 Task: Capture a photo of a moving car and apply the long exposure effect to create light trails.
Action: Mouse moved to (234, 417)
Screenshot: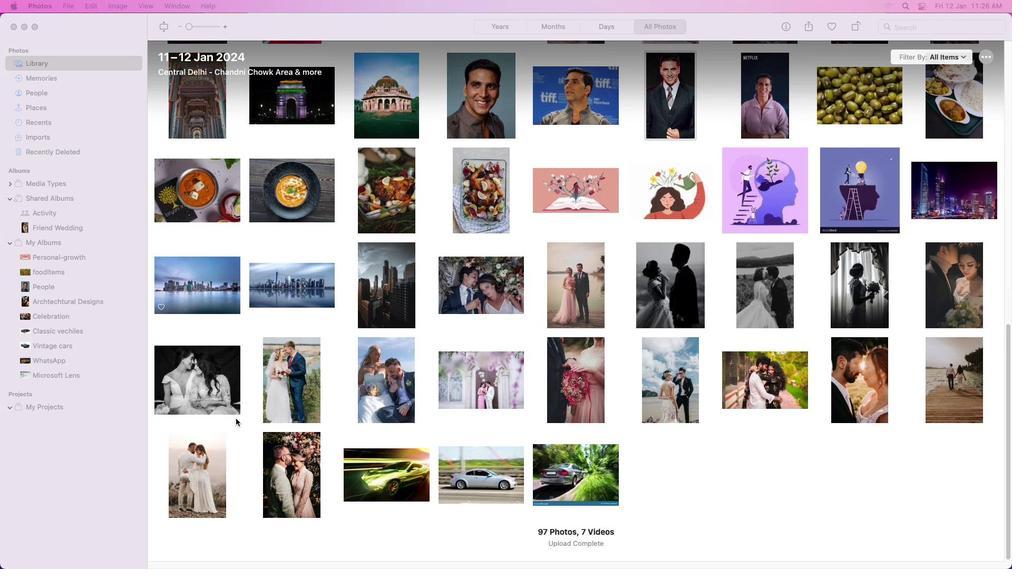
Action: Mouse scrolled (234, 417) with delta (-1, -1)
Screenshot: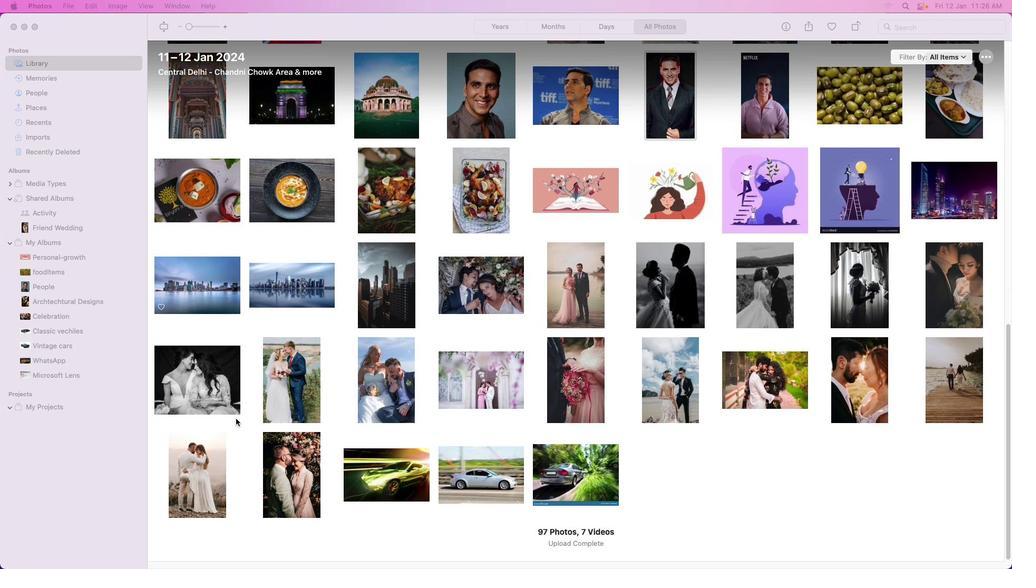 
Action: Mouse scrolled (234, 417) with delta (-1, -1)
Screenshot: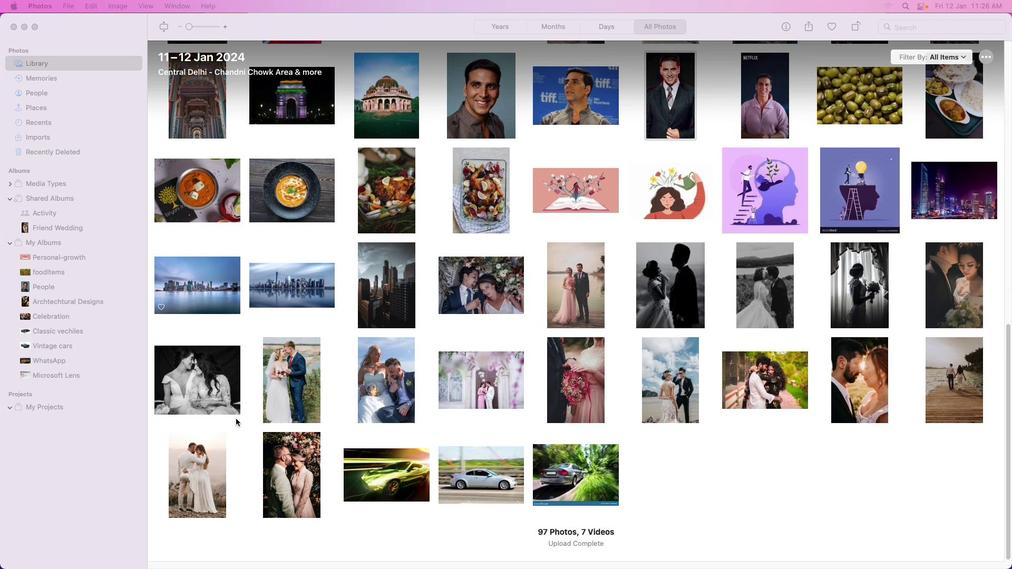 
Action: Mouse scrolled (234, 417) with delta (-1, -2)
Screenshot: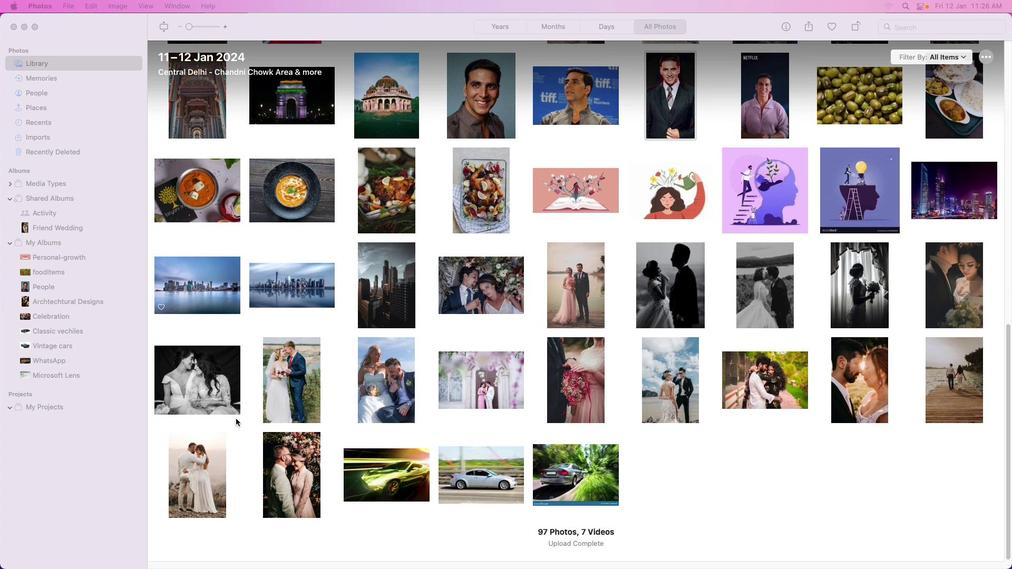 
Action: Mouse scrolled (234, 417) with delta (-1, -3)
Screenshot: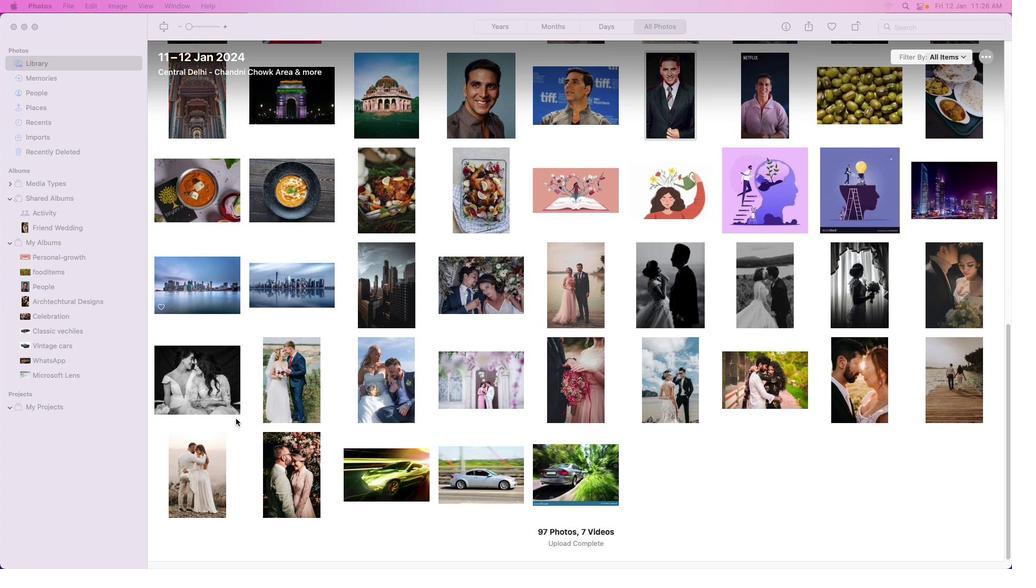 
Action: Mouse scrolled (234, 417) with delta (-1, -3)
Screenshot: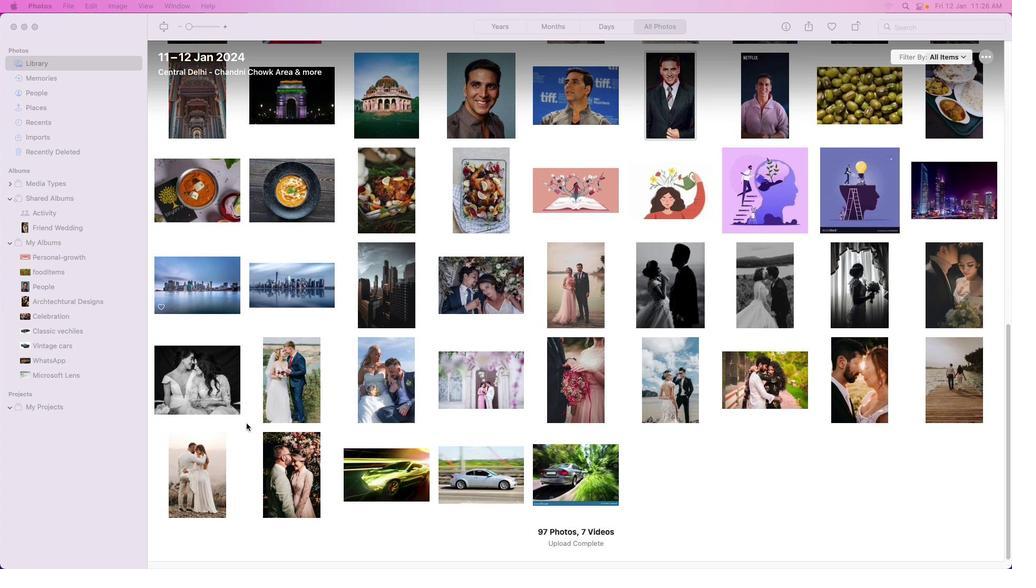 
Action: Mouse scrolled (234, 417) with delta (-1, -4)
Screenshot: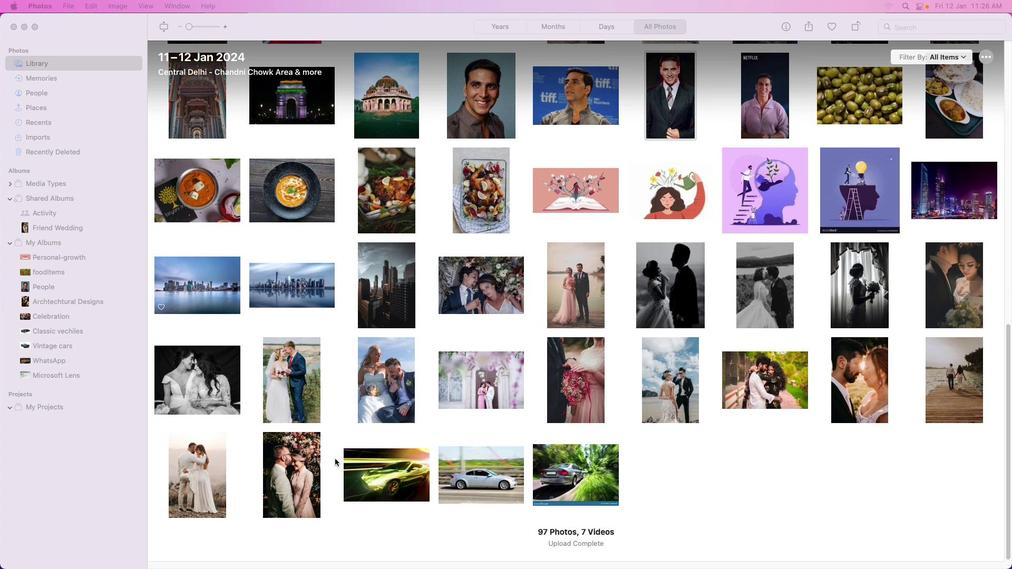 
Action: Mouse moved to (404, 474)
Screenshot: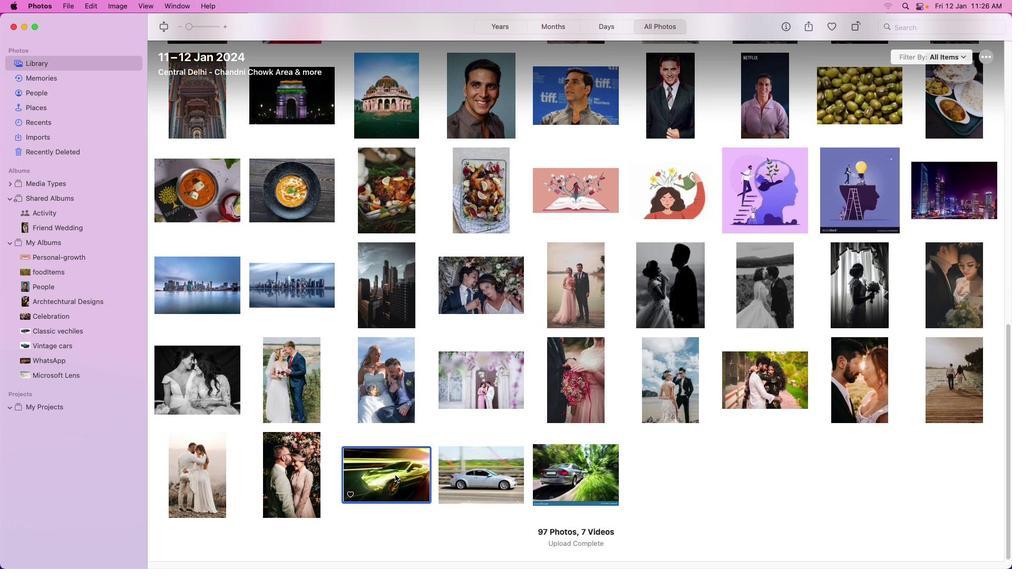 
Action: Mouse pressed left at (404, 474)
Screenshot: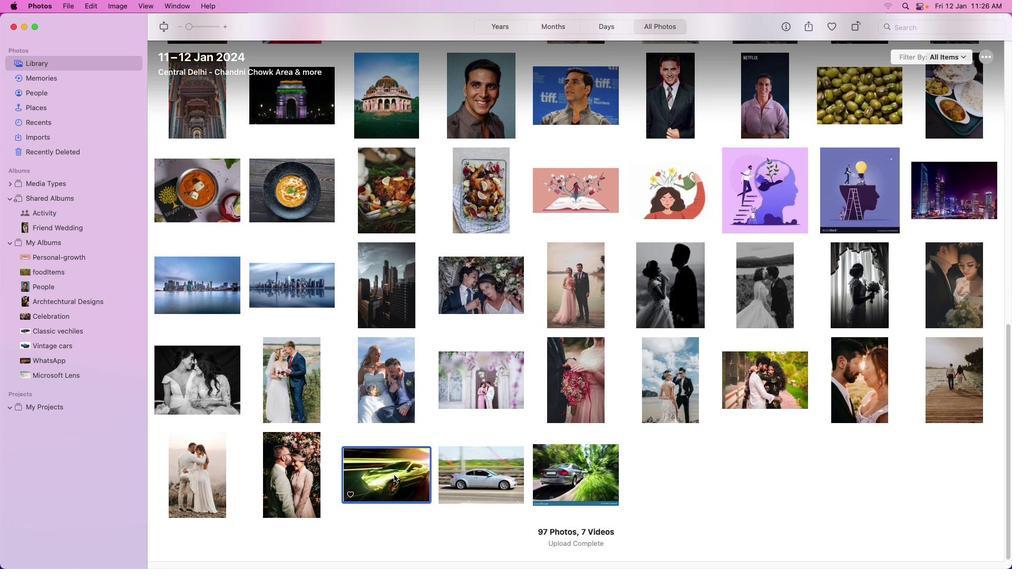 
Action: Mouse moved to (476, 468)
Screenshot: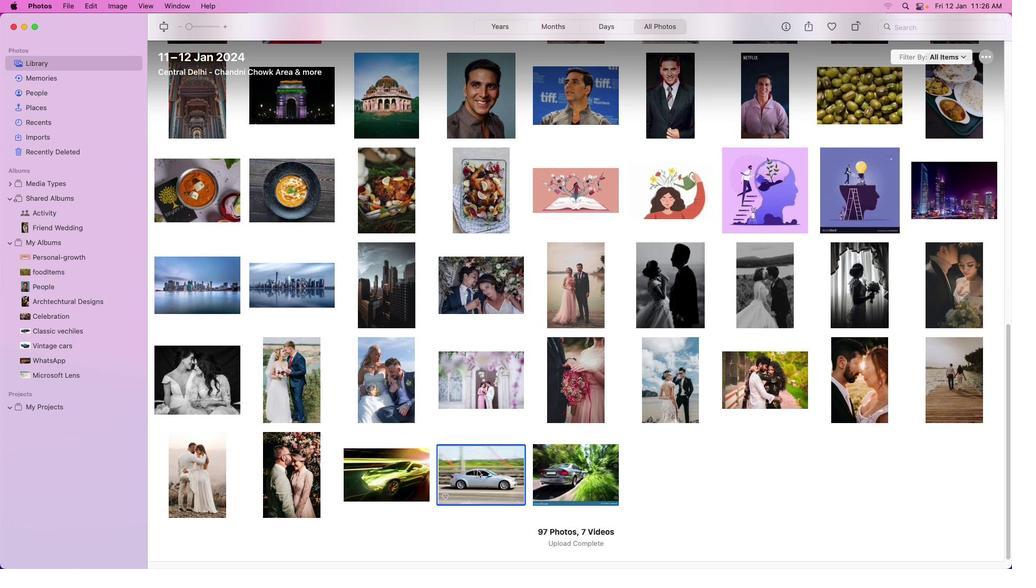 
Action: Mouse pressed left at (476, 468)
Screenshot: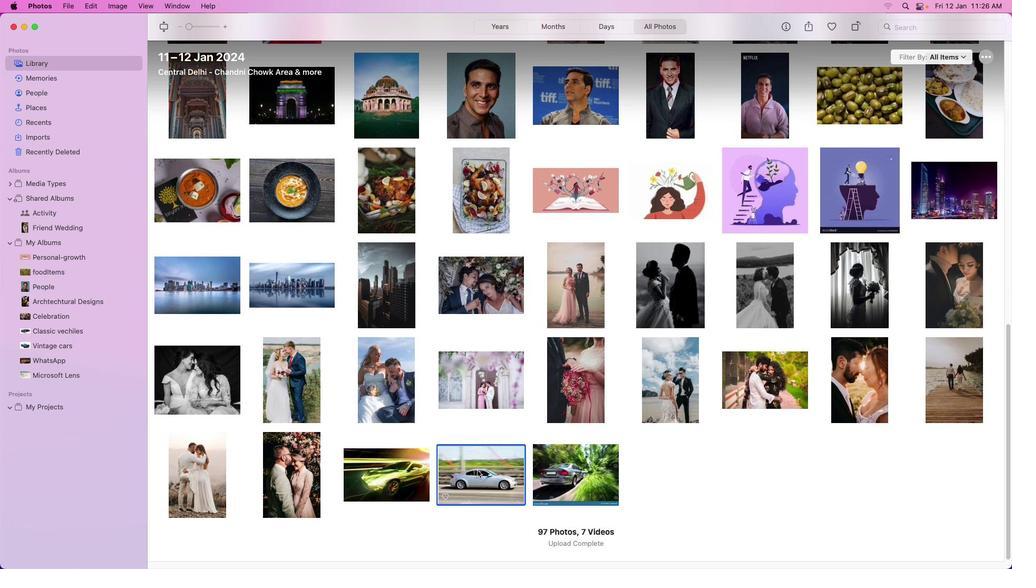 
Action: Mouse pressed left at (476, 468)
Screenshot: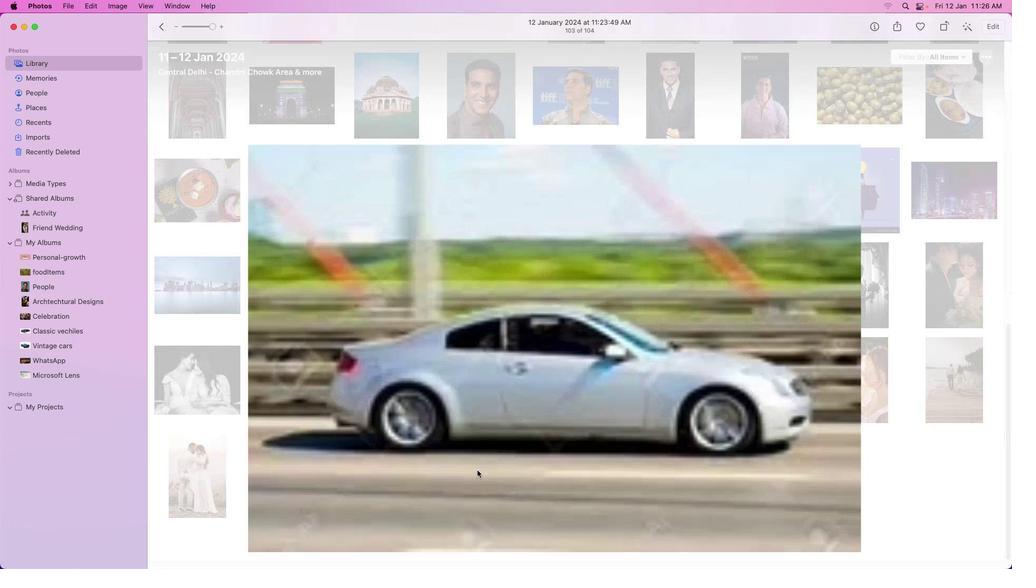 
Action: Mouse pressed left at (476, 468)
Screenshot: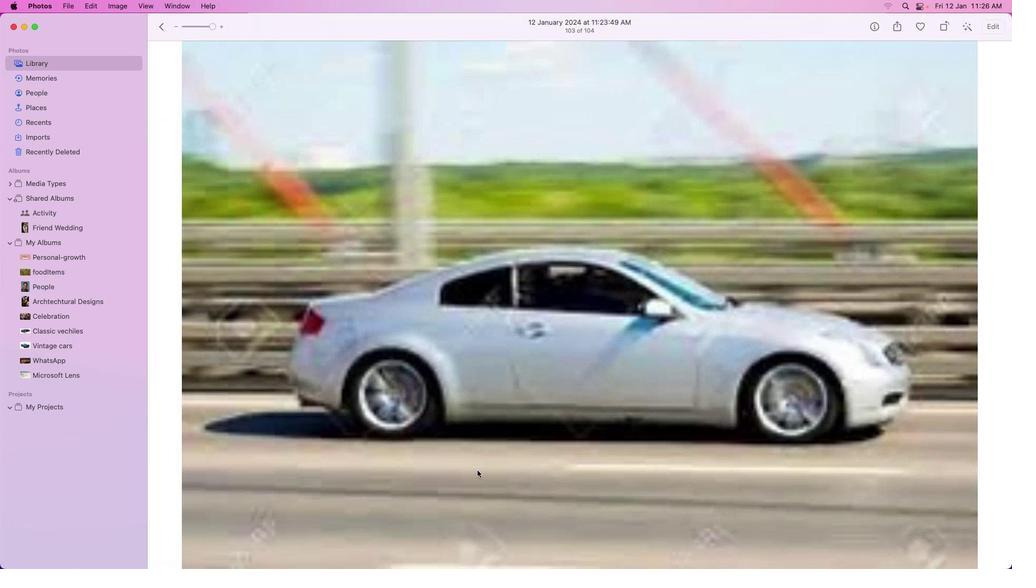 
Action: Mouse moved to (528, 349)
Screenshot: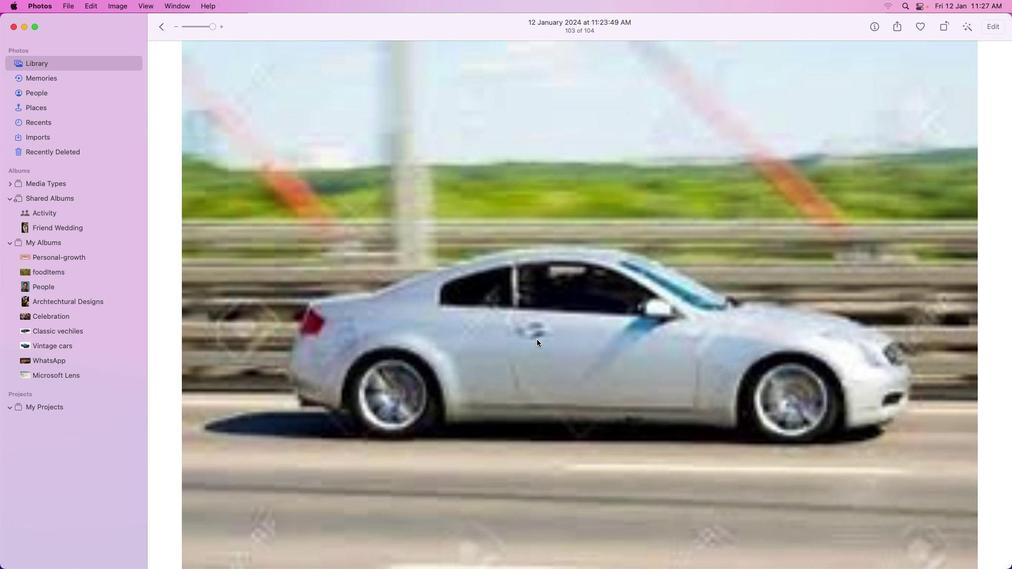 
Action: Mouse pressed left at (528, 349)
Screenshot: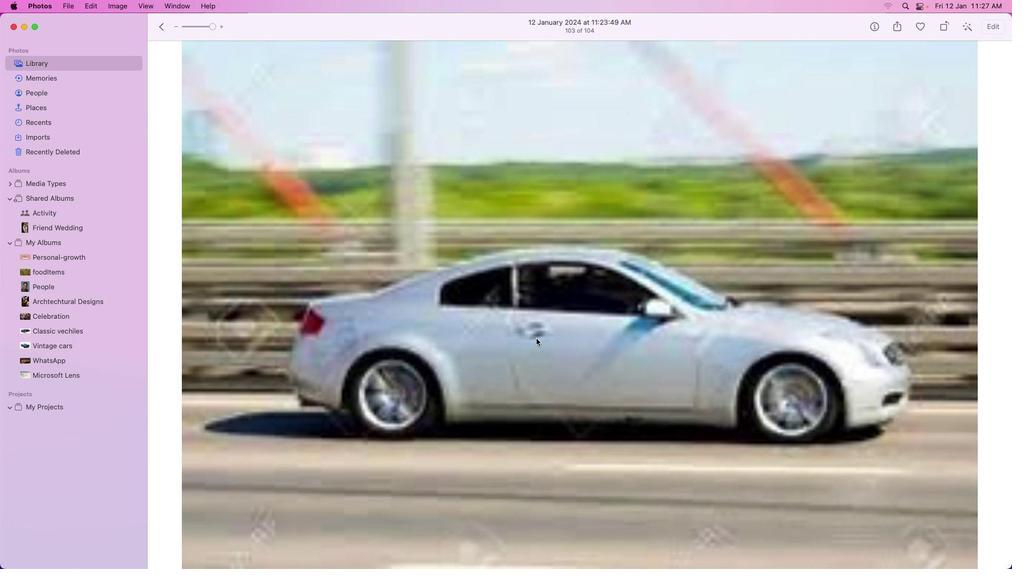 
Action: Mouse moved to (153, 23)
Screenshot: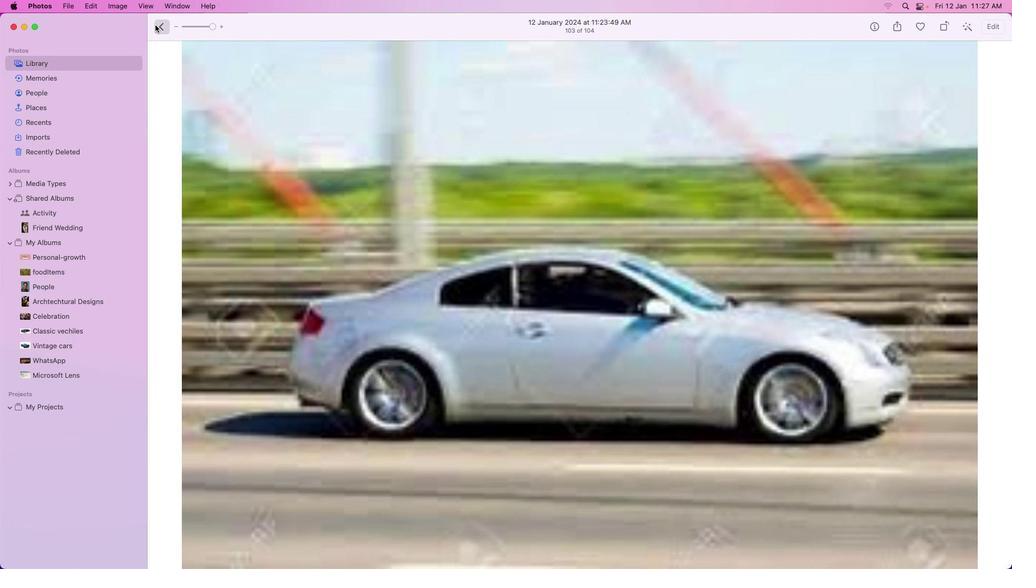 
Action: Mouse pressed left at (153, 23)
Screenshot: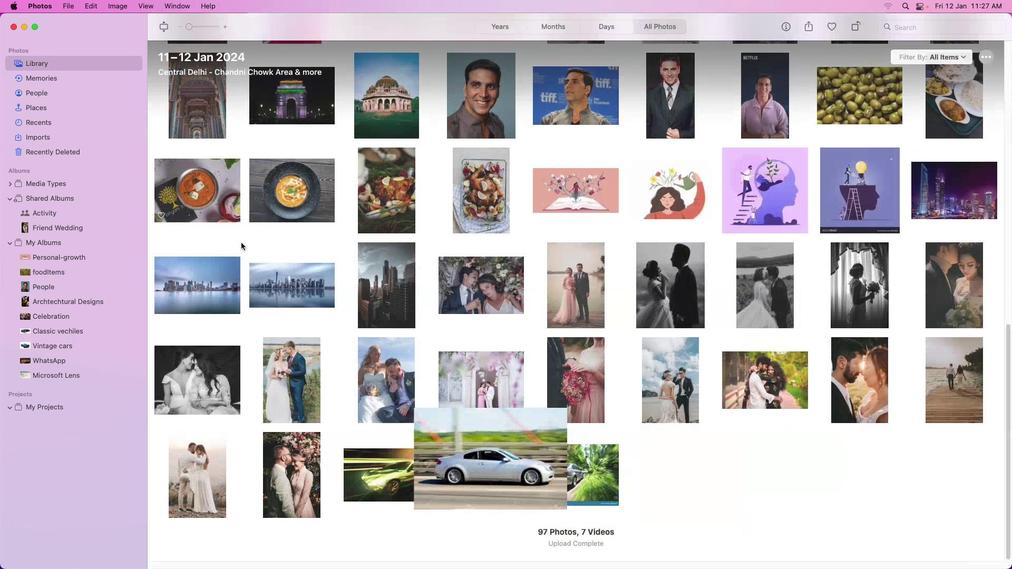 
Action: Mouse moved to (569, 472)
Screenshot: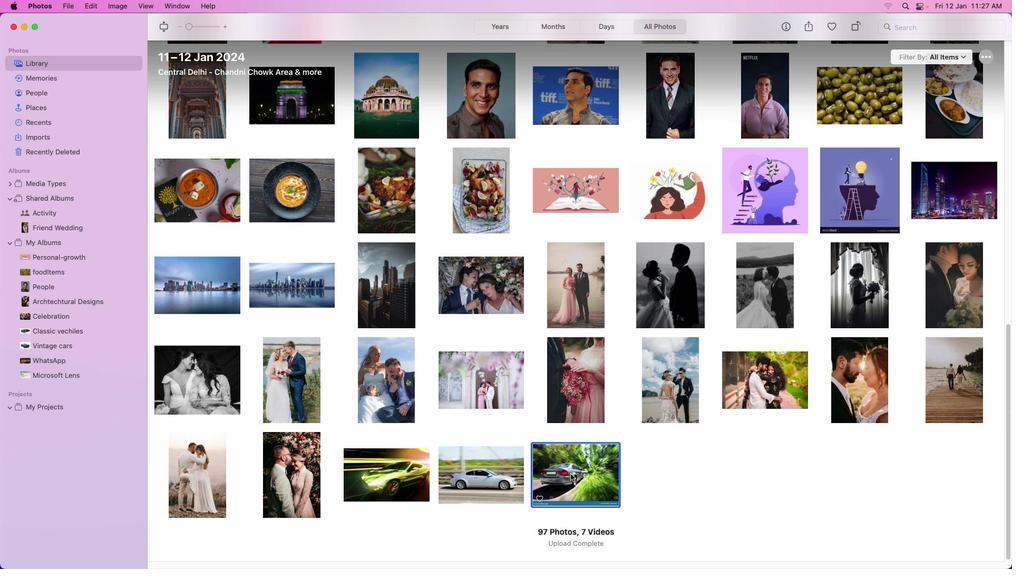 
Action: Mouse pressed left at (569, 472)
Screenshot: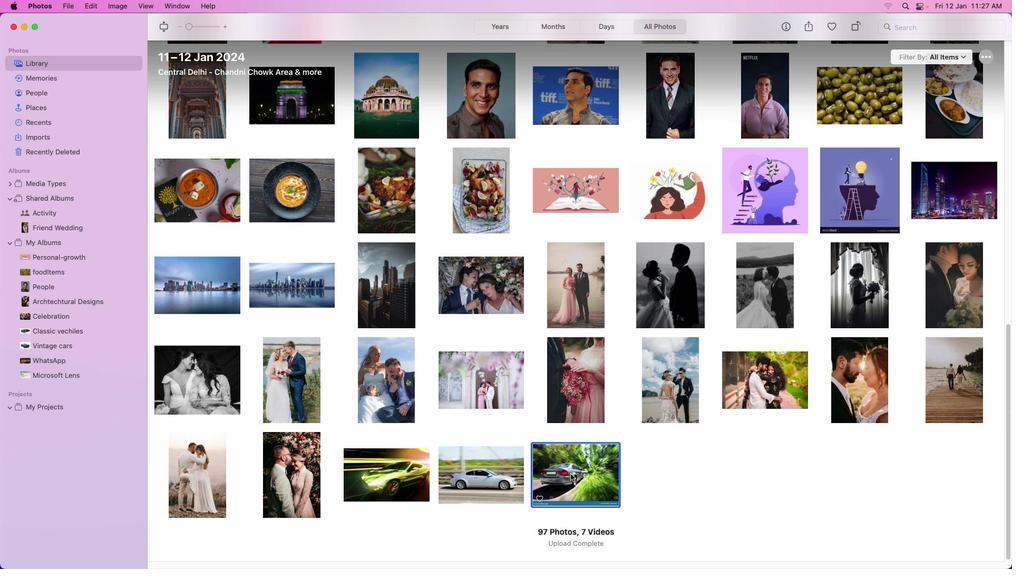 
Action: Mouse pressed left at (569, 472)
Screenshot: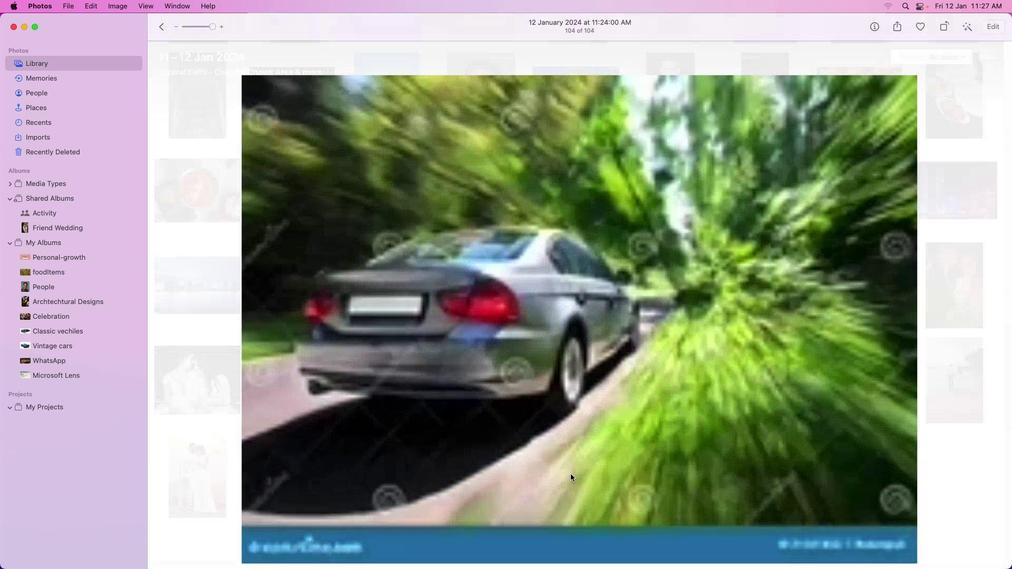 
Action: Mouse moved to (159, 25)
Screenshot: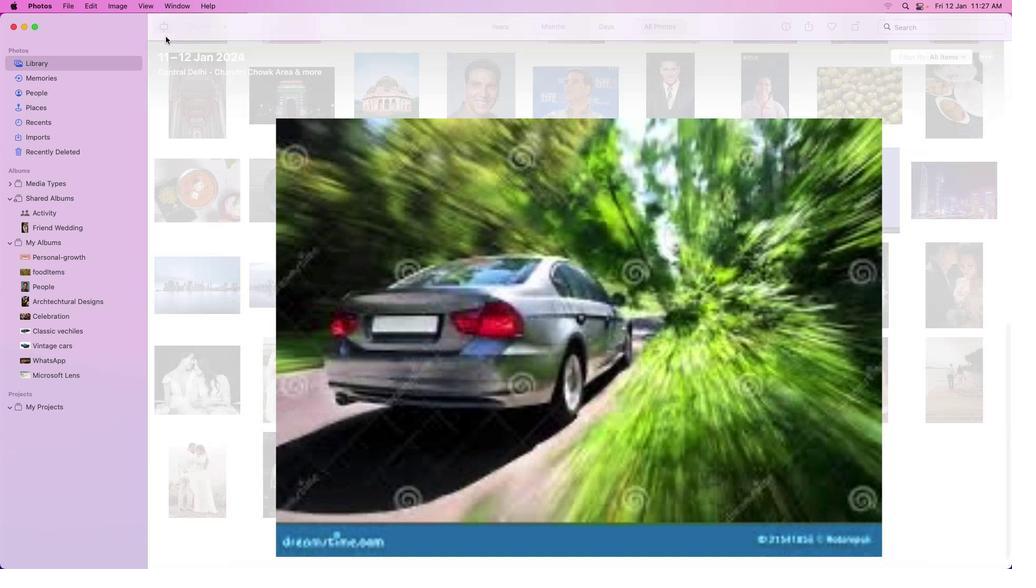 
Action: Mouse pressed left at (159, 25)
Screenshot: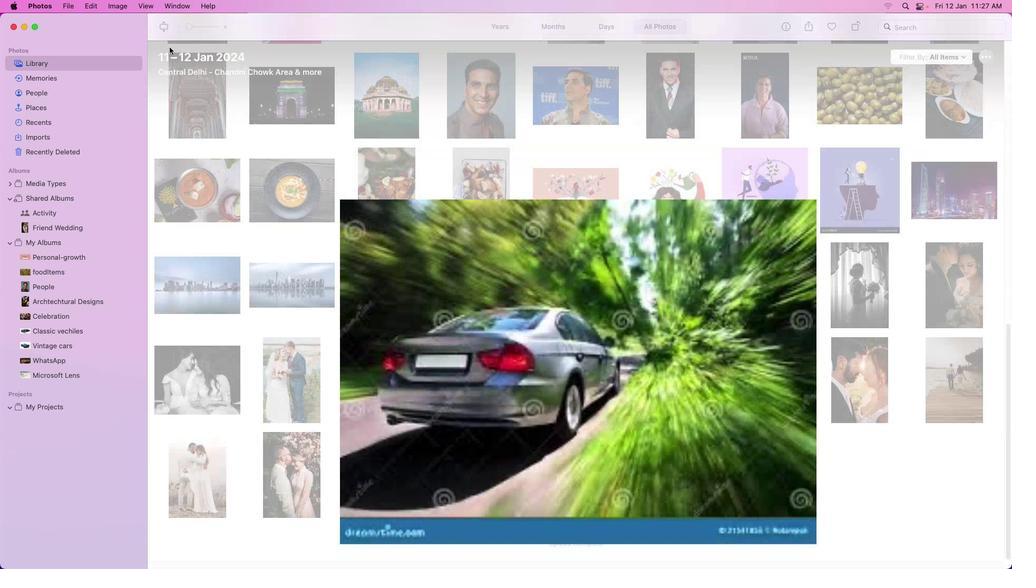 
Action: Mouse moved to (376, 471)
Screenshot: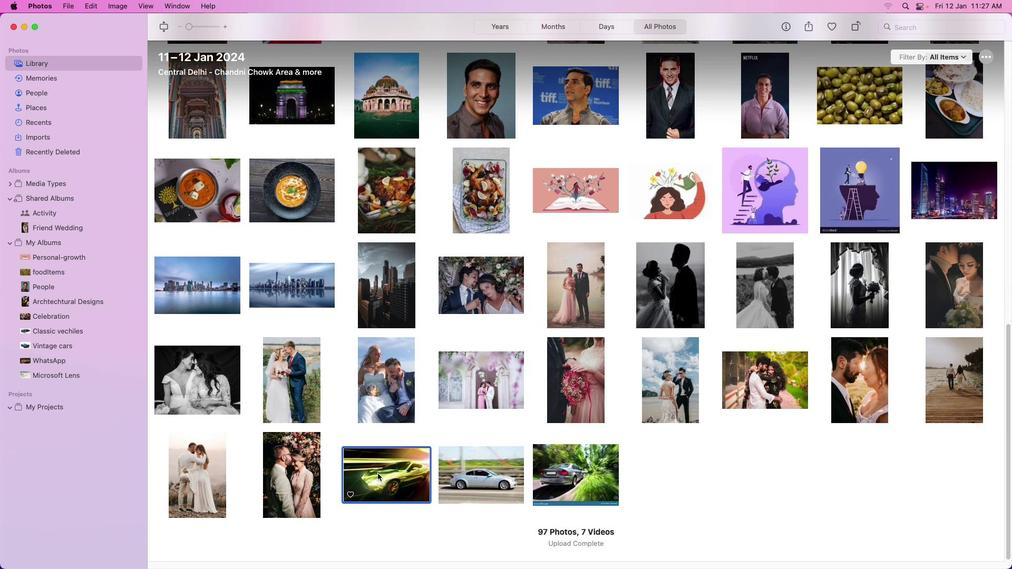 
Action: Mouse pressed left at (376, 471)
Screenshot: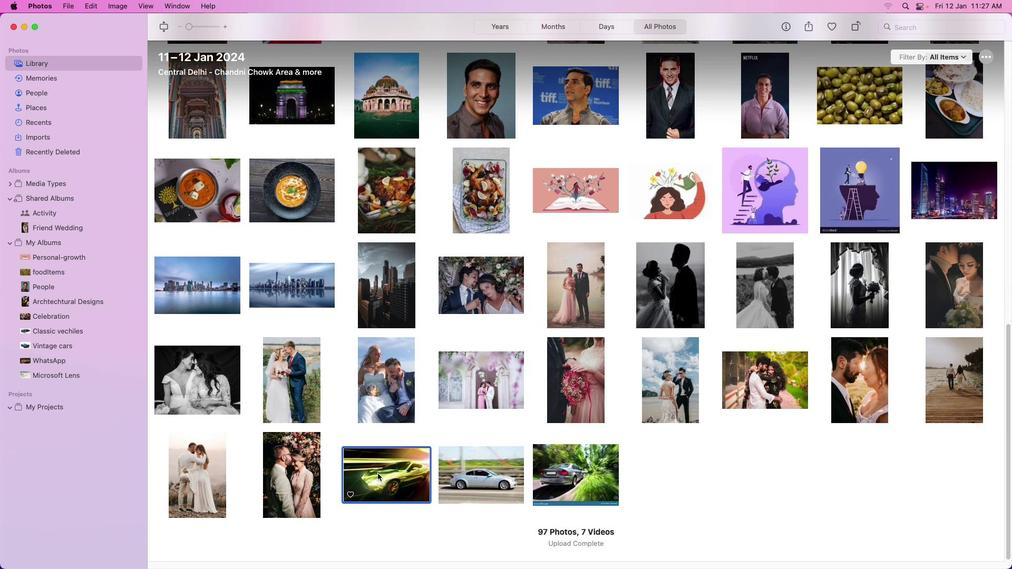
Action: Mouse pressed left at (376, 471)
Screenshot: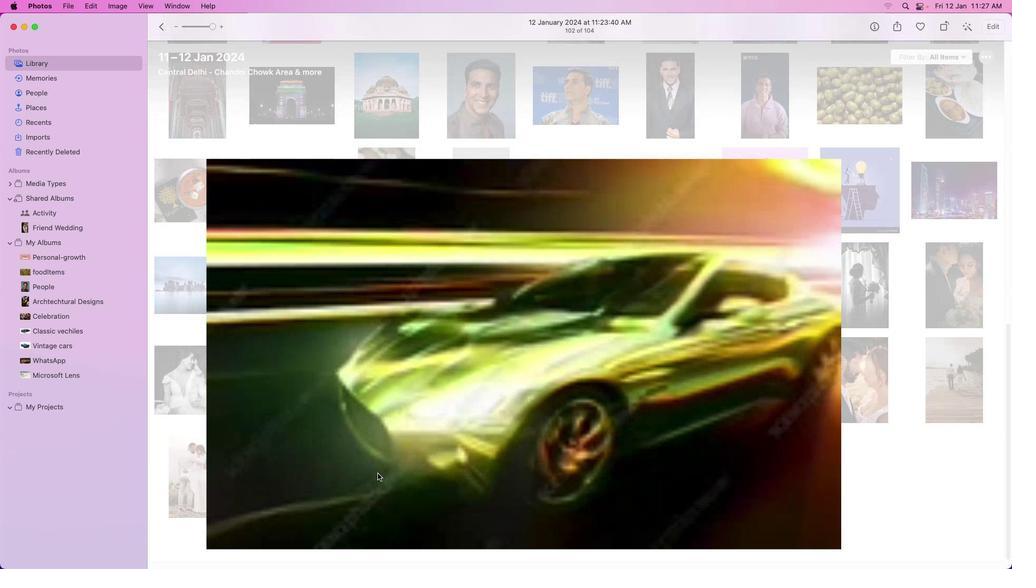 
Action: Mouse moved to (614, 364)
Screenshot: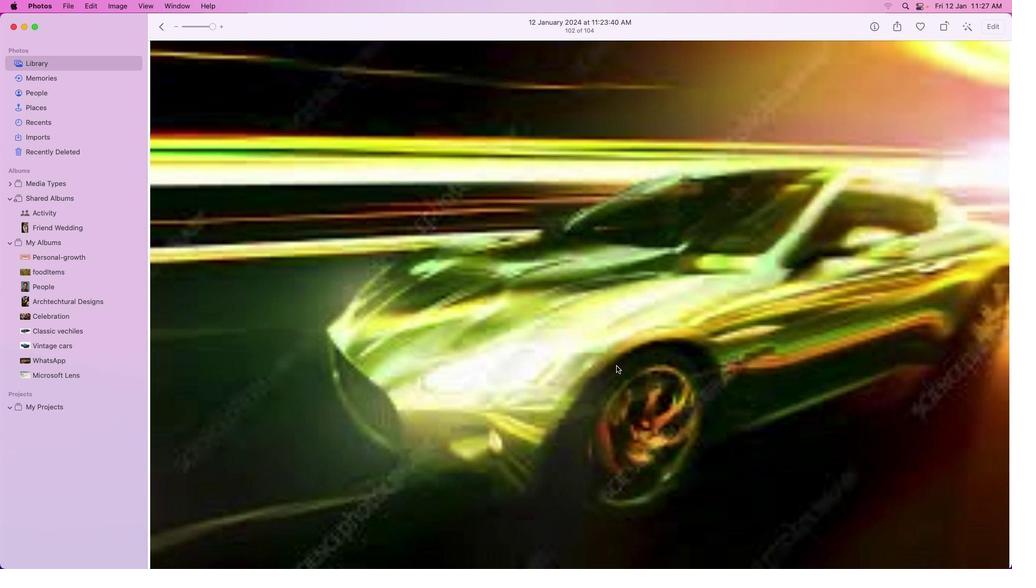 
Action: Mouse scrolled (614, 364) with delta (-1, 0)
Screenshot: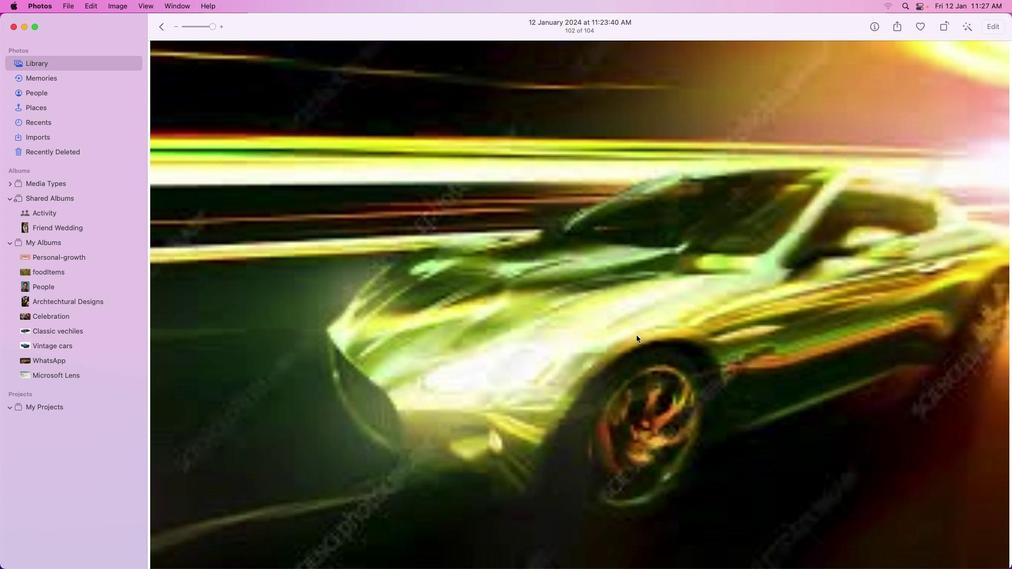 
Action: Mouse scrolled (614, 364) with delta (-1, 0)
Screenshot: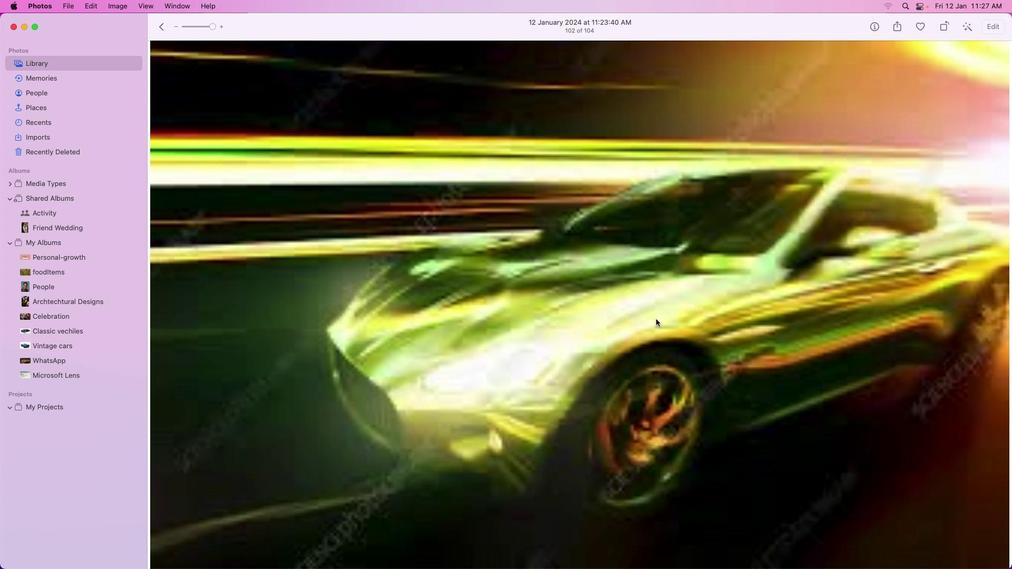 
Action: Mouse scrolled (614, 364) with delta (-1, 0)
Screenshot: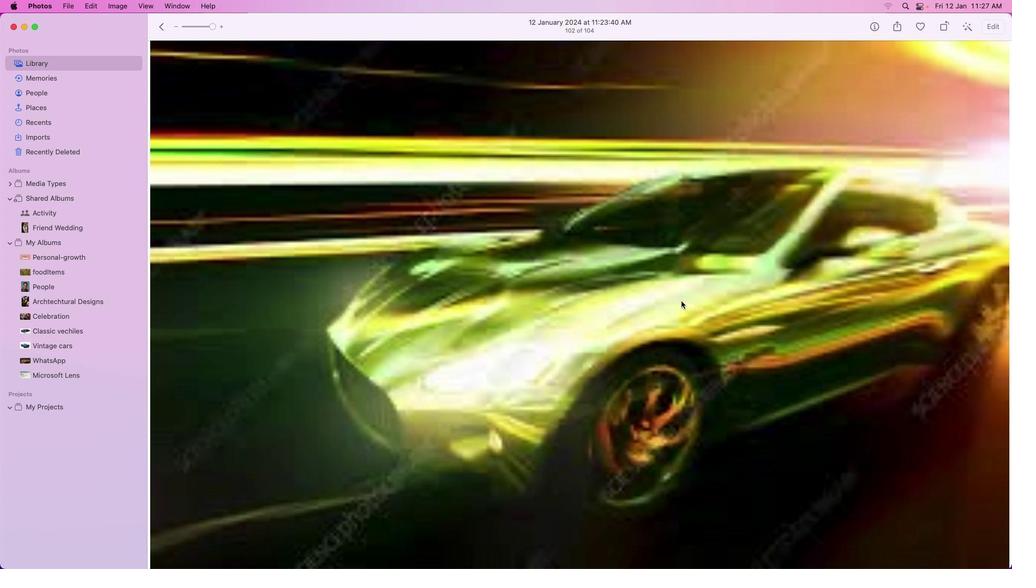 
Action: Mouse scrolled (614, 364) with delta (-1, 0)
Screenshot: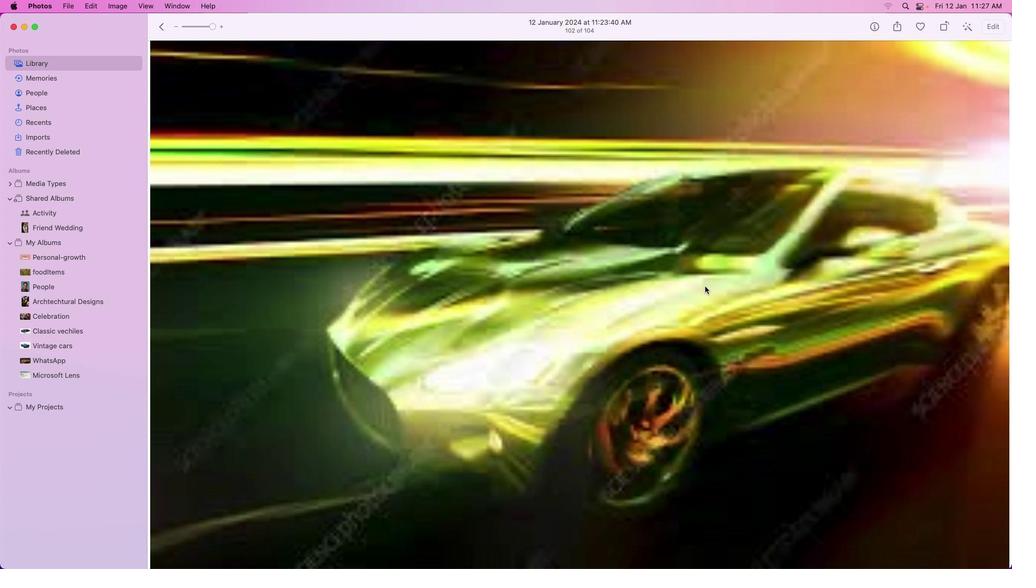 
Action: Mouse moved to (161, 25)
Screenshot: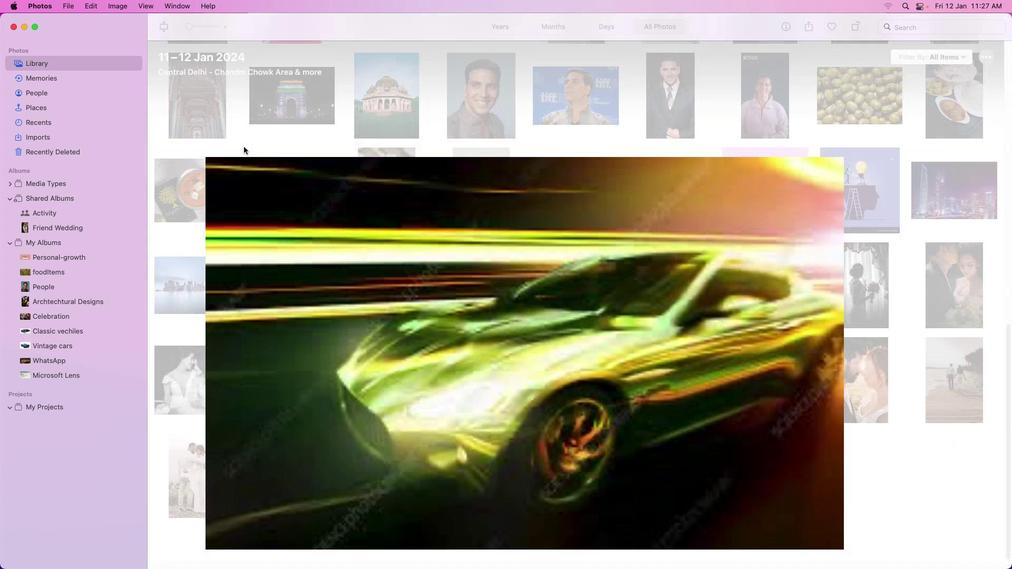 
Action: Mouse pressed left at (161, 25)
Screenshot: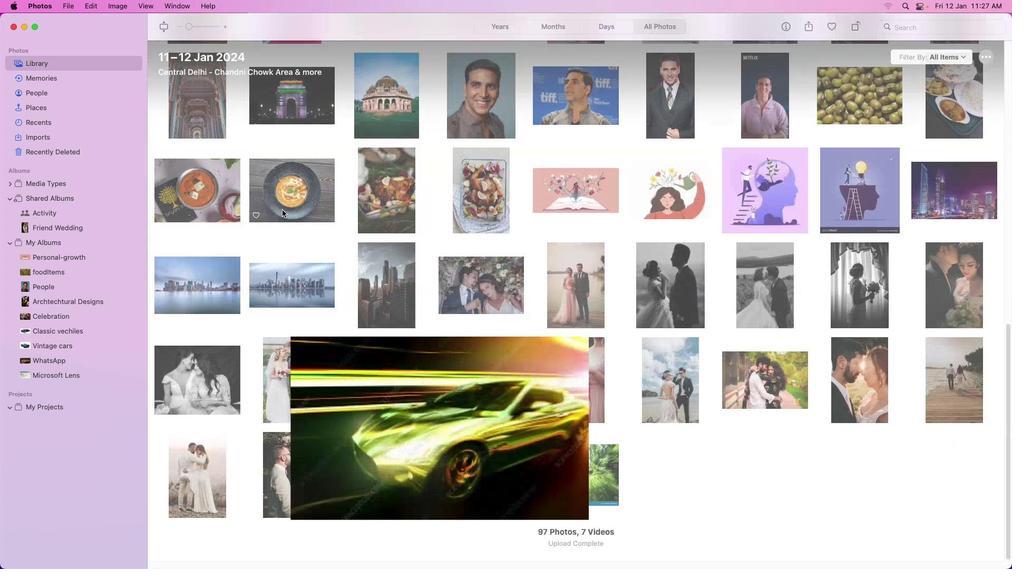 
Action: Mouse moved to (486, 469)
Screenshot: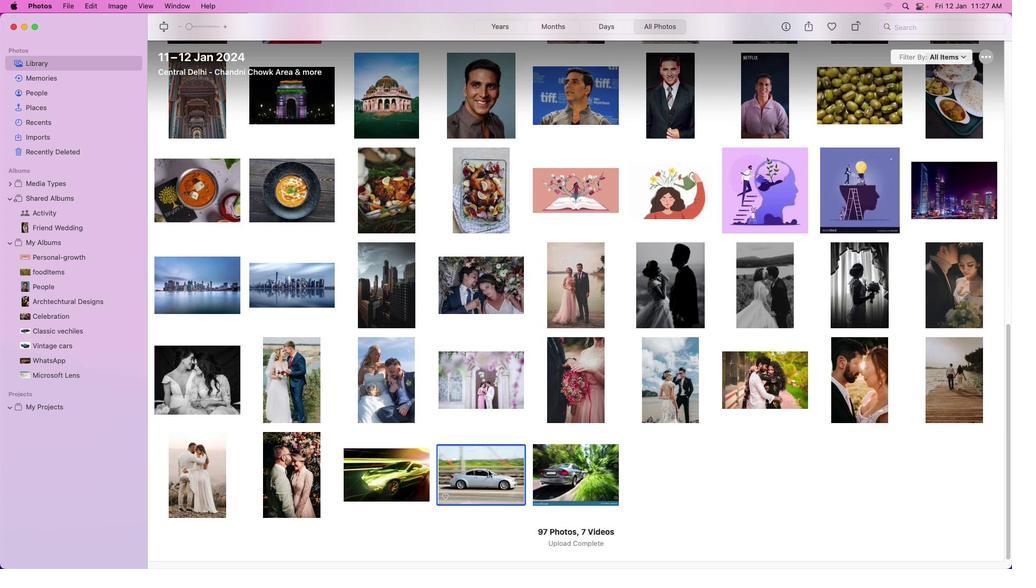 
Action: Mouse pressed left at (486, 469)
Screenshot: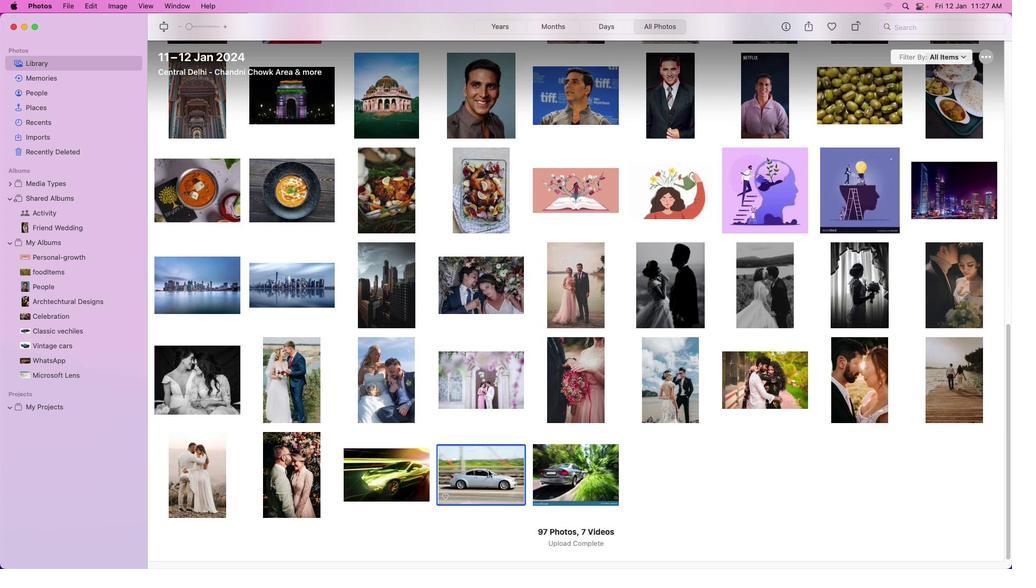 
Action: Mouse pressed left at (486, 469)
Screenshot: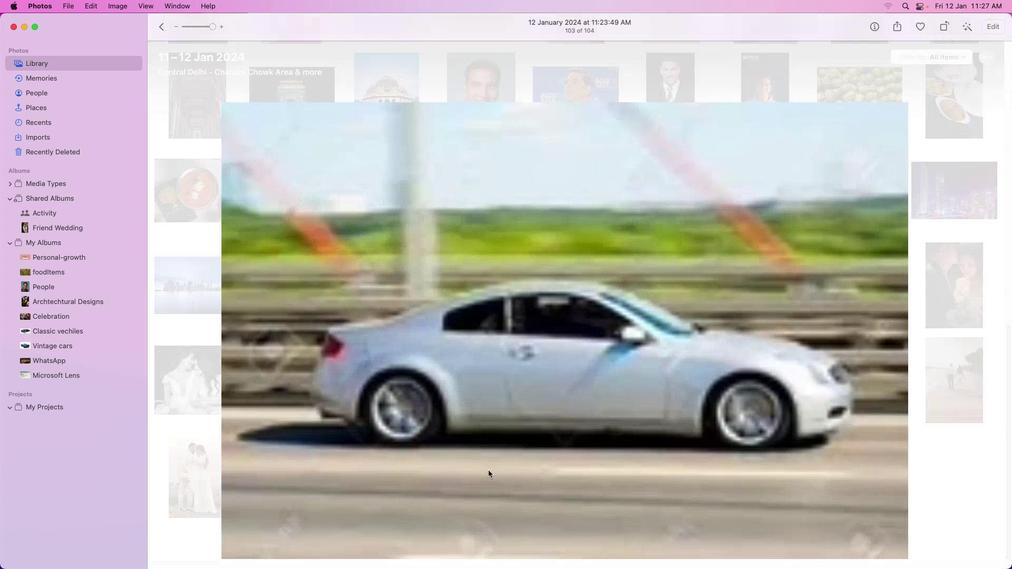 
Action: Mouse moved to (161, 26)
Screenshot: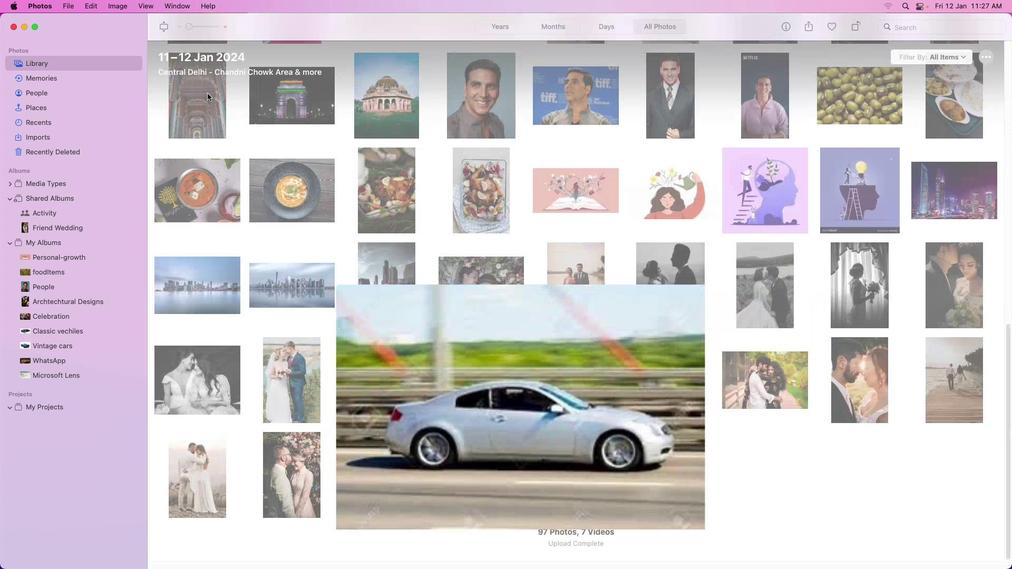 
Action: Mouse pressed left at (161, 26)
Screenshot: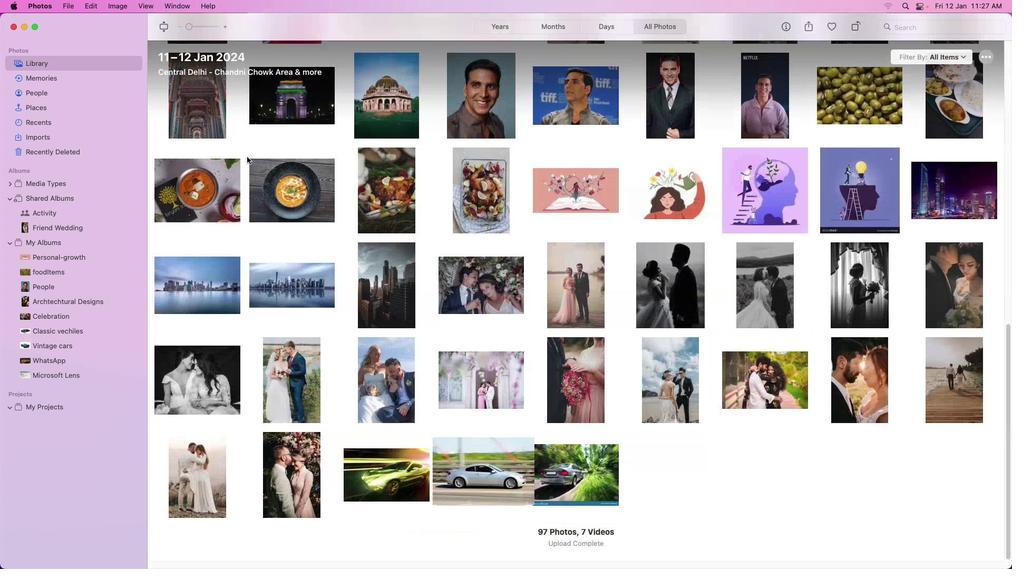 
Action: Mouse moved to (576, 472)
Screenshot: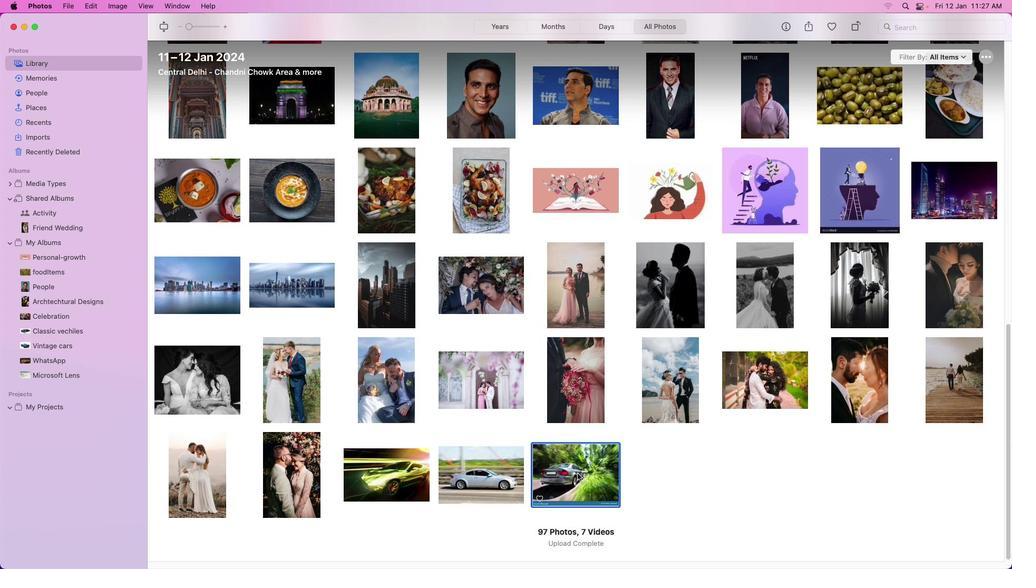 
Action: Mouse pressed left at (576, 472)
Screenshot: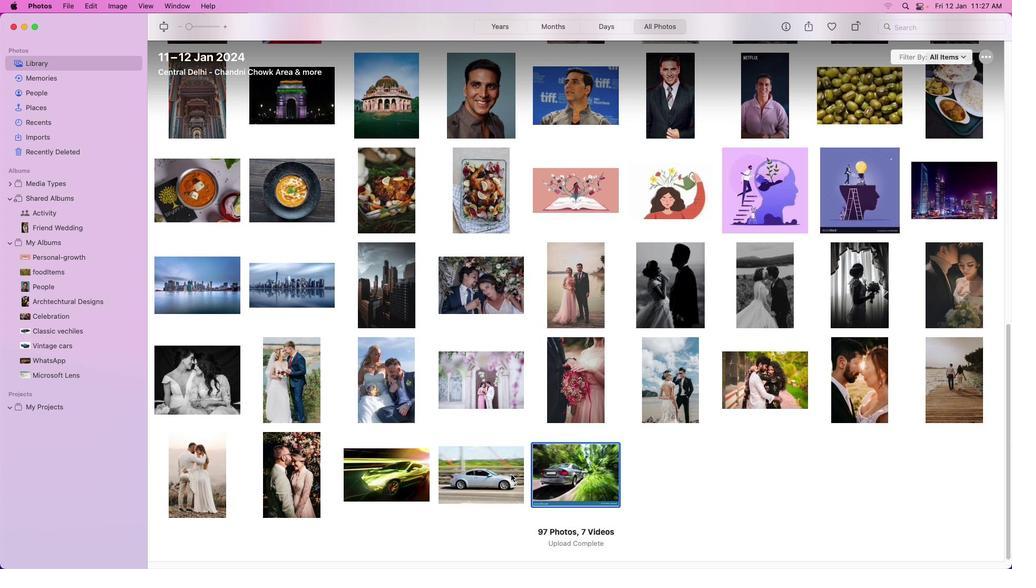 
Action: Mouse moved to (378, 475)
Screenshot: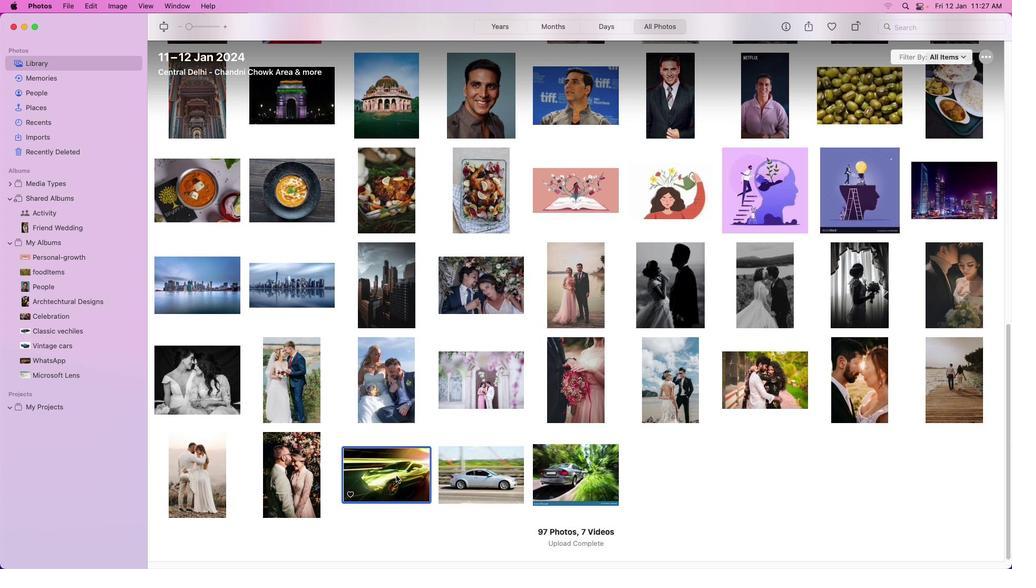 
Action: Mouse pressed left at (378, 475)
Screenshot: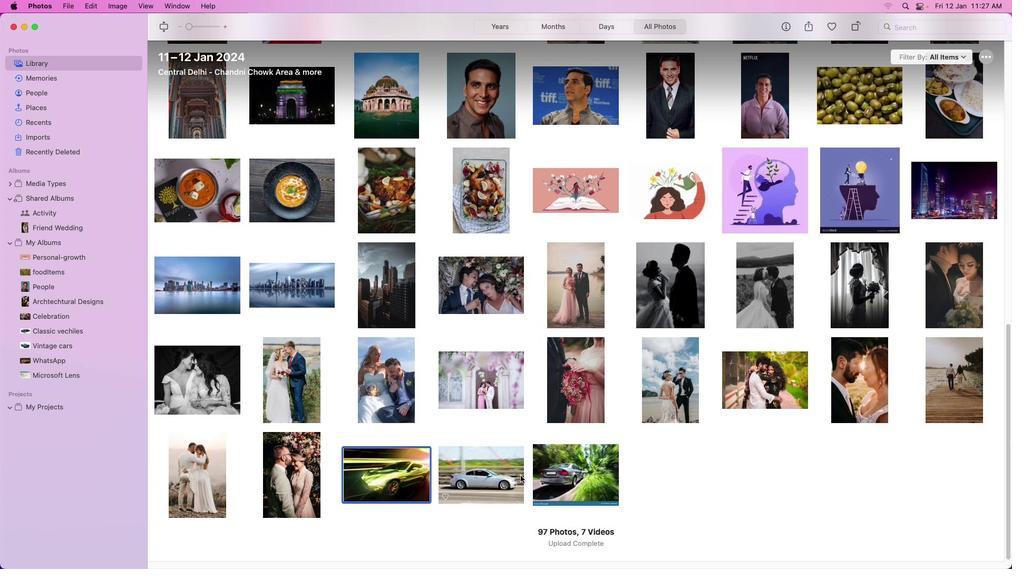
Action: Mouse moved to (548, 472)
Screenshot: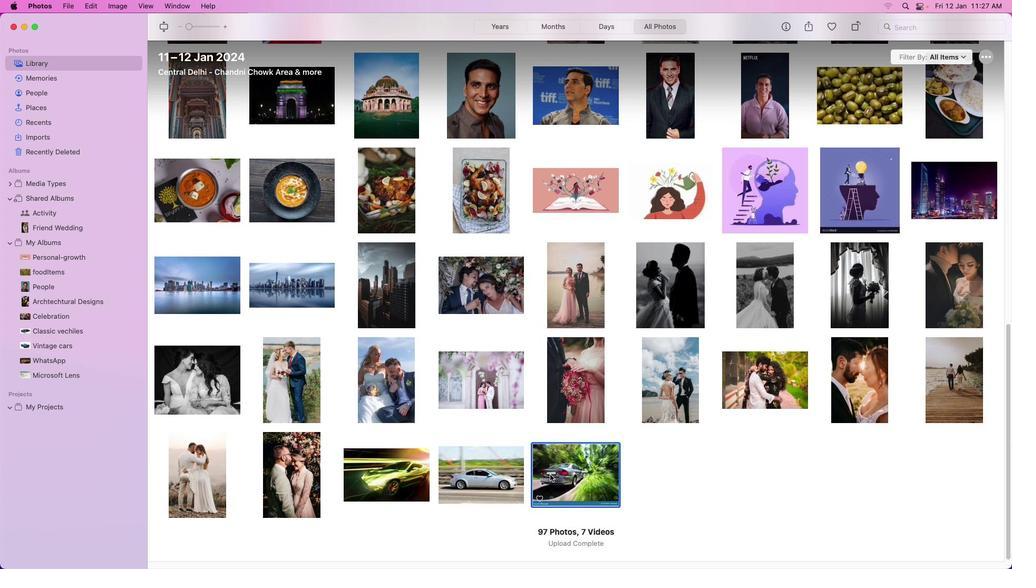 
Action: Mouse pressed left at (548, 472)
Screenshot: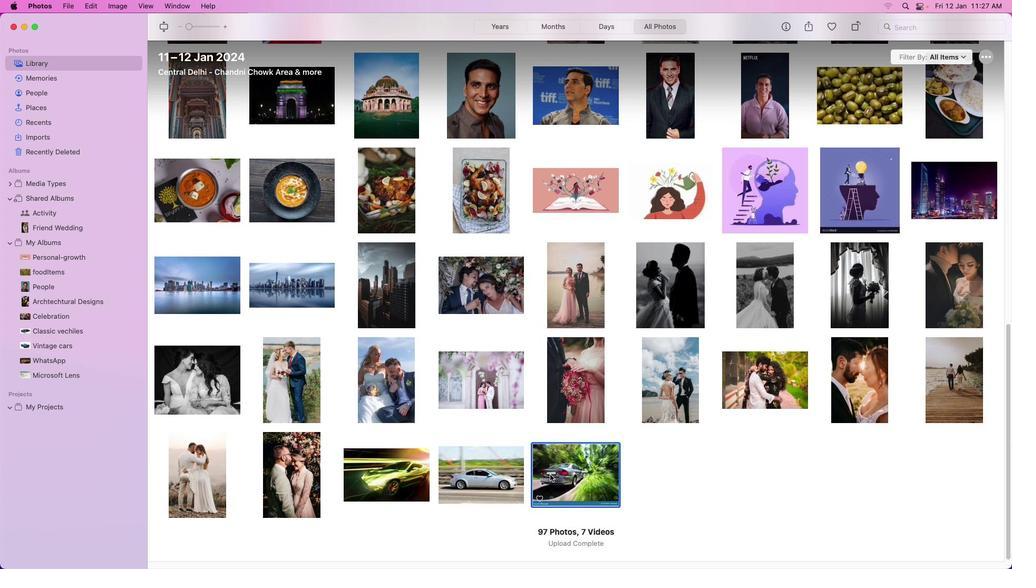 
Action: Mouse pressed left at (548, 472)
Screenshot: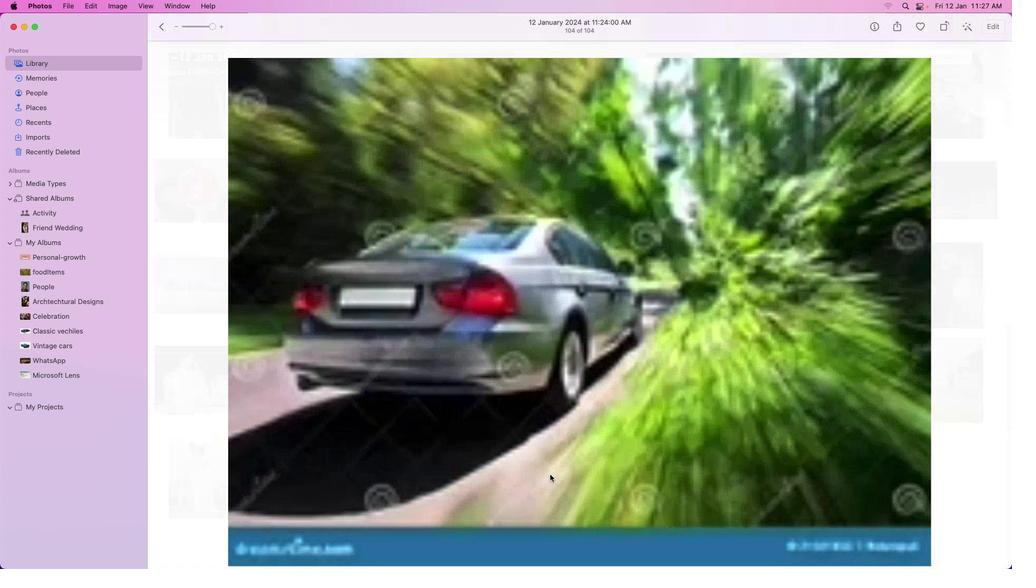 
Action: Mouse moved to (158, 26)
Screenshot: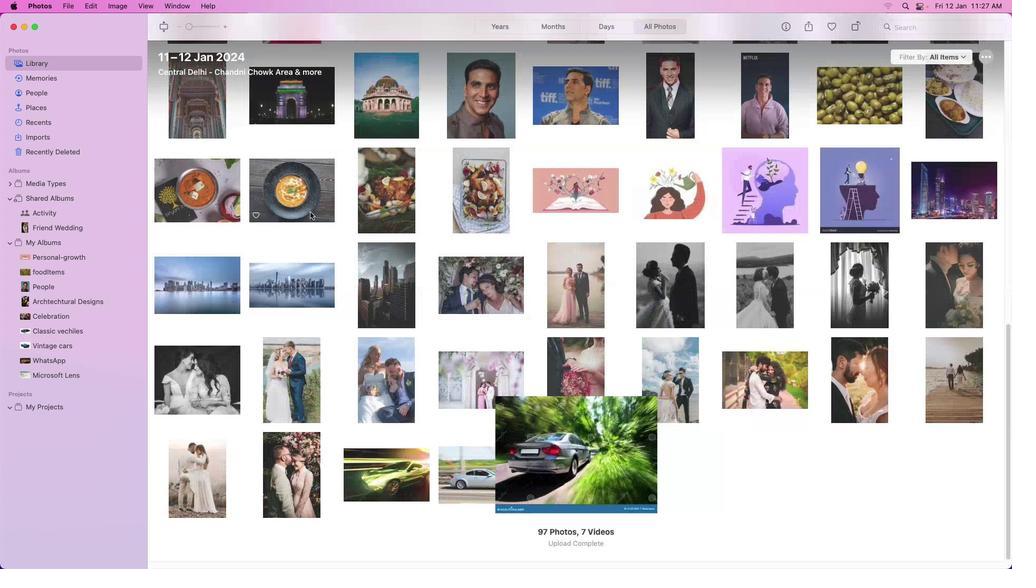 
Action: Mouse pressed left at (158, 26)
Screenshot: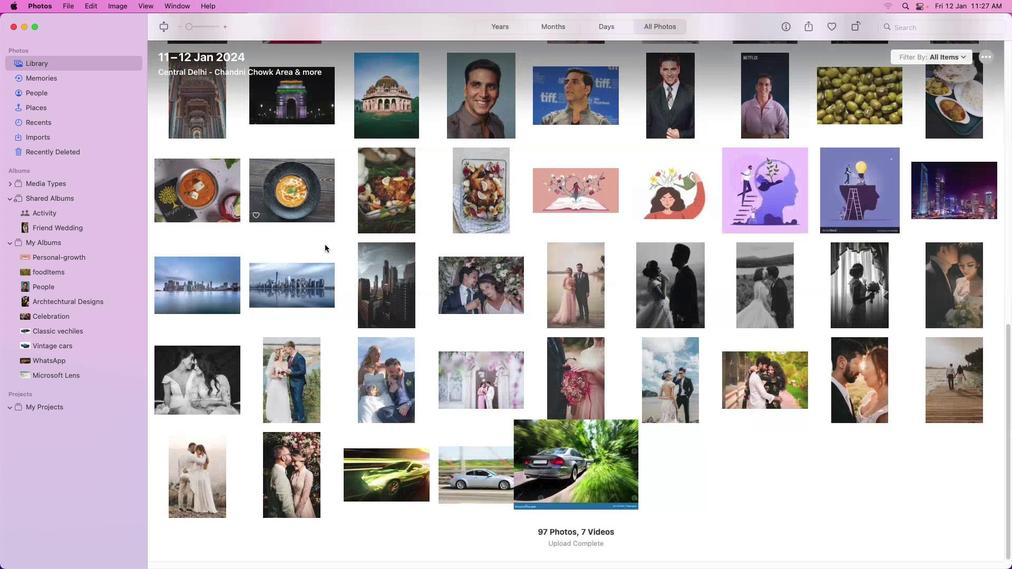 
Action: Mouse moved to (456, 465)
Screenshot: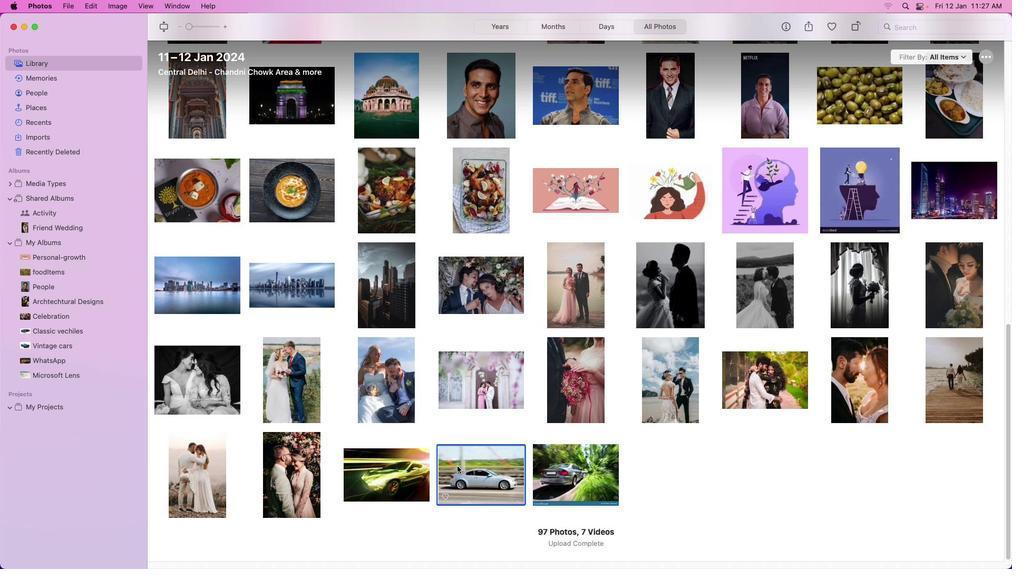 
Action: Mouse pressed left at (456, 465)
Screenshot: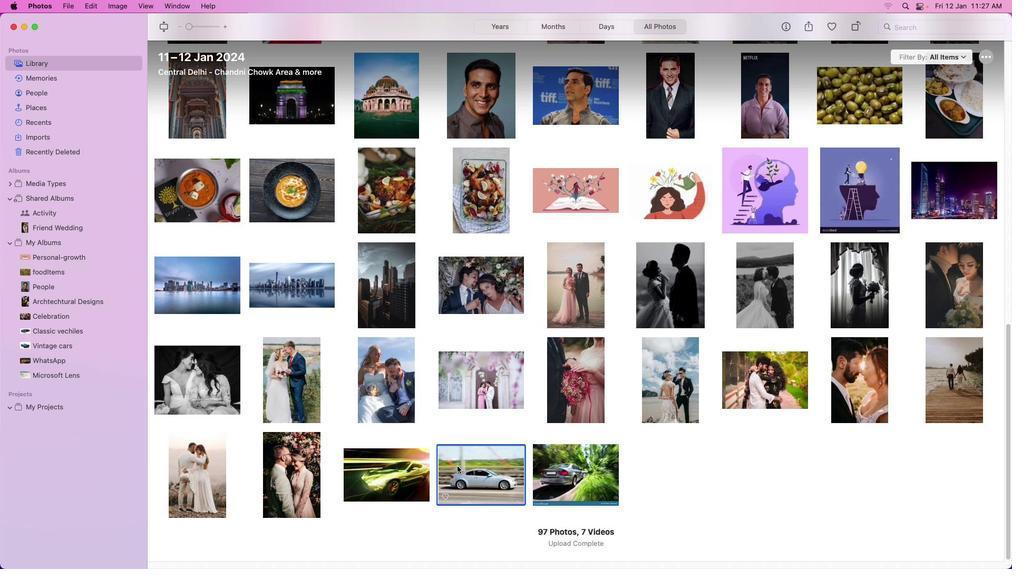 
Action: Mouse pressed left at (456, 465)
Screenshot: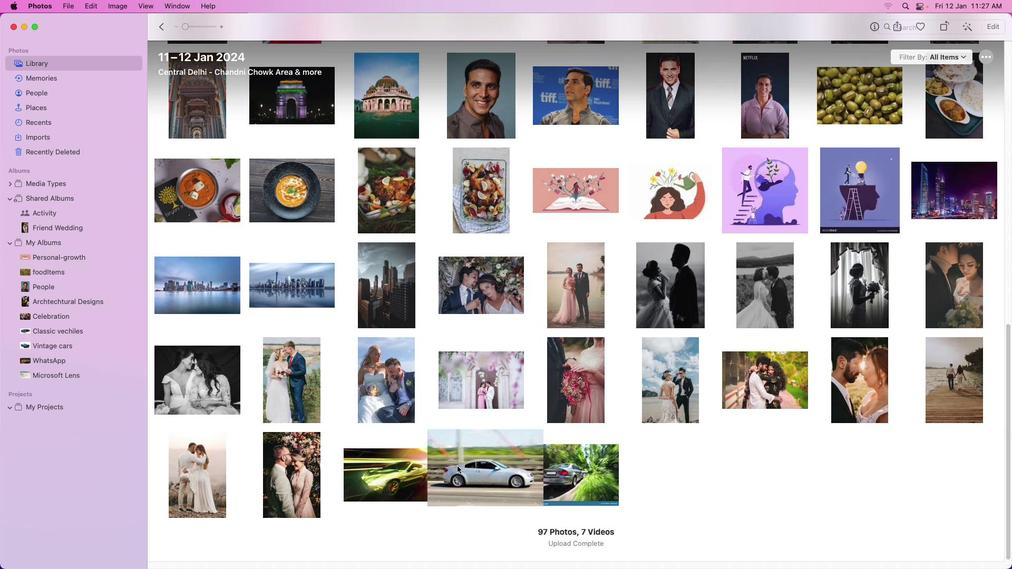 
Action: Mouse pressed left at (456, 465)
Screenshot: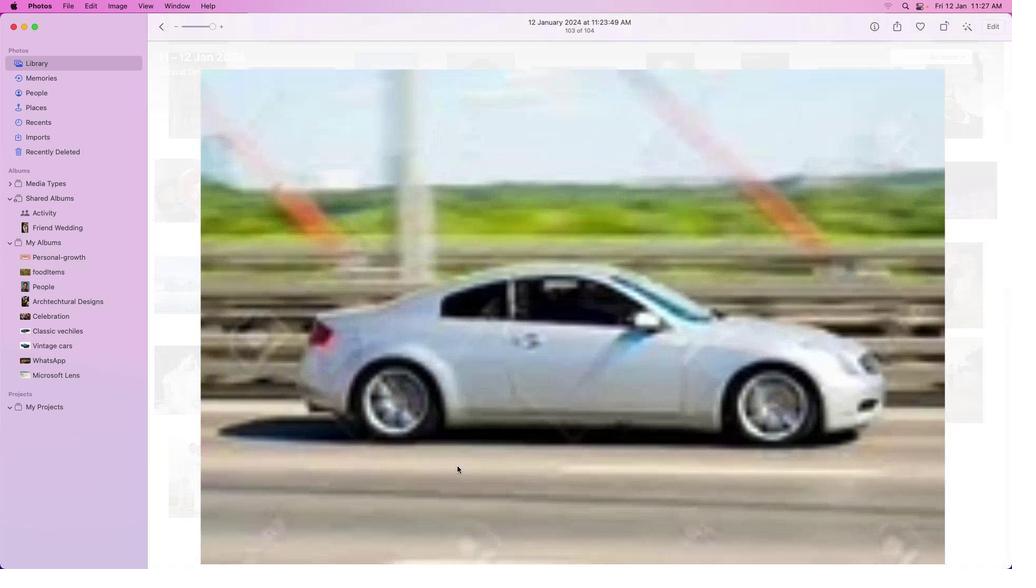 
Action: Mouse moved to (967, 28)
Screenshot: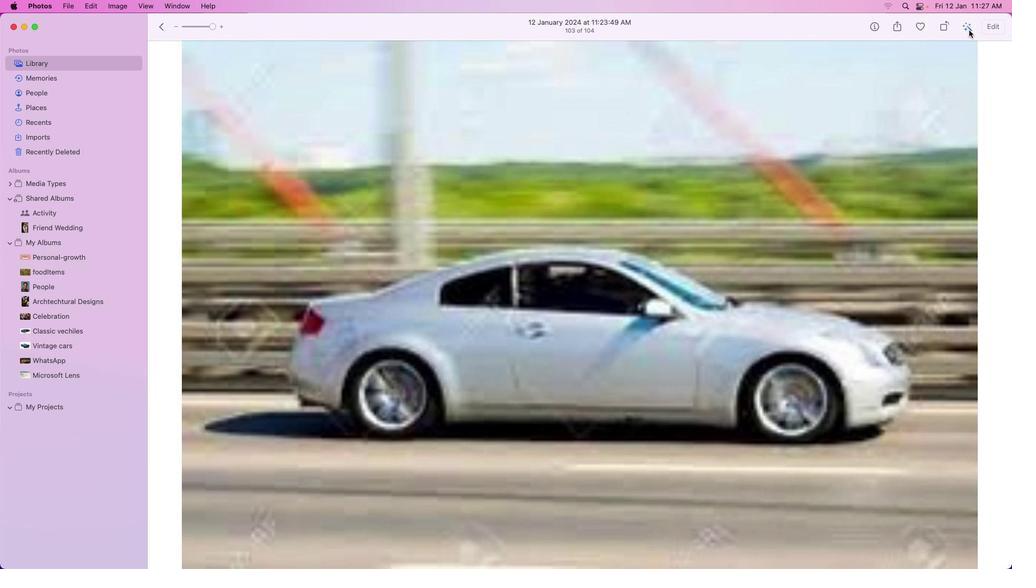 
Action: Mouse pressed left at (967, 28)
Screenshot: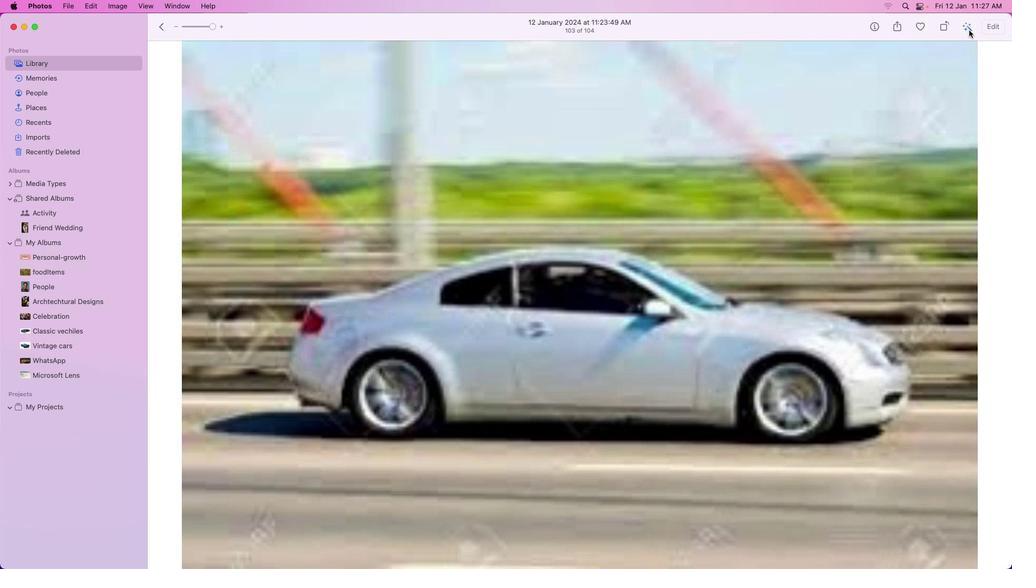 
Action: Mouse moved to (986, 27)
Screenshot: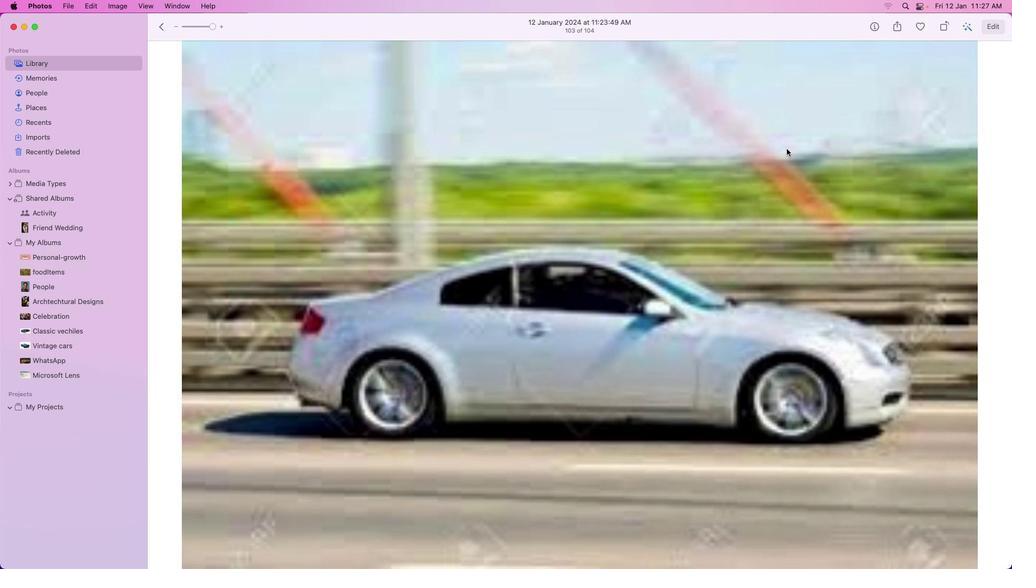 
Action: Mouse pressed left at (986, 27)
Screenshot: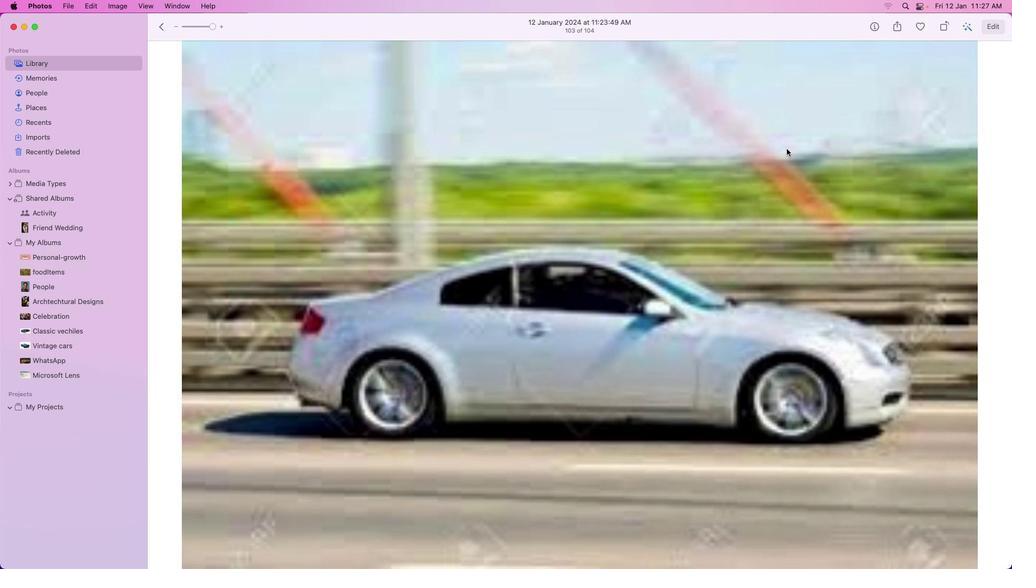 
Action: Mouse moved to (502, 328)
Screenshot: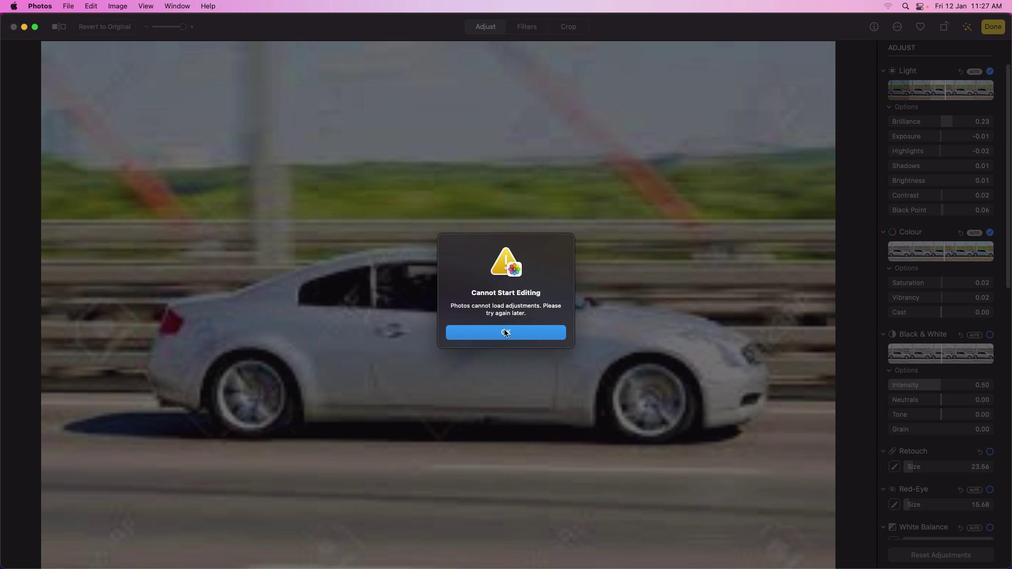 
Action: Mouse pressed left at (502, 328)
Screenshot: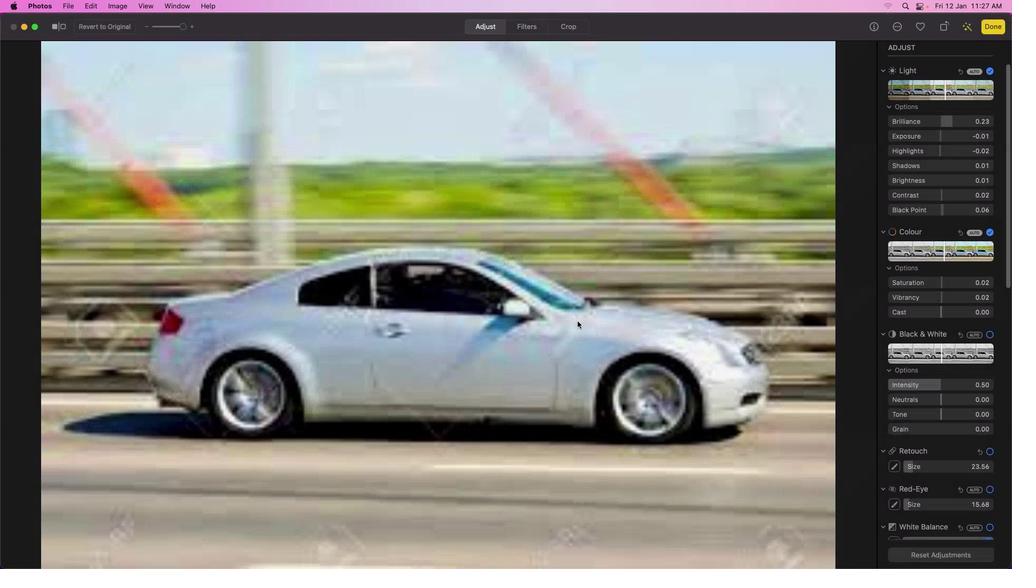 
Action: Mouse moved to (902, 157)
Screenshot: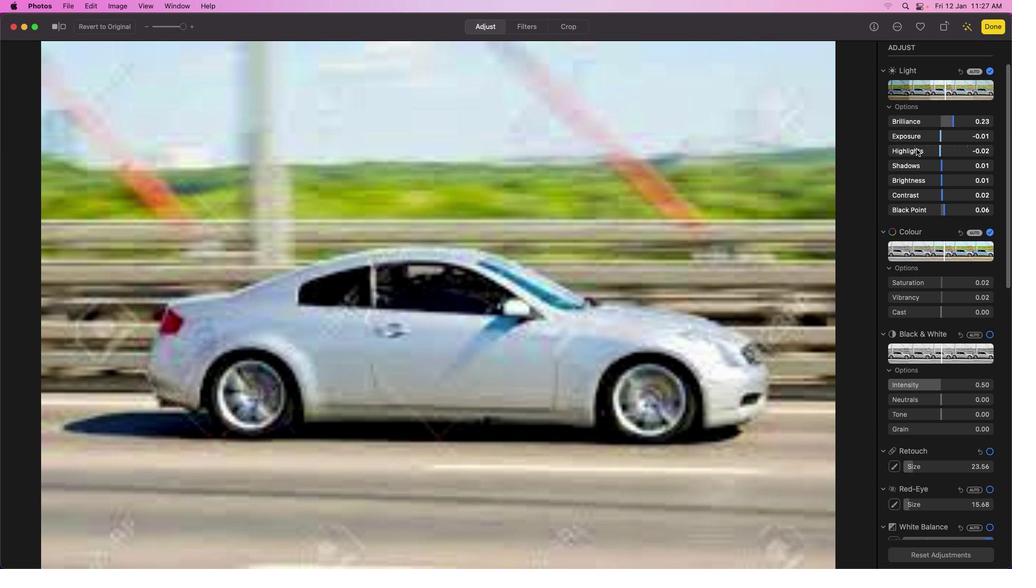 
Action: Mouse scrolled (902, 157) with delta (-1, 0)
Screenshot: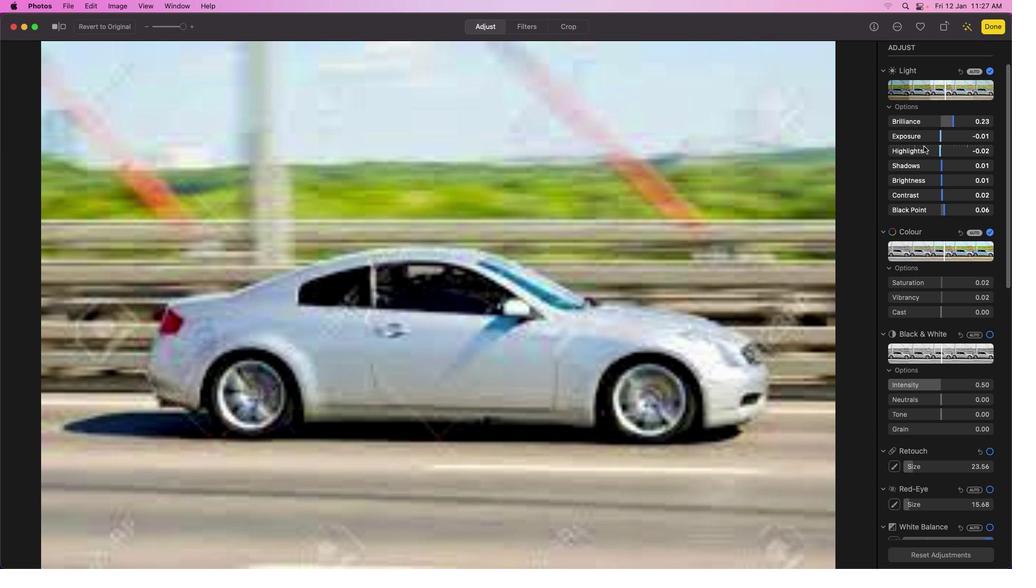 
Action: Mouse scrolled (902, 157) with delta (-1, 0)
Screenshot: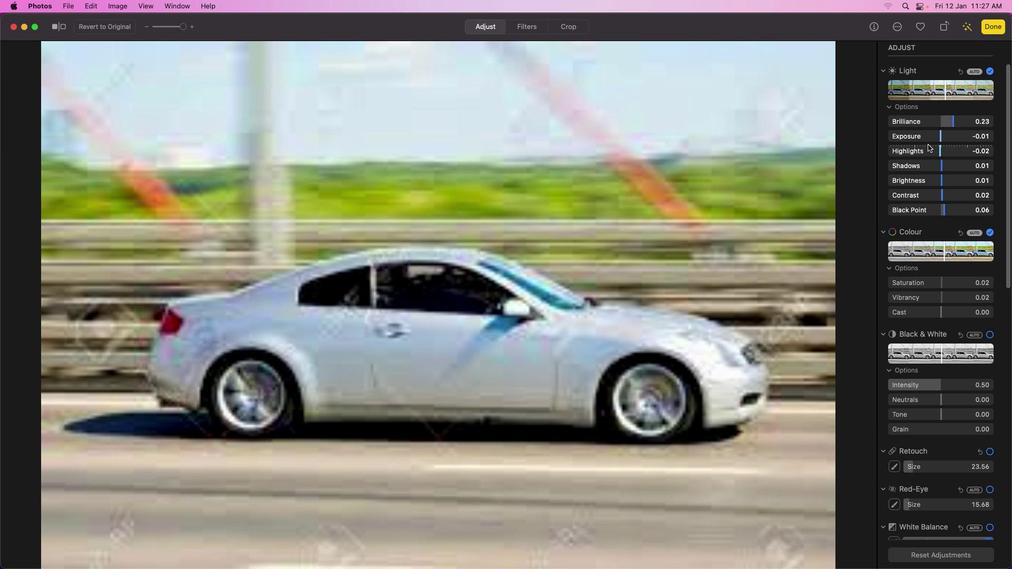 
Action: Mouse scrolled (902, 157) with delta (-1, 0)
Screenshot: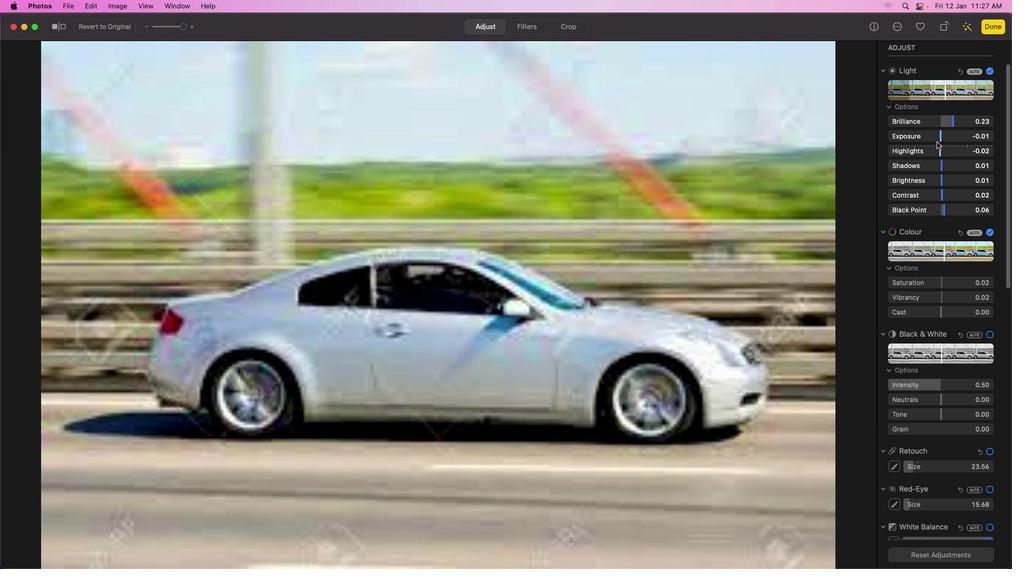 
Action: Mouse scrolled (902, 157) with delta (-1, 1)
Screenshot: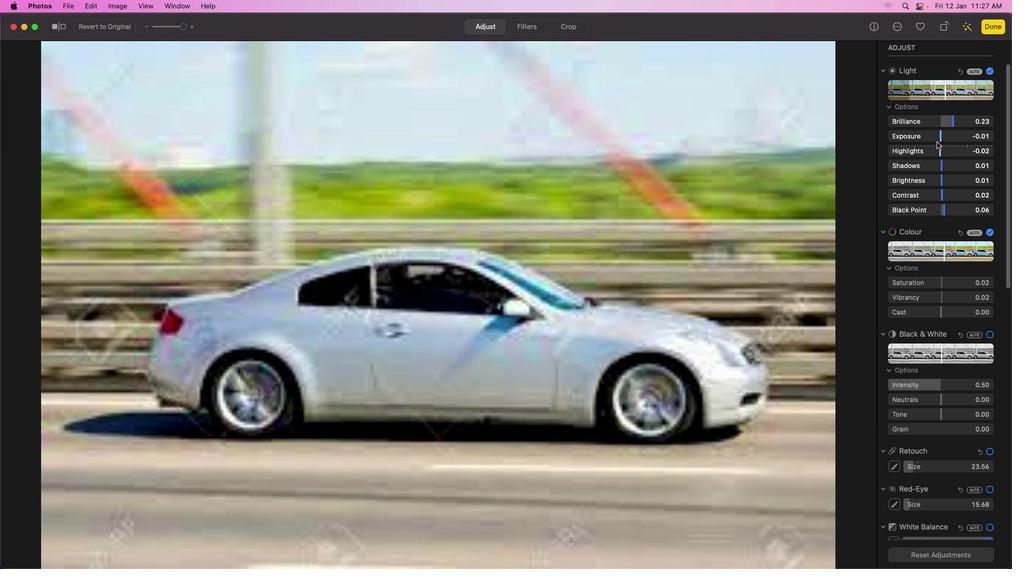 
Action: Mouse scrolled (902, 157) with delta (-1, 1)
Screenshot: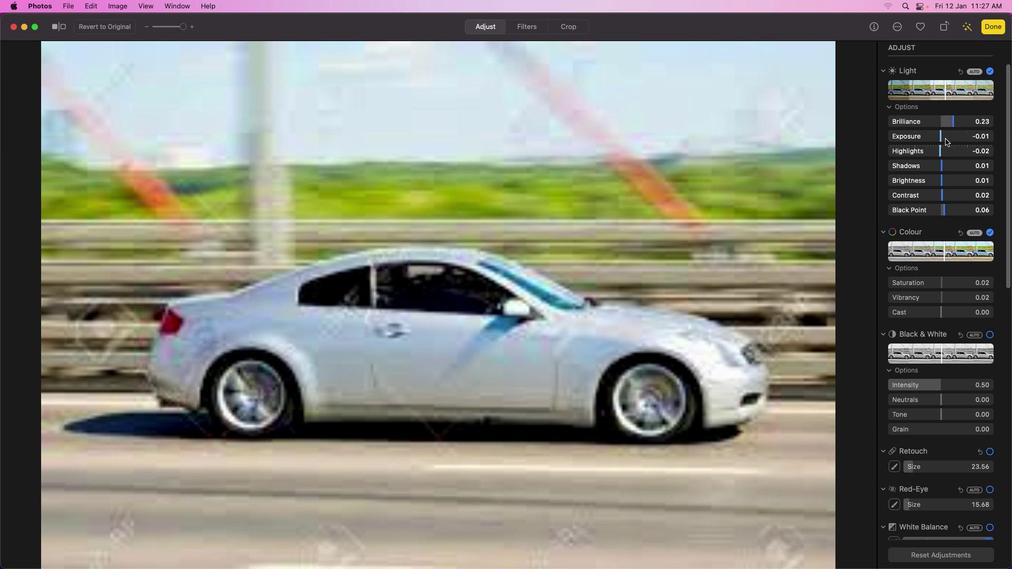 
Action: Mouse scrolled (902, 157) with delta (-1, 1)
Screenshot: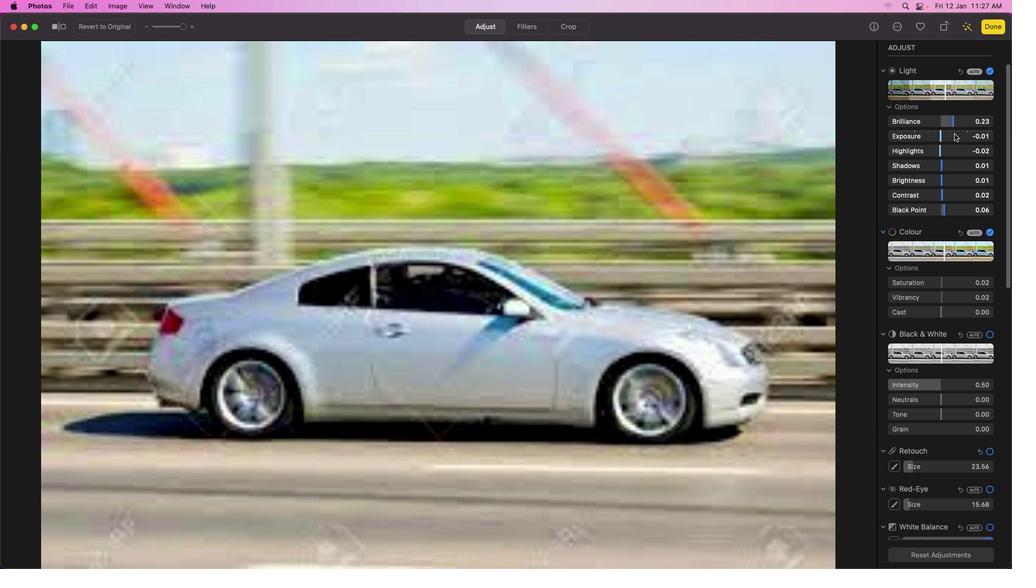 
Action: Mouse moved to (939, 133)
Screenshot: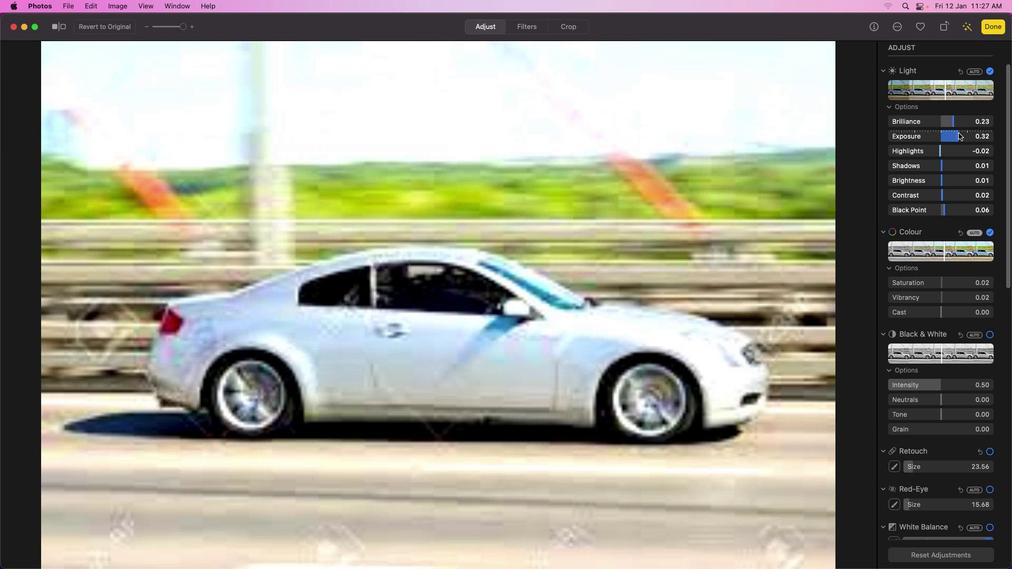 
Action: Mouse pressed left at (939, 133)
Screenshot: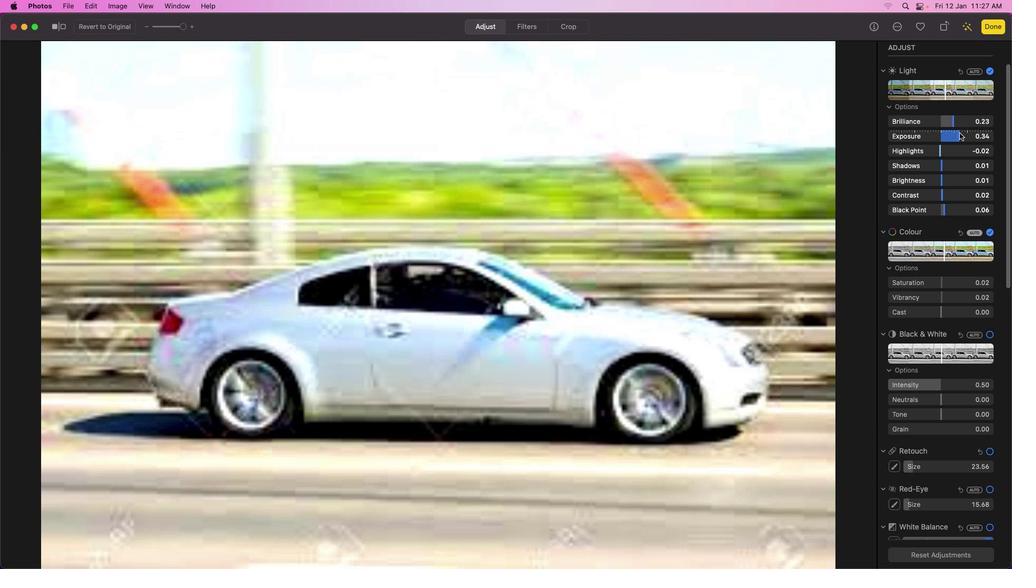 
Action: Mouse moved to (939, 149)
Screenshot: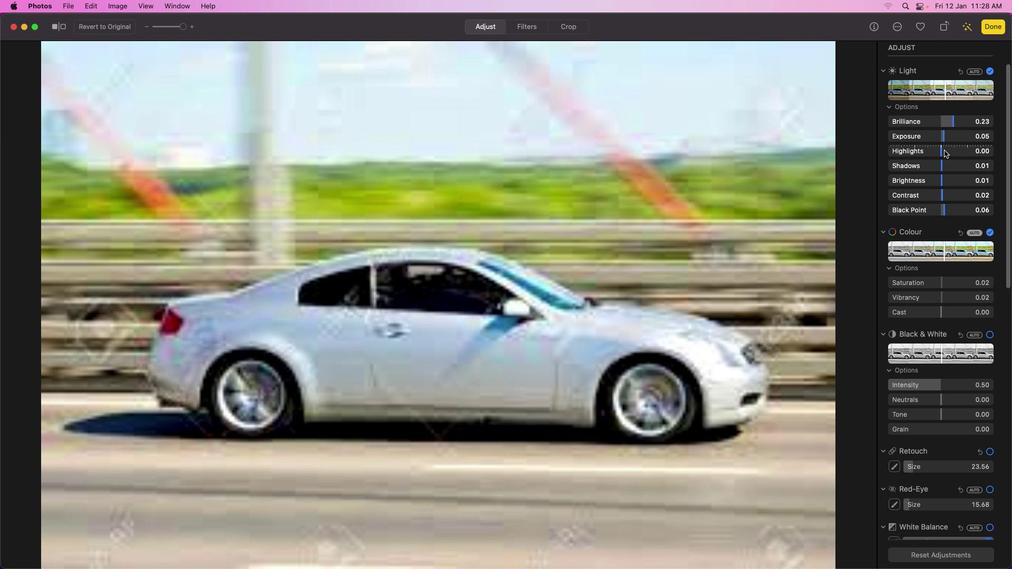 
Action: Mouse pressed left at (939, 149)
Screenshot: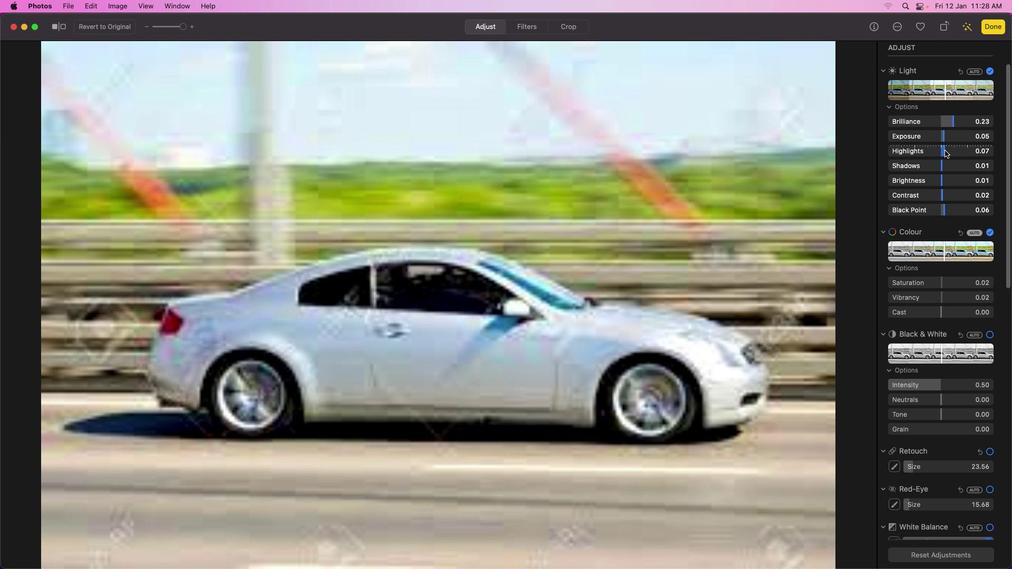 
Action: Mouse moved to (941, 168)
Screenshot: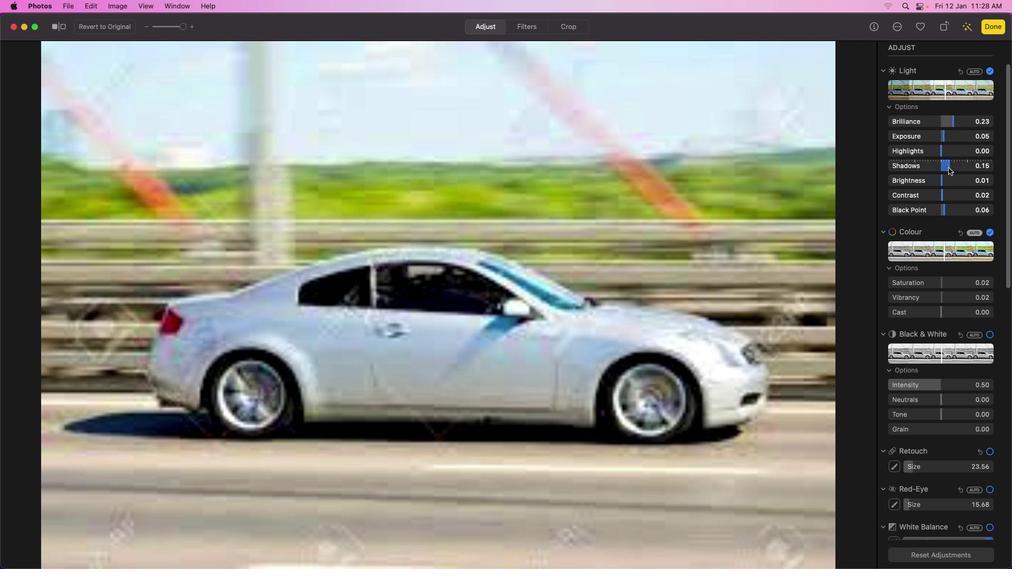 
Action: Mouse pressed left at (941, 168)
Screenshot: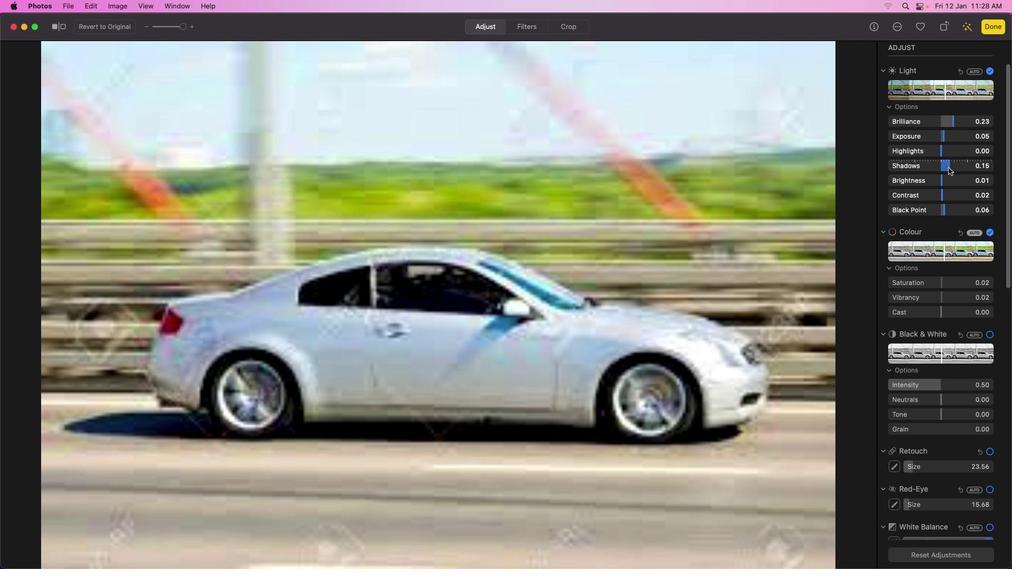 
Action: Mouse moved to (943, 181)
Screenshot: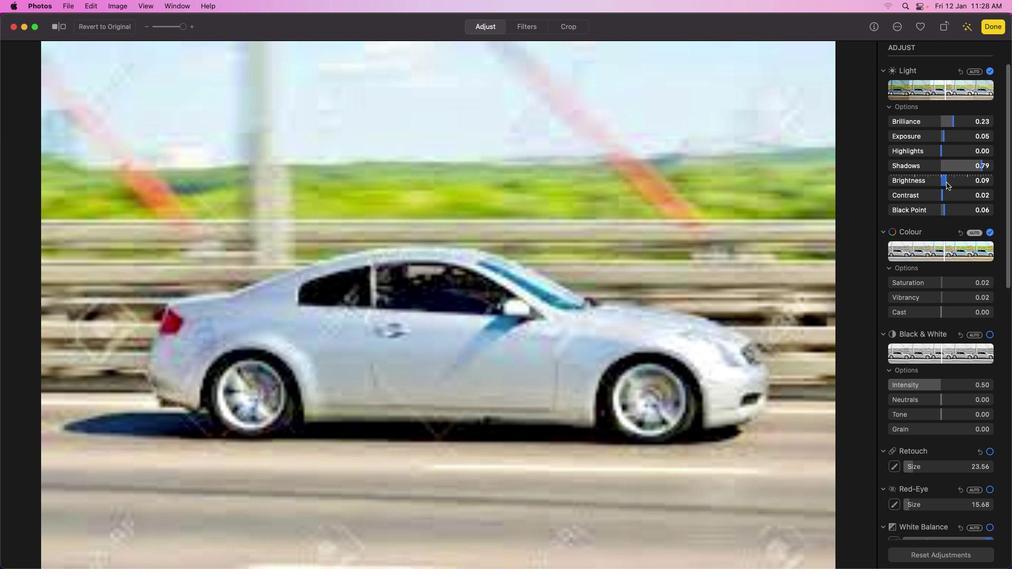 
Action: Mouse pressed left at (943, 181)
Screenshot: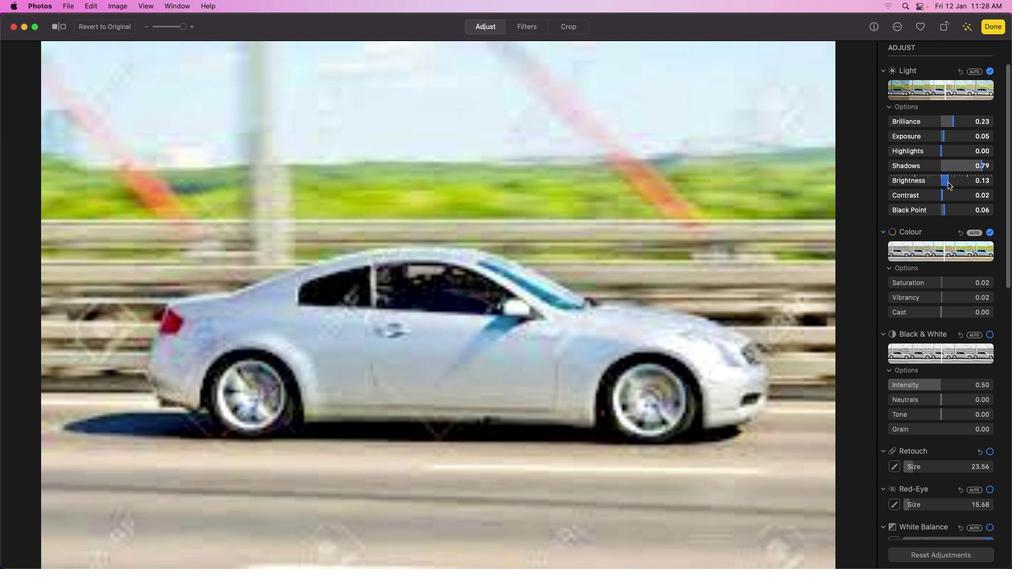 
Action: Mouse moved to (941, 191)
Screenshot: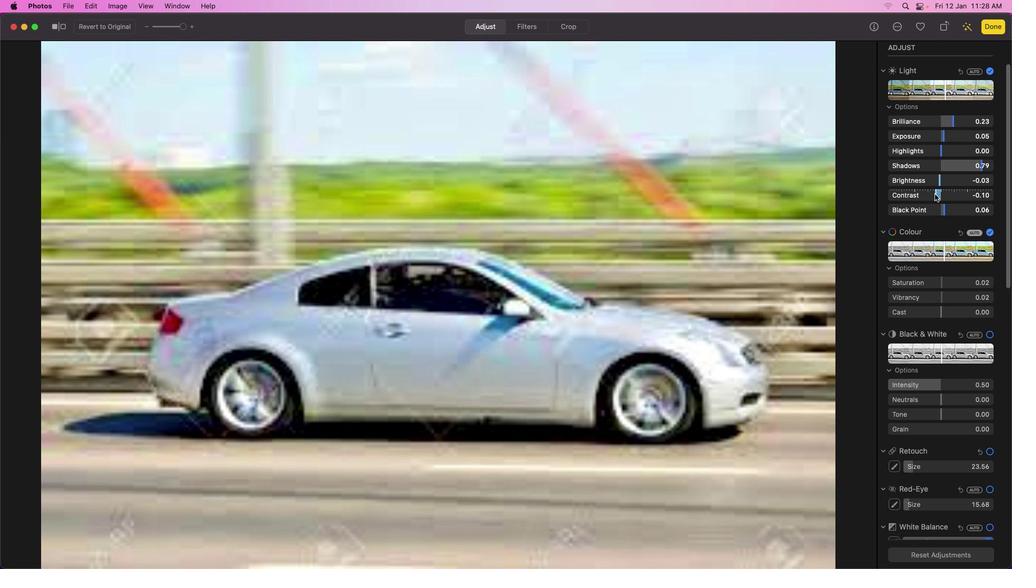 
Action: Mouse pressed left at (941, 191)
Screenshot: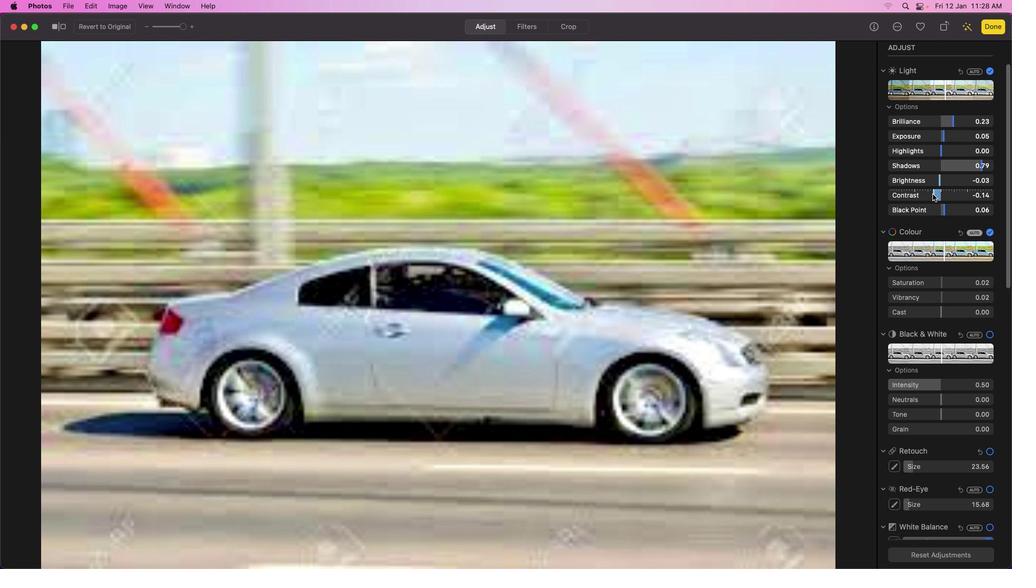 
Action: Mouse moved to (942, 207)
Screenshot: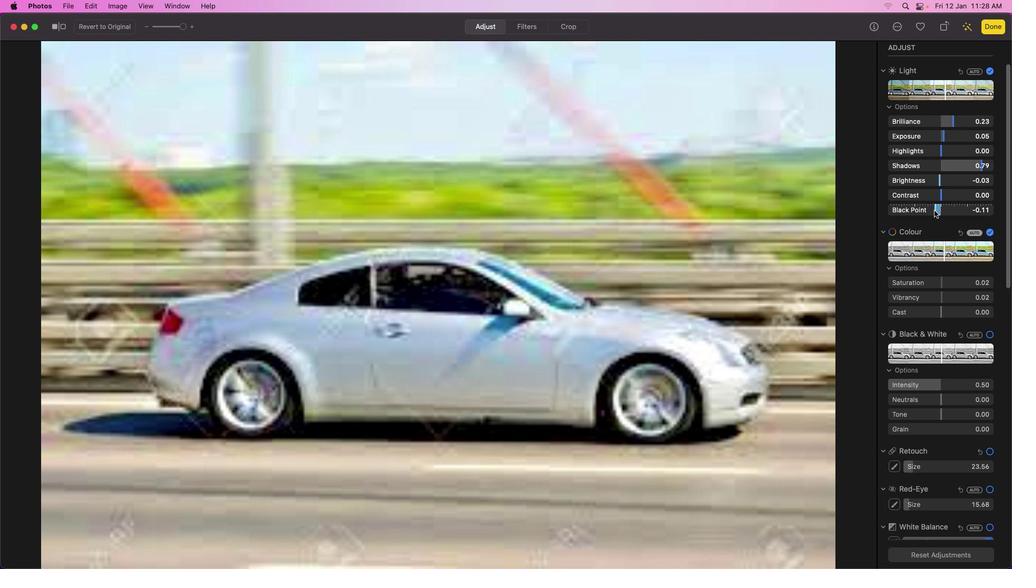 
Action: Mouse pressed left at (942, 207)
Screenshot: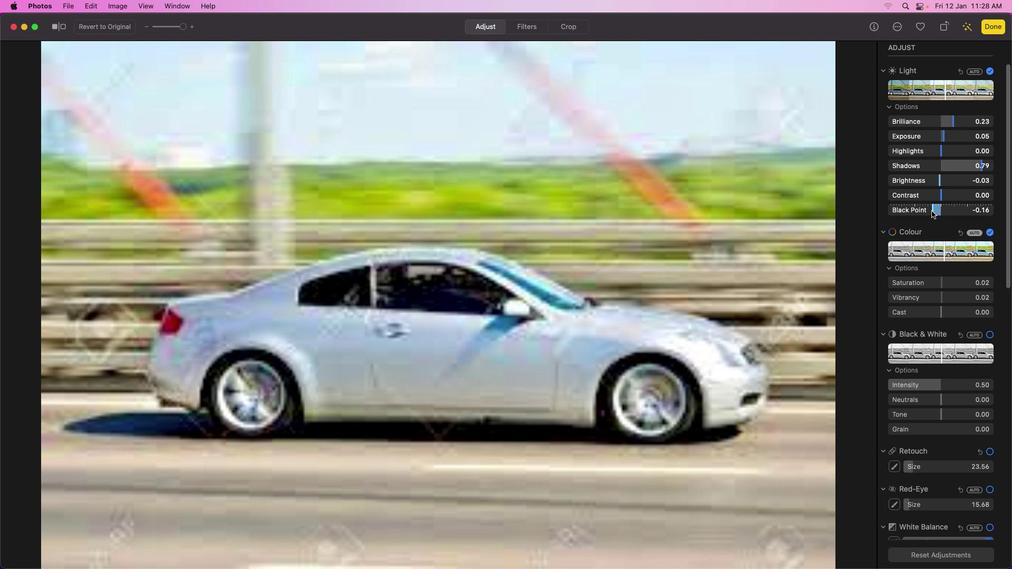 
Action: Mouse moved to (934, 369)
Screenshot: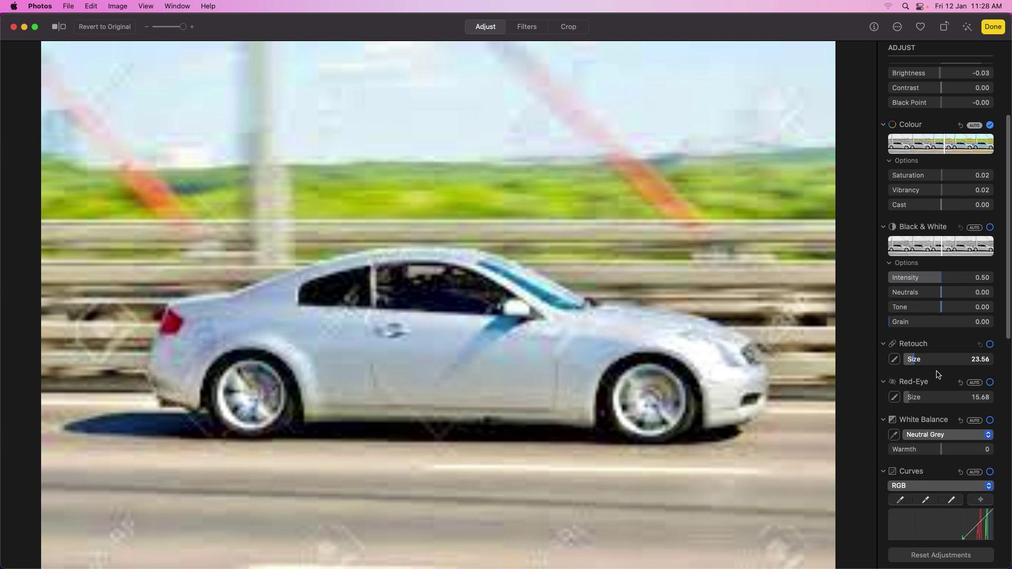 
Action: Mouse scrolled (934, 369) with delta (-1, -1)
Screenshot: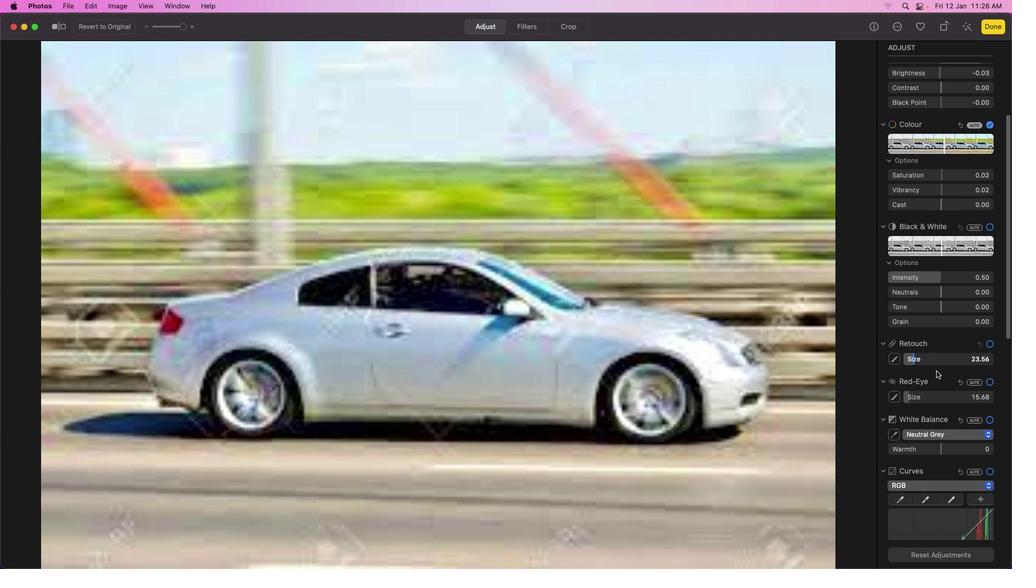 
Action: Mouse scrolled (934, 369) with delta (-1, -1)
Screenshot: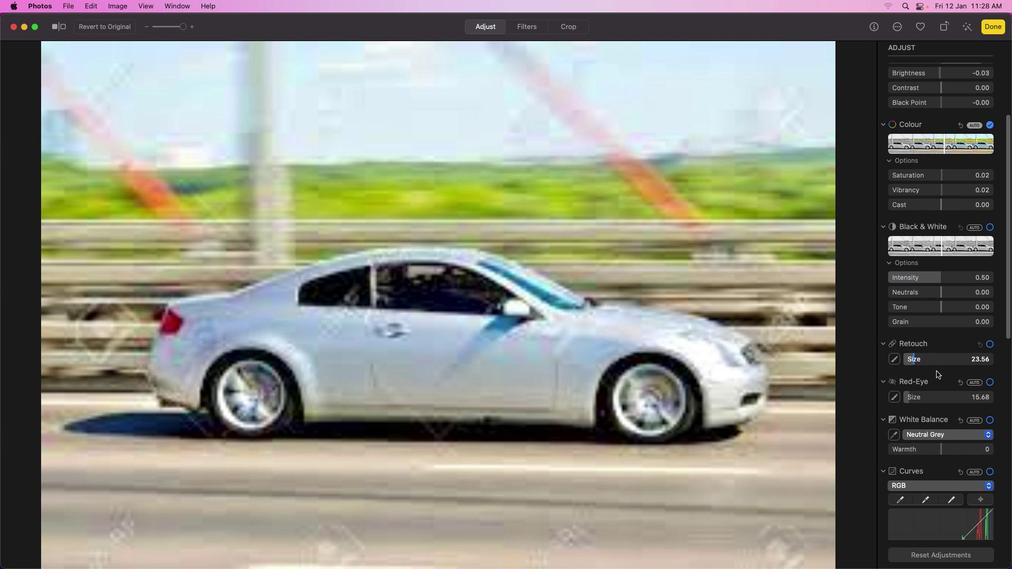 
Action: Mouse scrolled (934, 369) with delta (-1, -2)
Screenshot: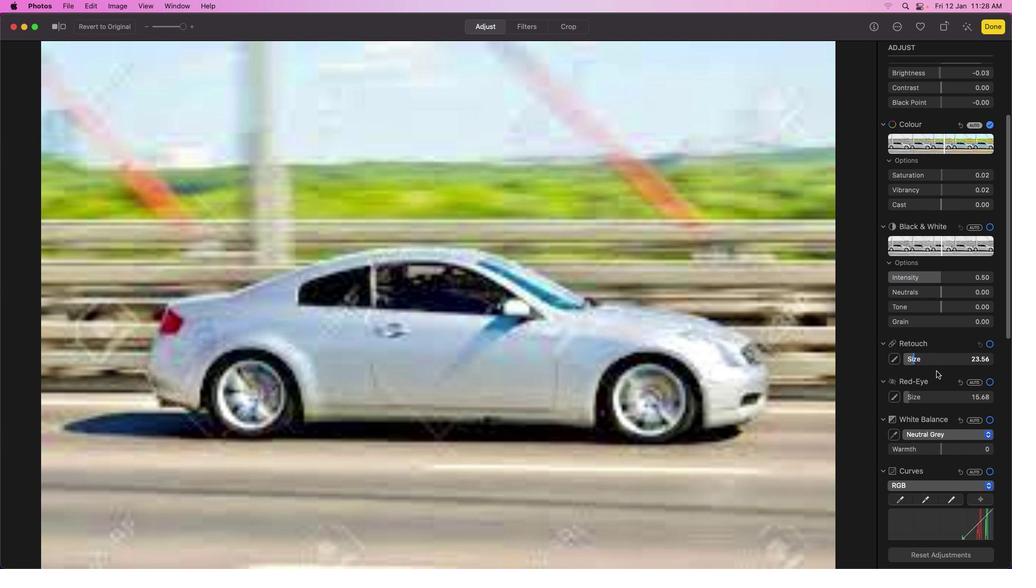 
Action: Mouse scrolled (934, 369) with delta (-1, -3)
Screenshot: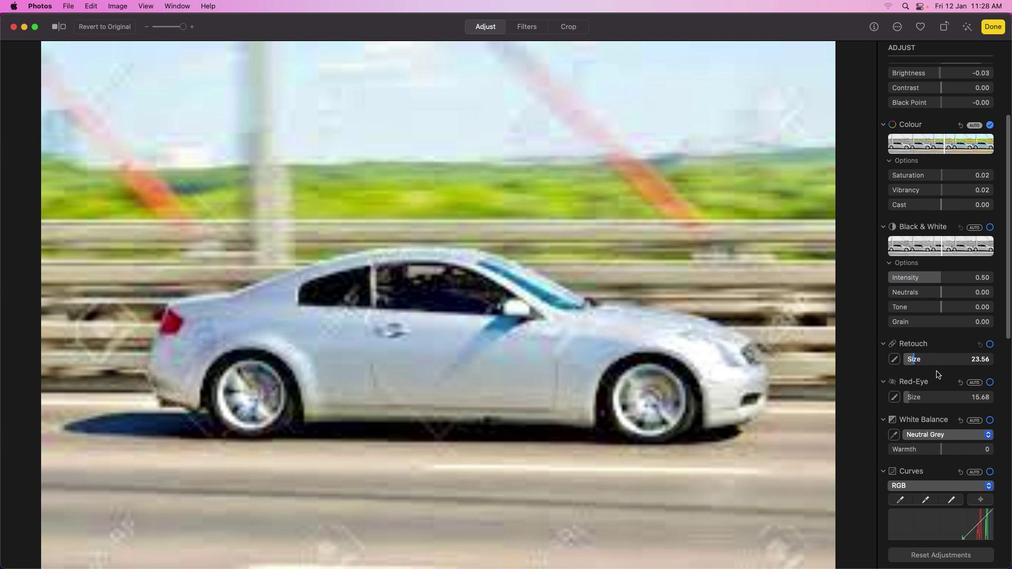 
Action: Mouse scrolled (934, 369) with delta (-1, -3)
Screenshot: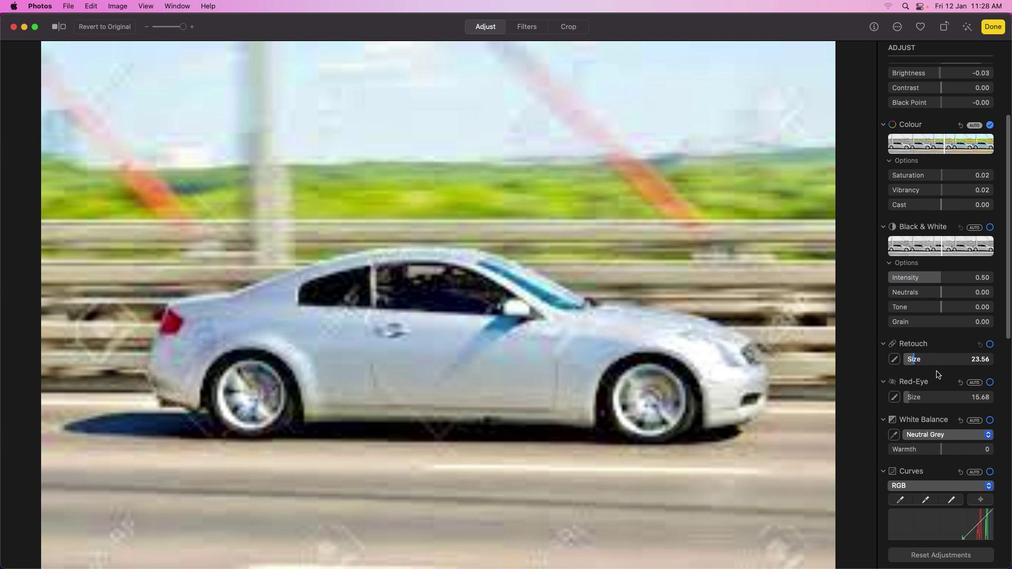 
Action: Mouse scrolled (934, 369) with delta (-1, -3)
Screenshot: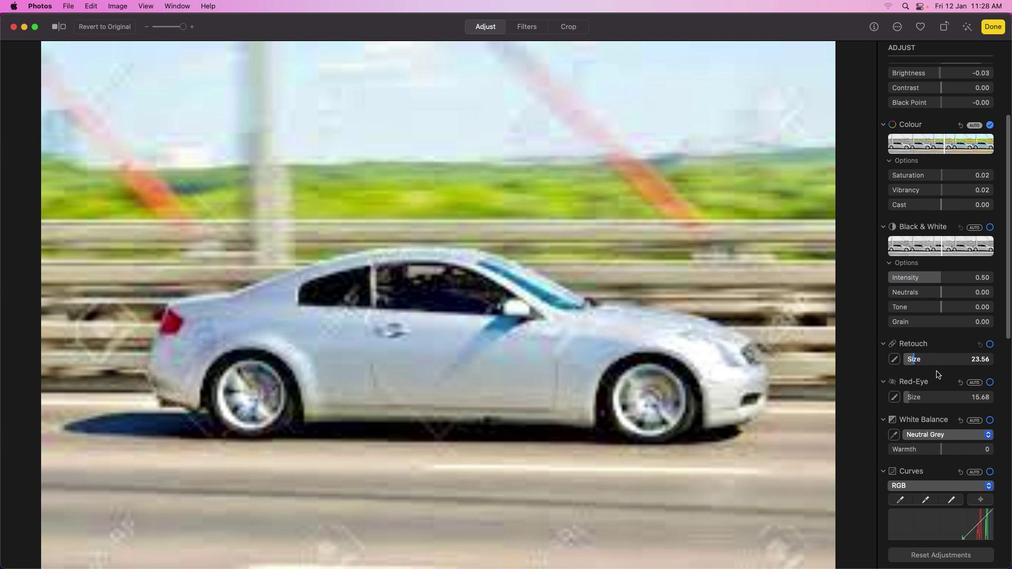 
Action: Mouse scrolled (934, 369) with delta (-1, 0)
Screenshot: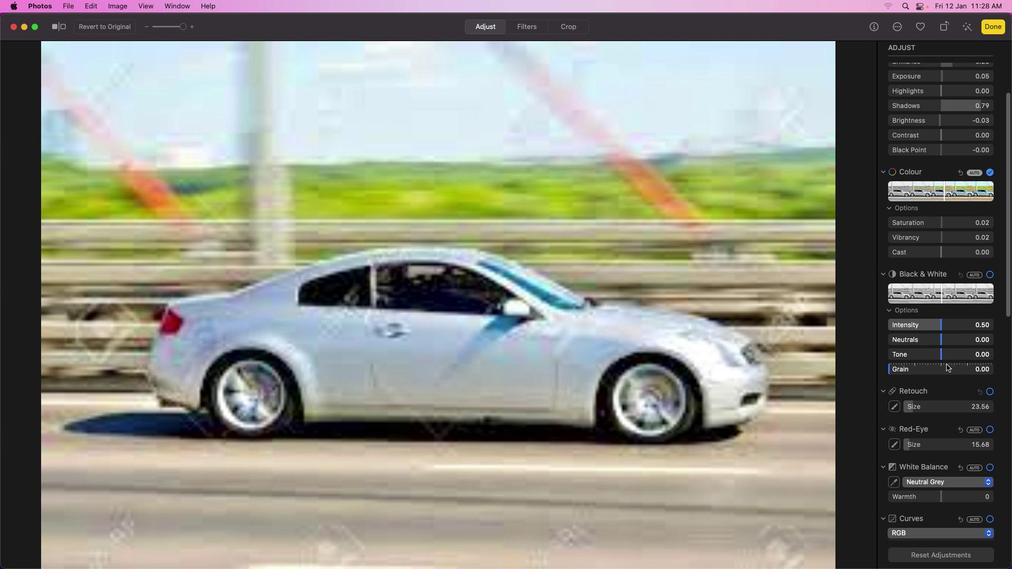
Action: Mouse scrolled (934, 369) with delta (-1, 0)
Screenshot: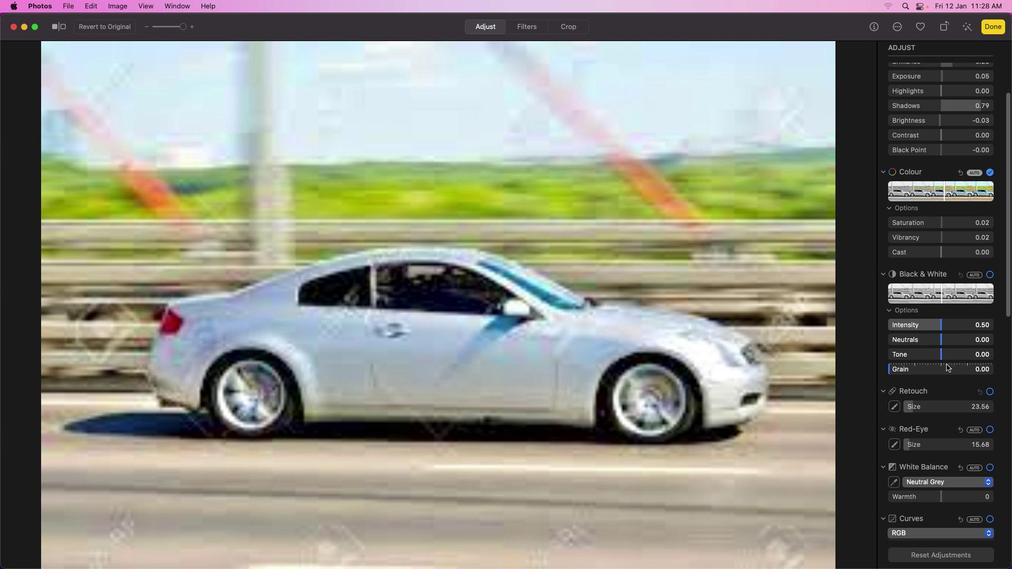 
Action: Mouse scrolled (934, 369) with delta (-1, 0)
Screenshot: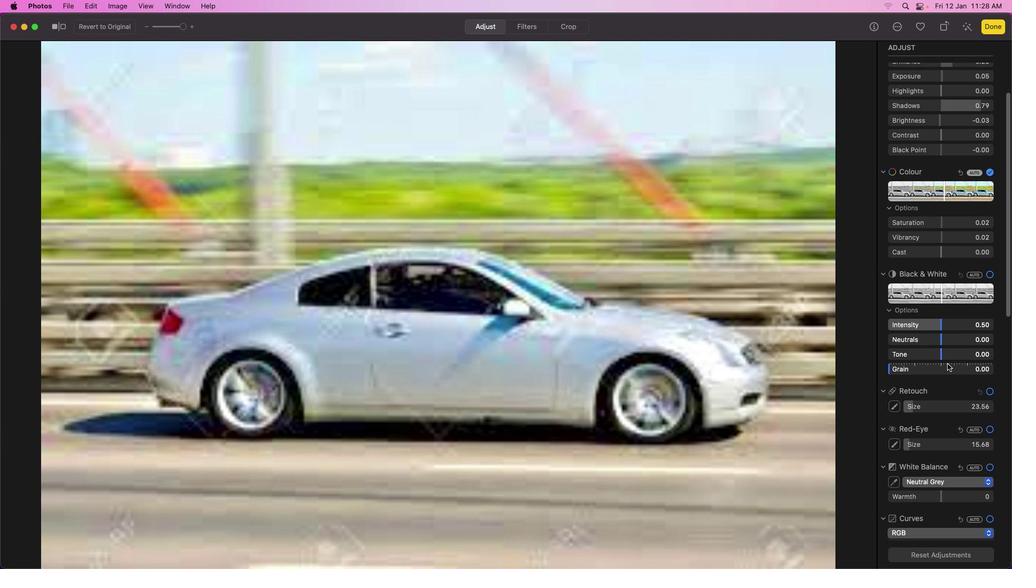 
Action: Mouse scrolled (934, 369) with delta (-1, 0)
Screenshot: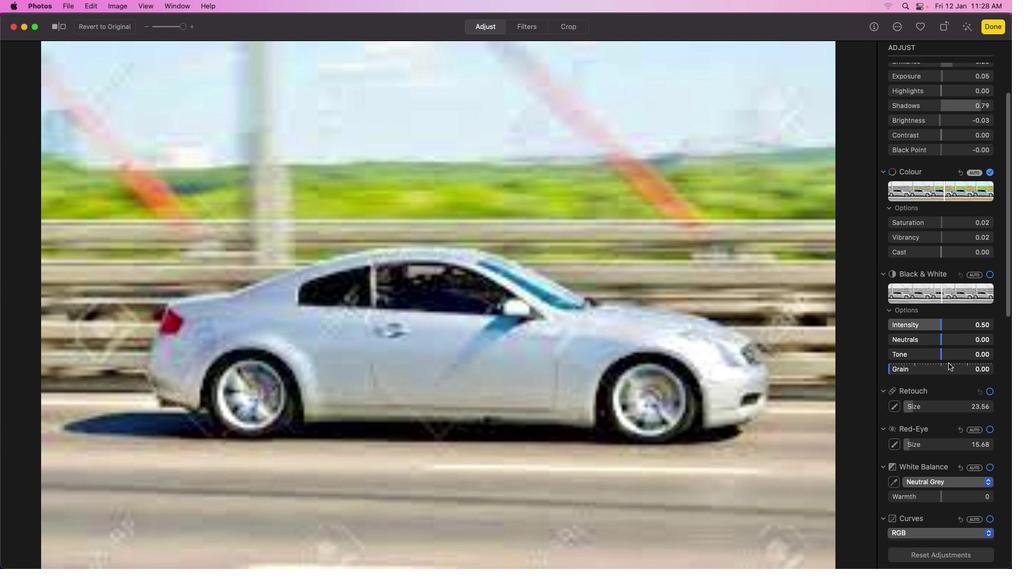 
Action: Mouse moved to (939, 322)
Screenshot: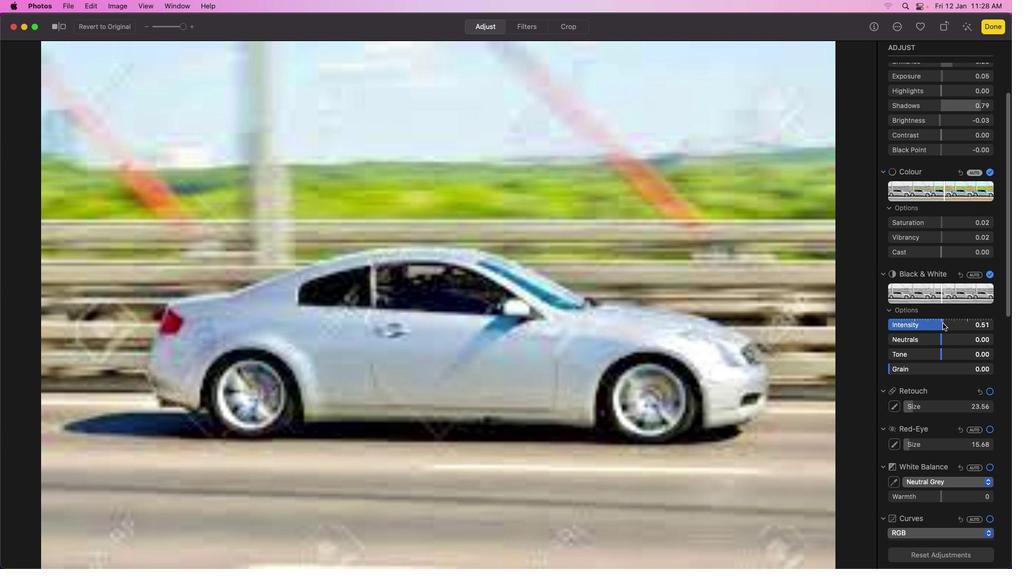 
Action: Mouse pressed left at (939, 322)
Screenshot: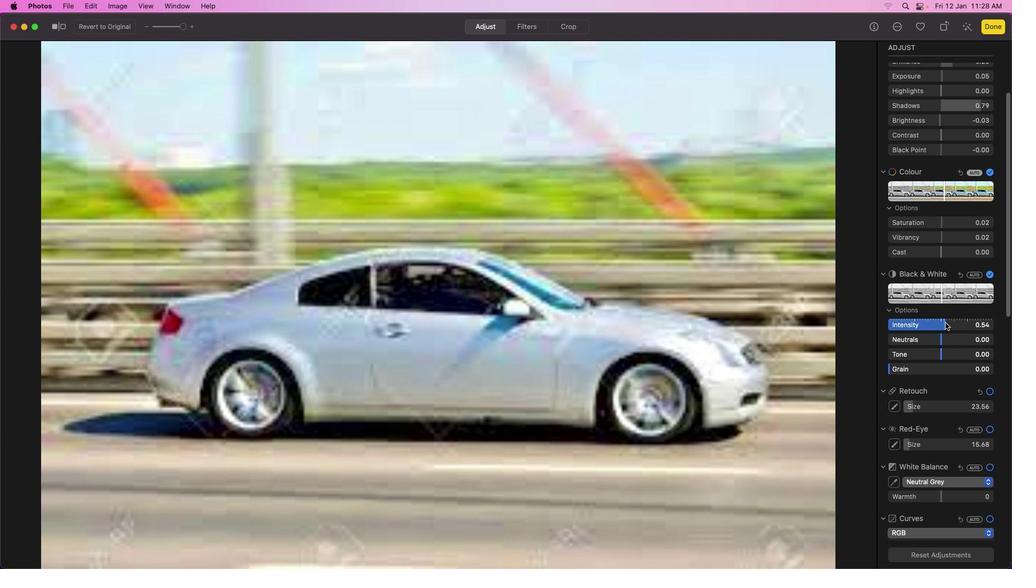 
Action: Mouse moved to (989, 273)
Screenshot: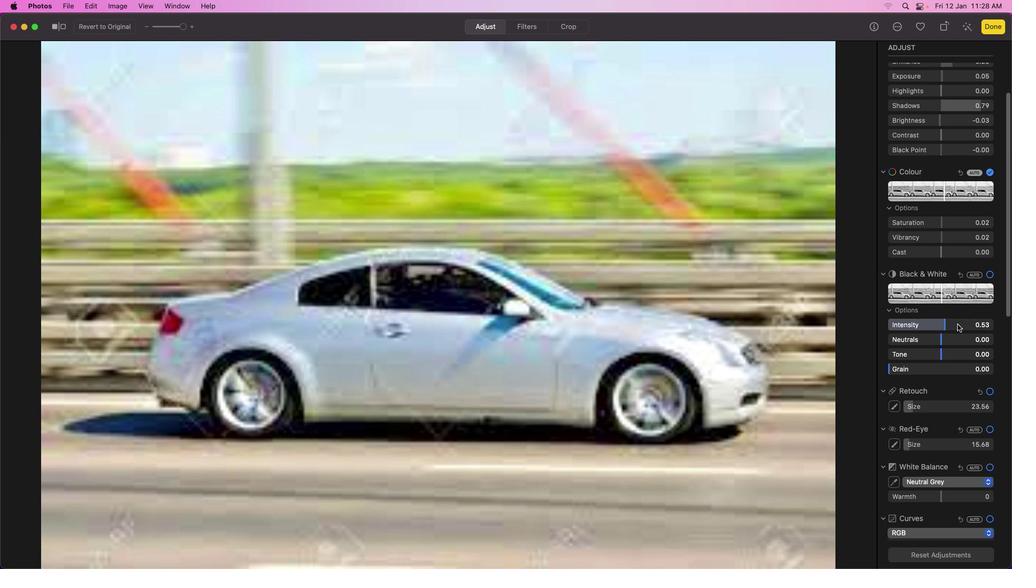 
Action: Mouse pressed left at (989, 273)
Screenshot: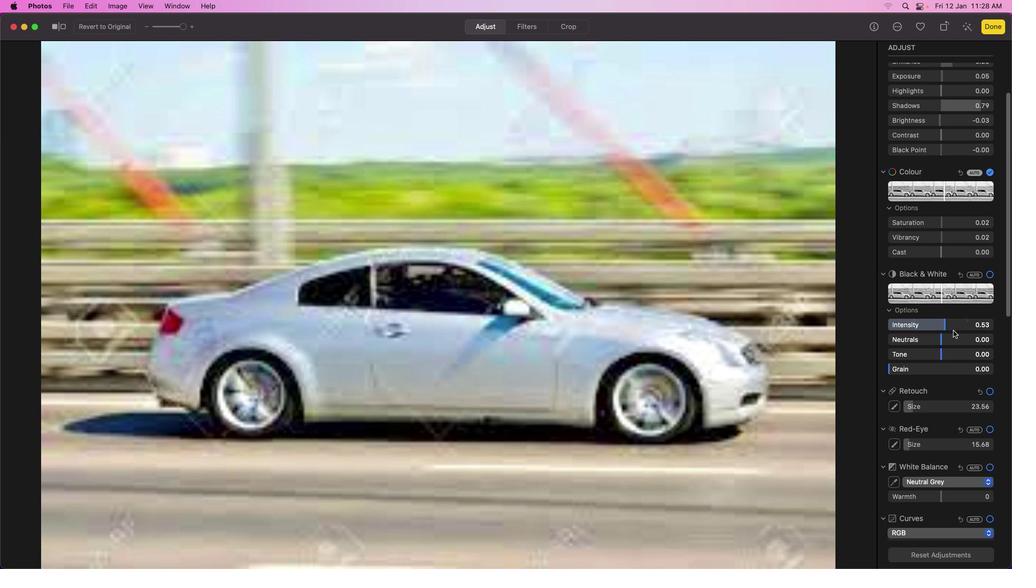 
Action: Mouse moved to (943, 336)
Screenshot: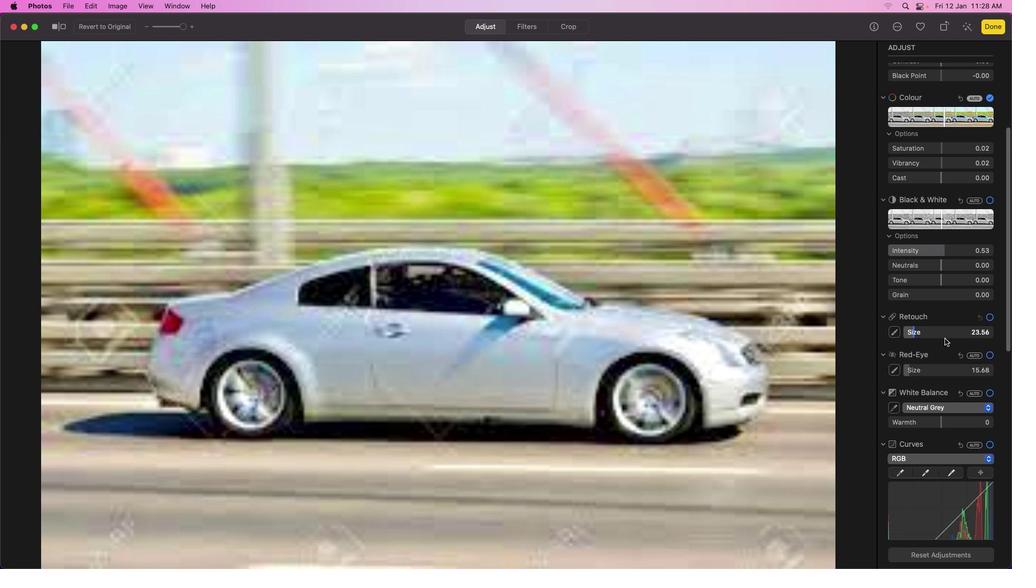 
Action: Mouse scrolled (943, 336) with delta (-1, -1)
Screenshot: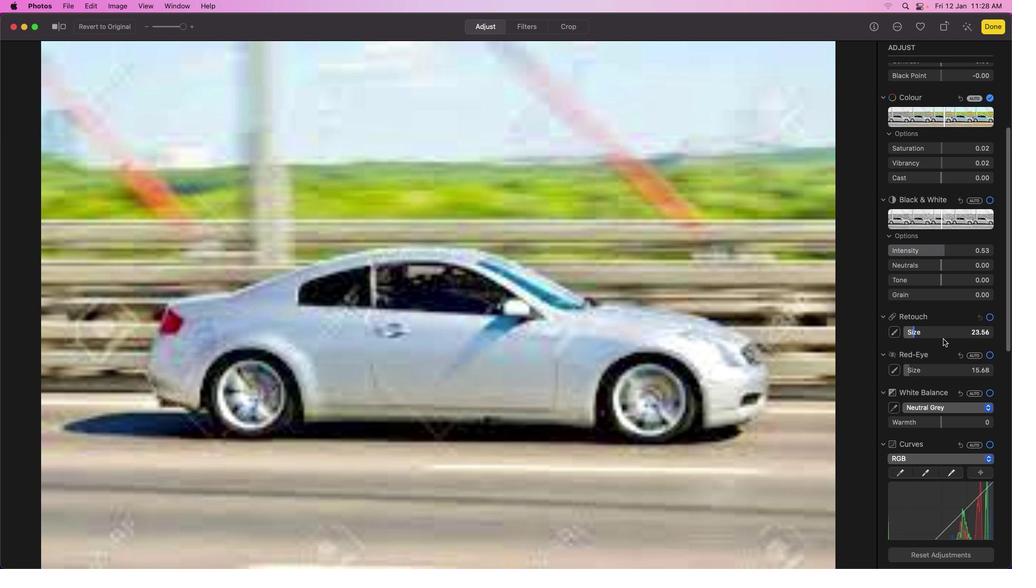
Action: Mouse scrolled (943, 336) with delta (-1, -1)
Screenshot: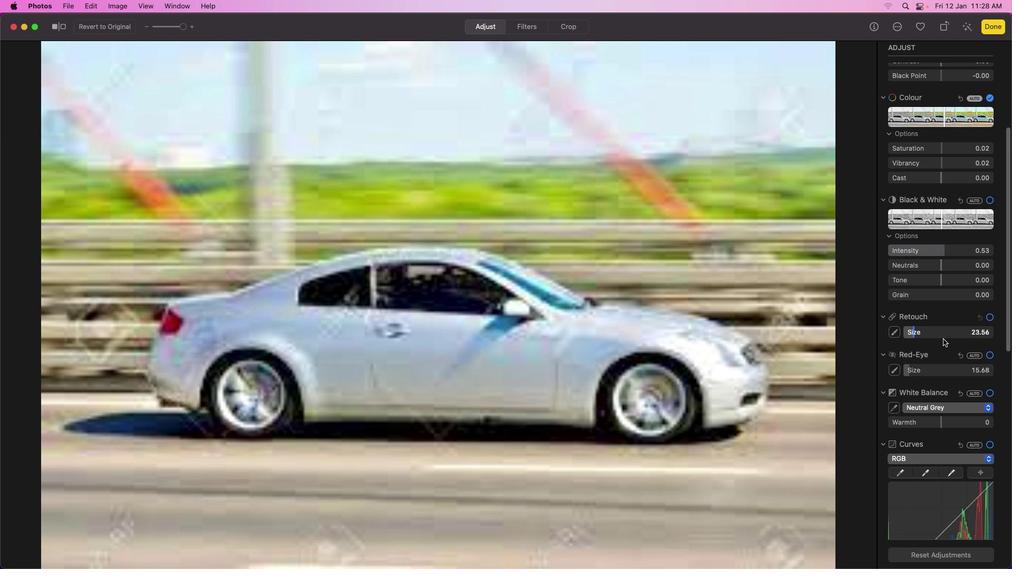 
Action: Mouse scrolled (943, 336) with delta (-1, -2)
Screenshot: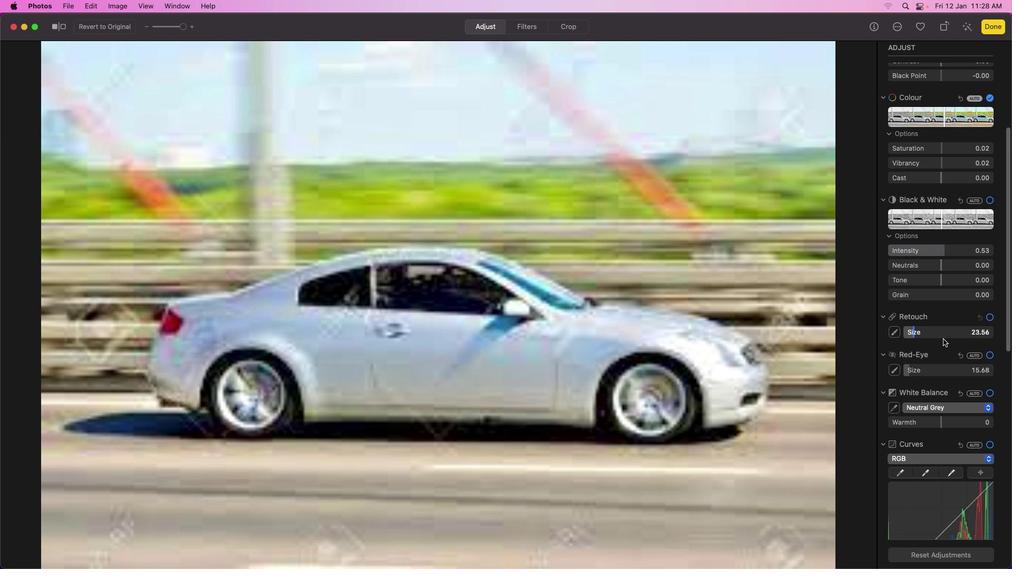 
Action: Mouse scrolled (943, 336) with delta (-1, -3)
Screenshot: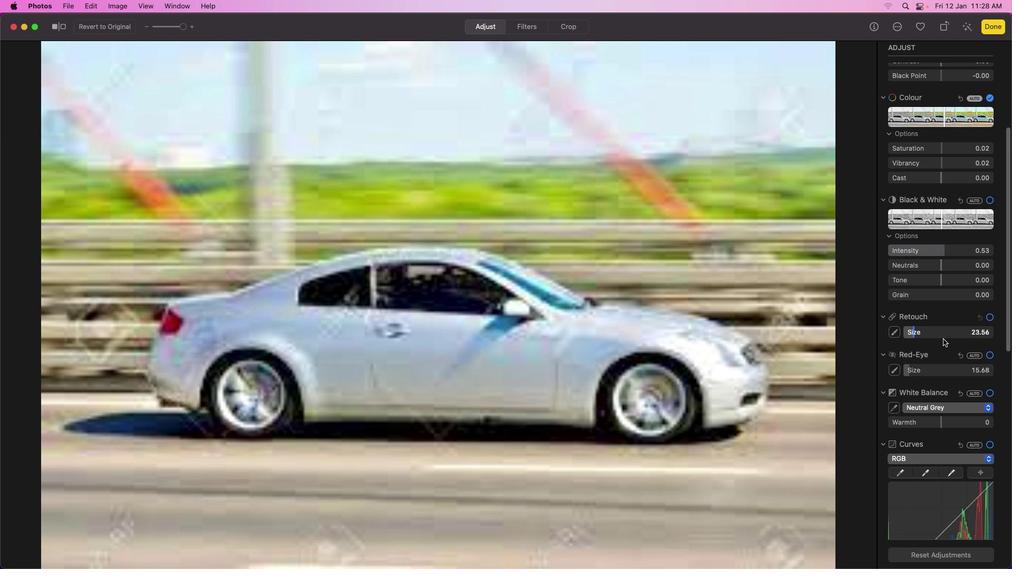 
Action: Mouse scrolled (943, 336) with delta (-1, -3)
Screenshot: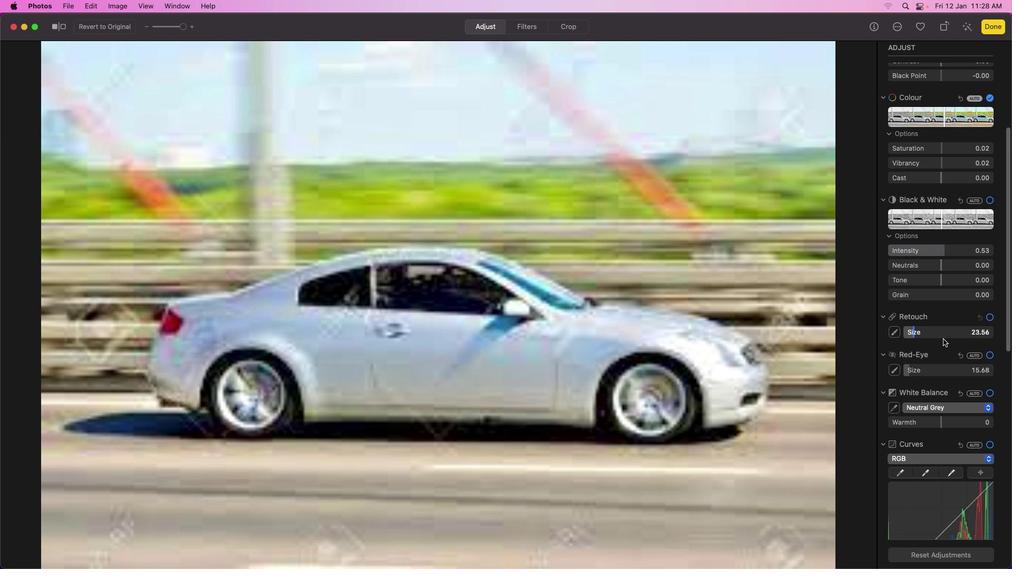 
Action: Mouse moved to (942, 337)
Screenshot: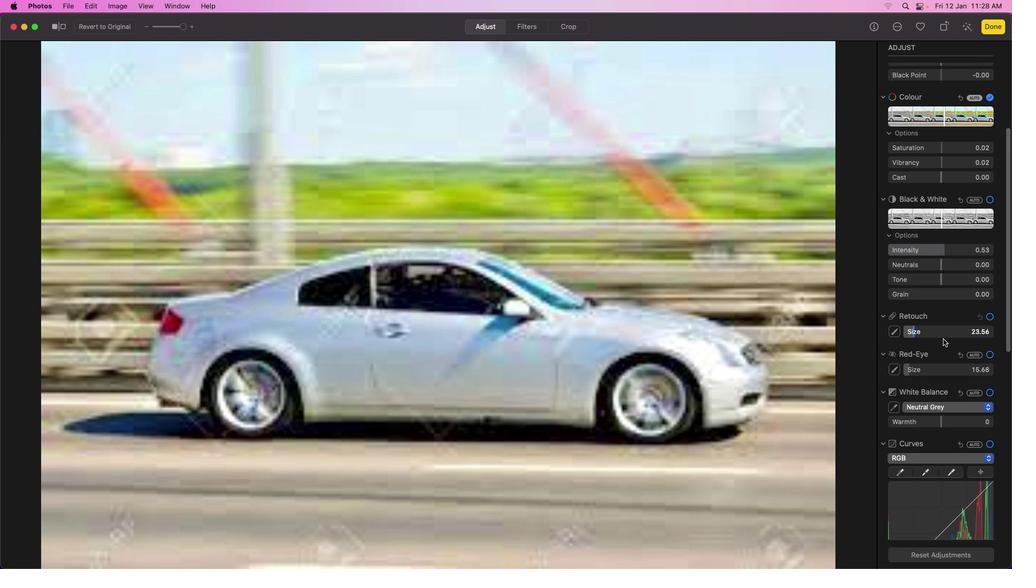 
Action: Mouse scrolled (942, 337) with delta (-1, -1)
Screenshot: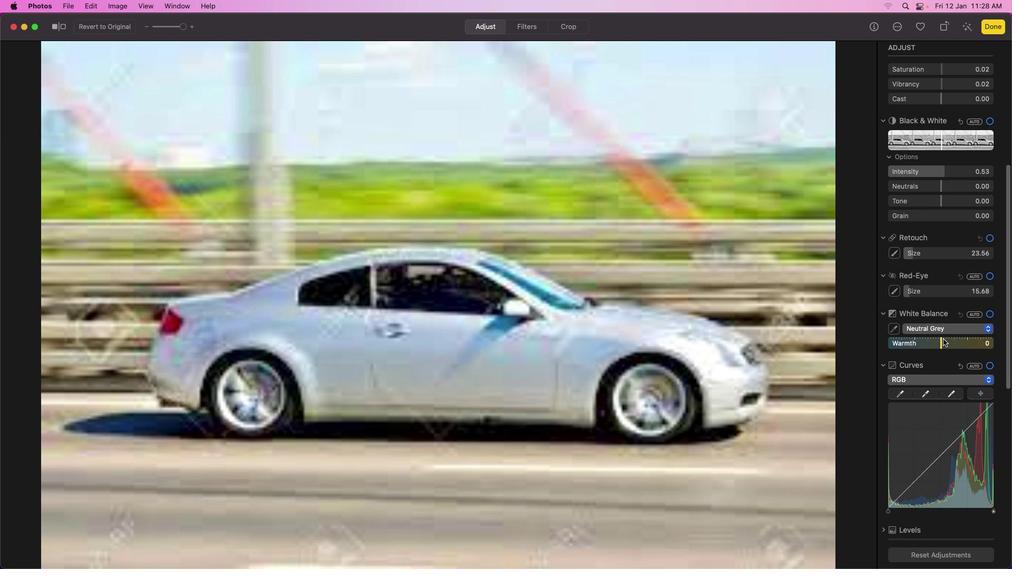 
Action: Mouse scrolled (942, 337) with delta (-1, -1)
Screenshot: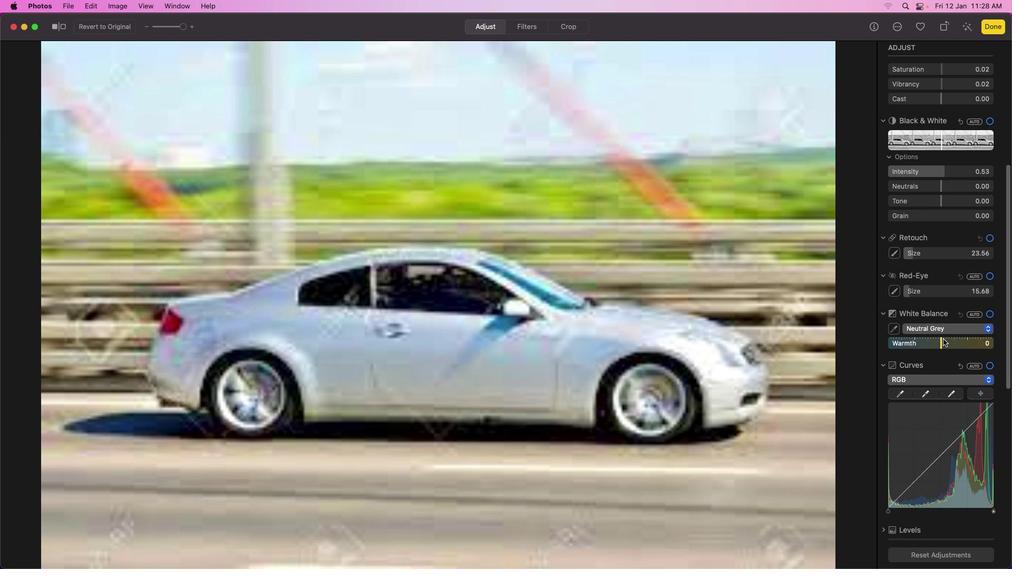 
Action: Mouse scrolled (942, 337) with delta (-1, -2)
Screenshot: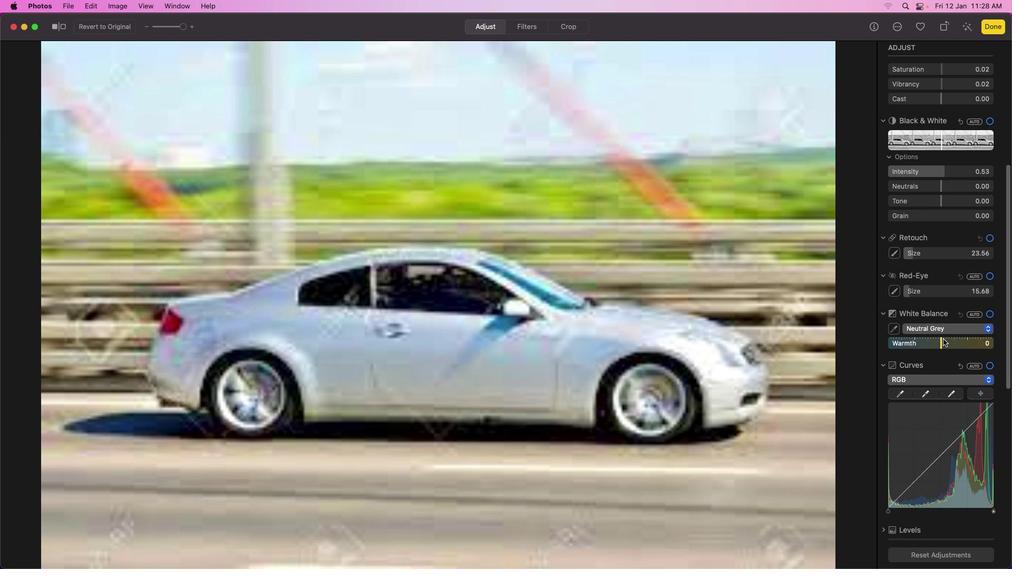 
Action: Mouse scrolled (942, 337) with delta (-1, -3)
Screenshot: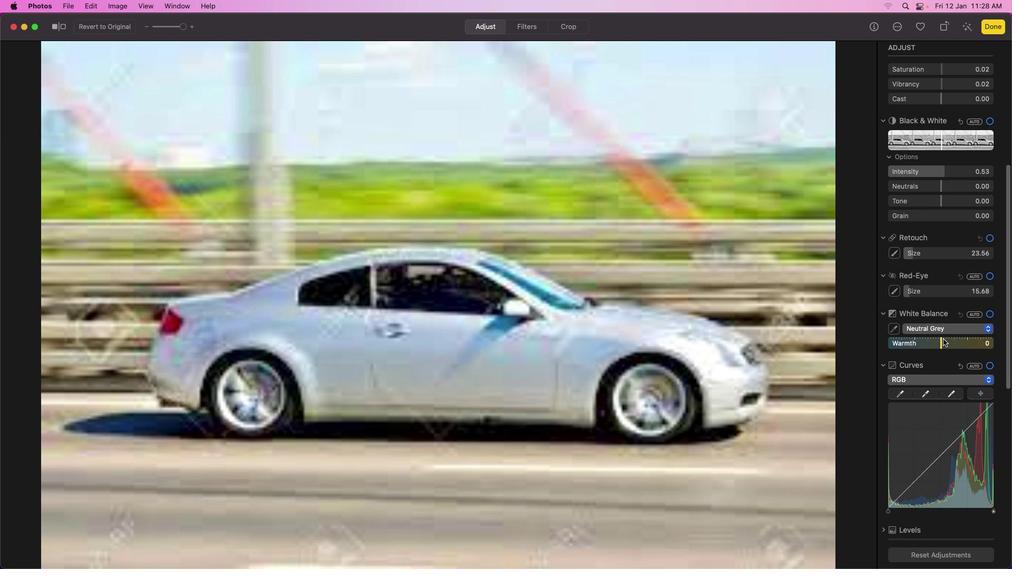 
Action: Mouse scrolled (942, 337) with delta (-1, -3)
Screenshot: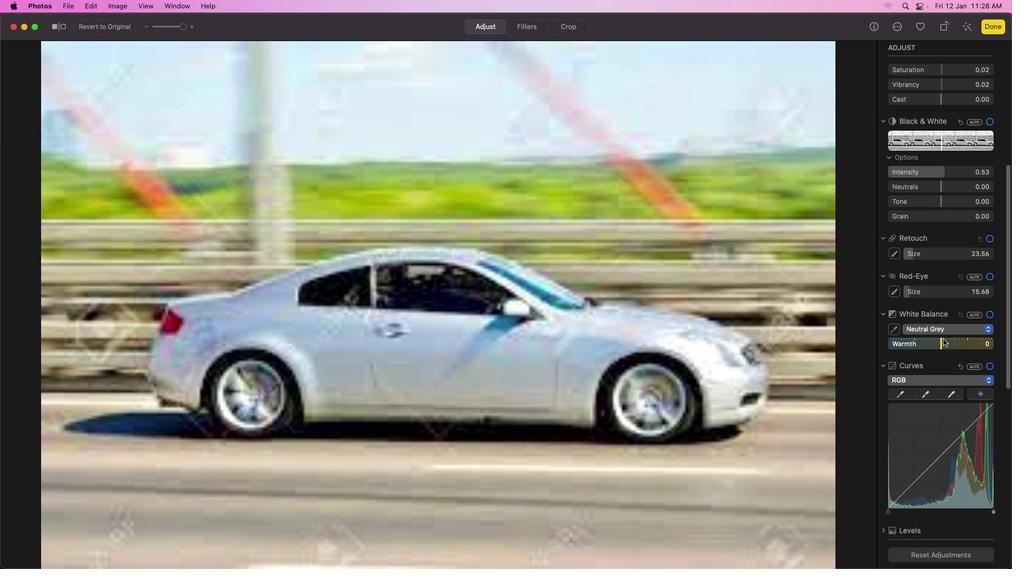 
Action: Mouse scrolled (942, 337) with delta (-1, 0)
Screenshot: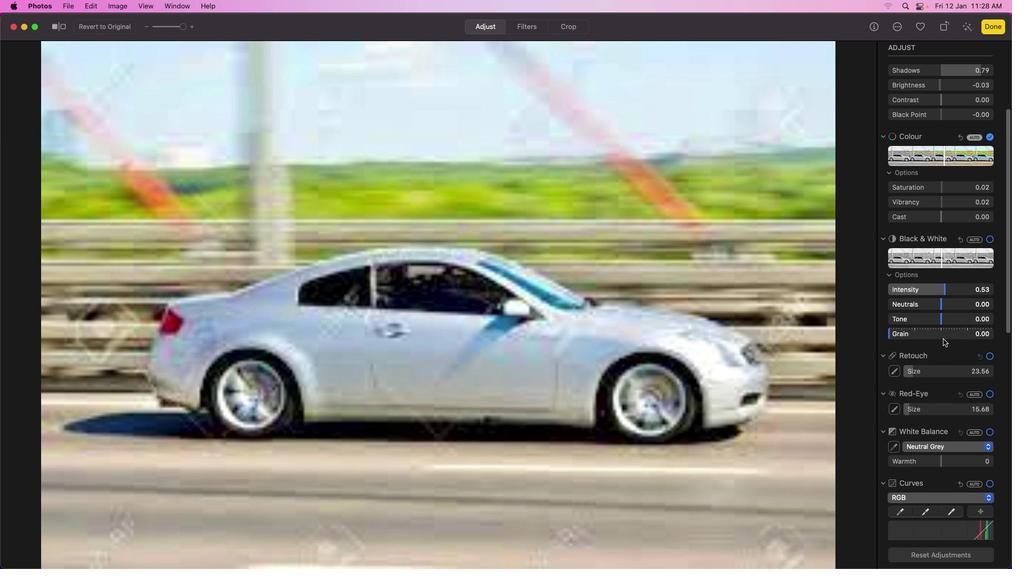 
Action: Mouse scrolled (942, 337) with delta (-1, 0)
Screenshot: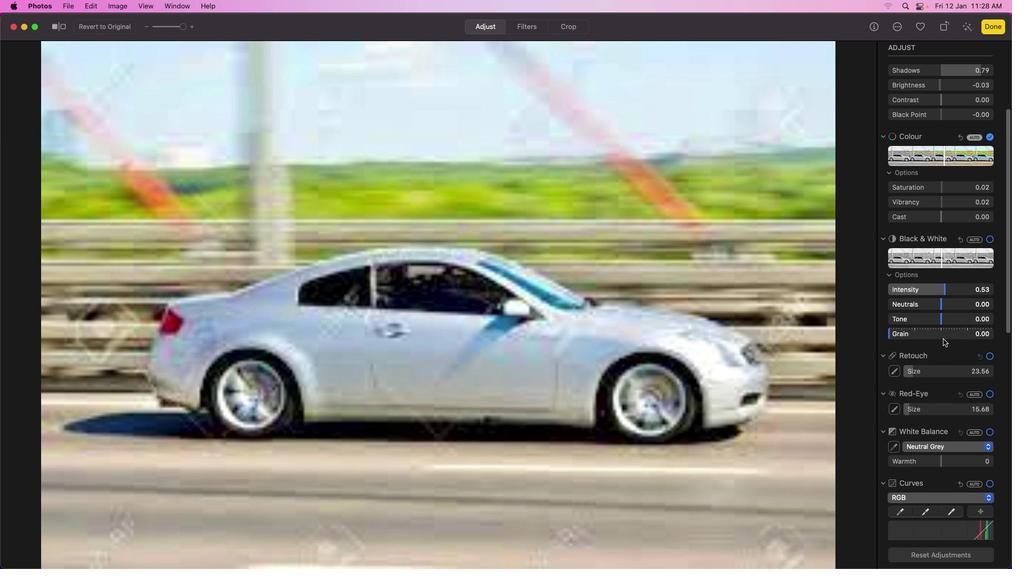 
Action: Mouse scrolled (942, 337) with delta (-1, 0)
Screenshot: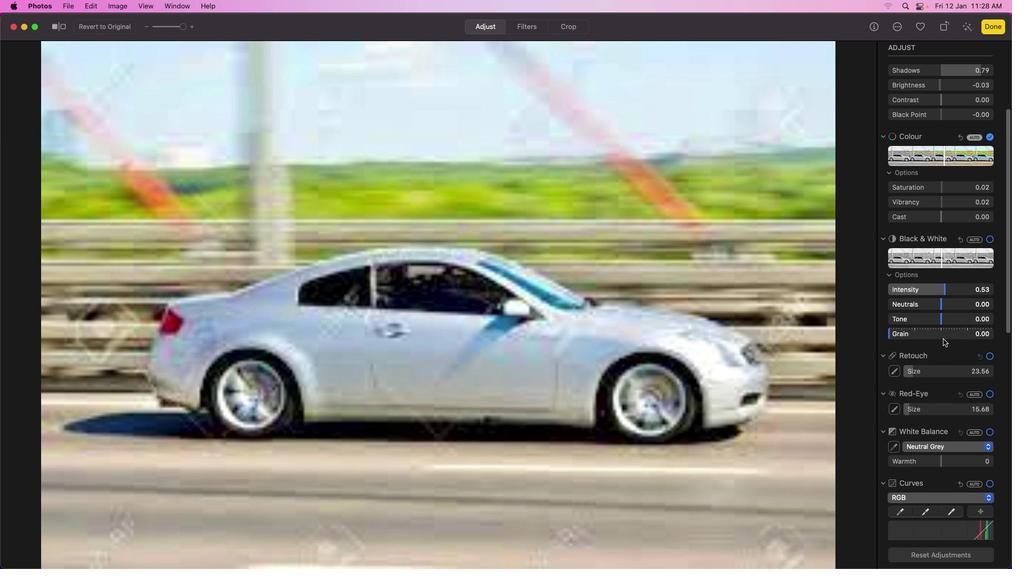 
Action: Mouse scrolled (942, 337) with delta (-1, 1)
Screenshot: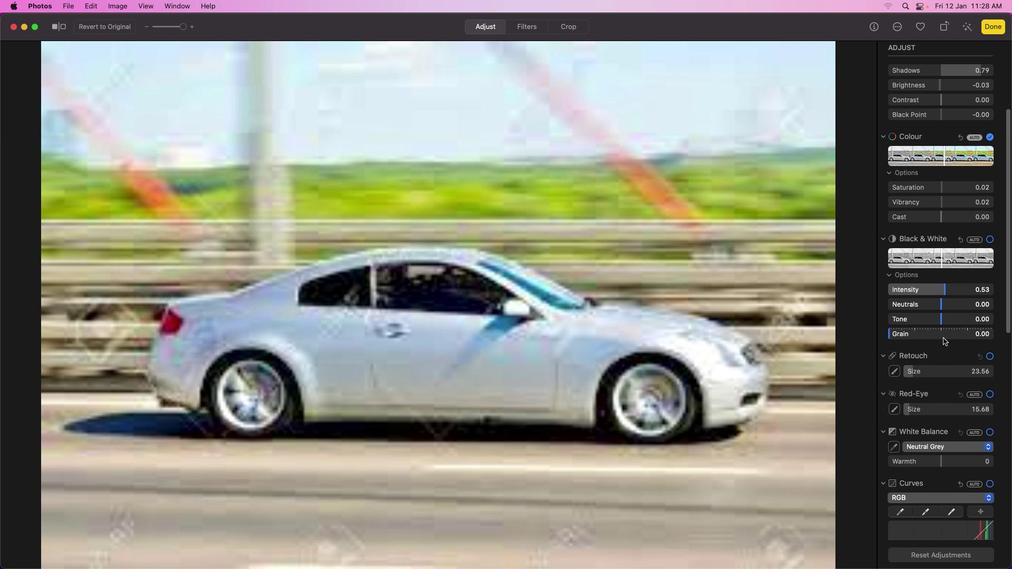
Action: Mouse scrolled (942, 337) with delta (-1, 1)
Screenshot: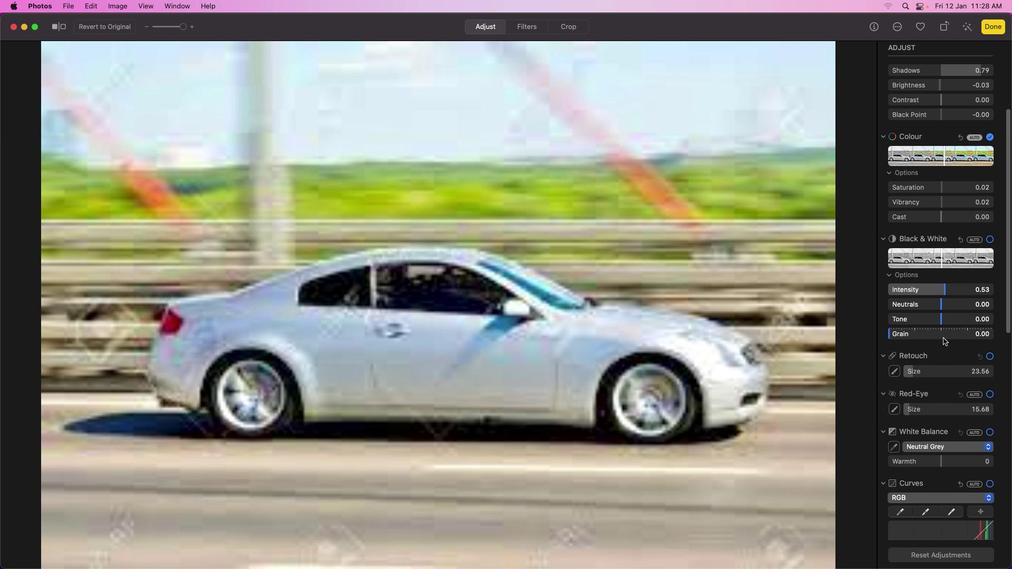 
Action: Mouse scrolled (942, 337) with delta (-1, 1)
Screenshot: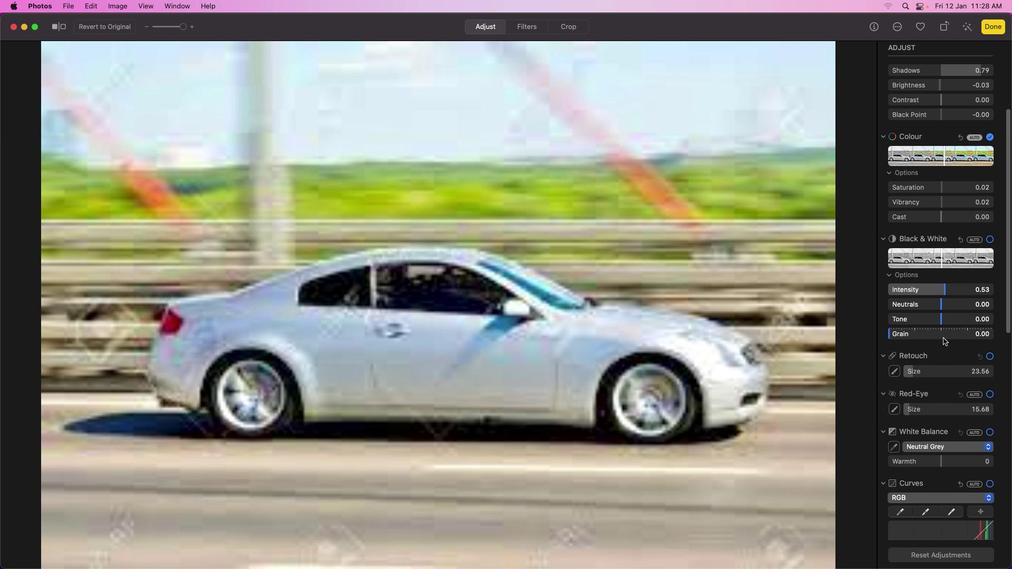 
Action: Mouse moved to (942, 336)
Screenshot: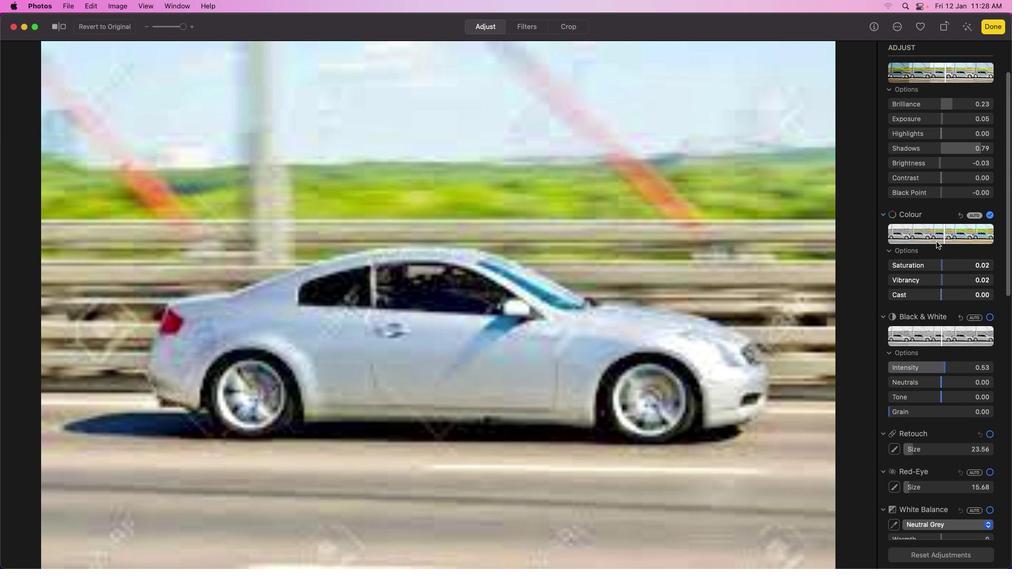 
Action: Mouse scrolled (942, 336) with delta (-1, 0)
Screenshot: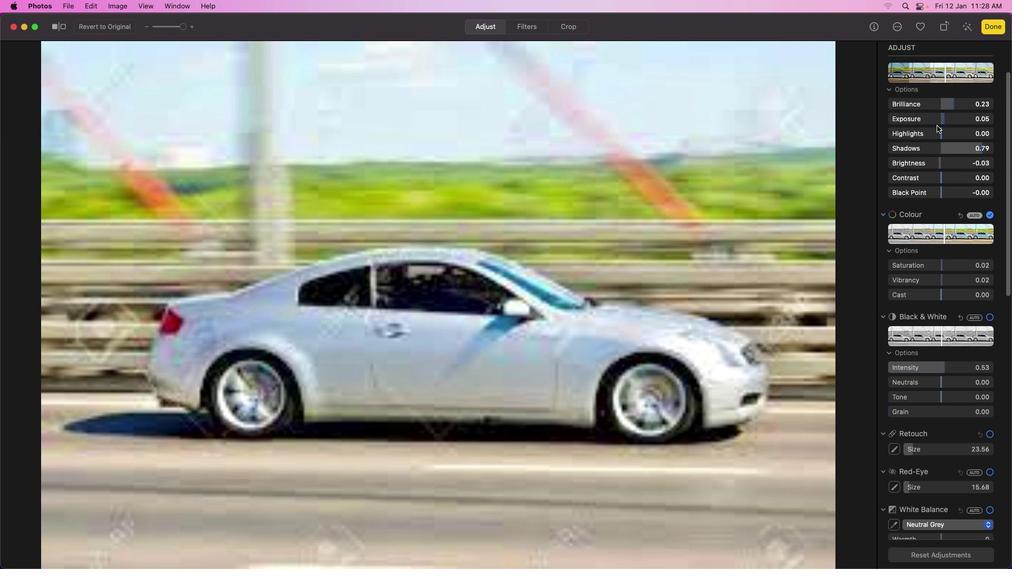 
Action: Mouse scrolled (942, 336) with delta (-1, 0)
Screenshot: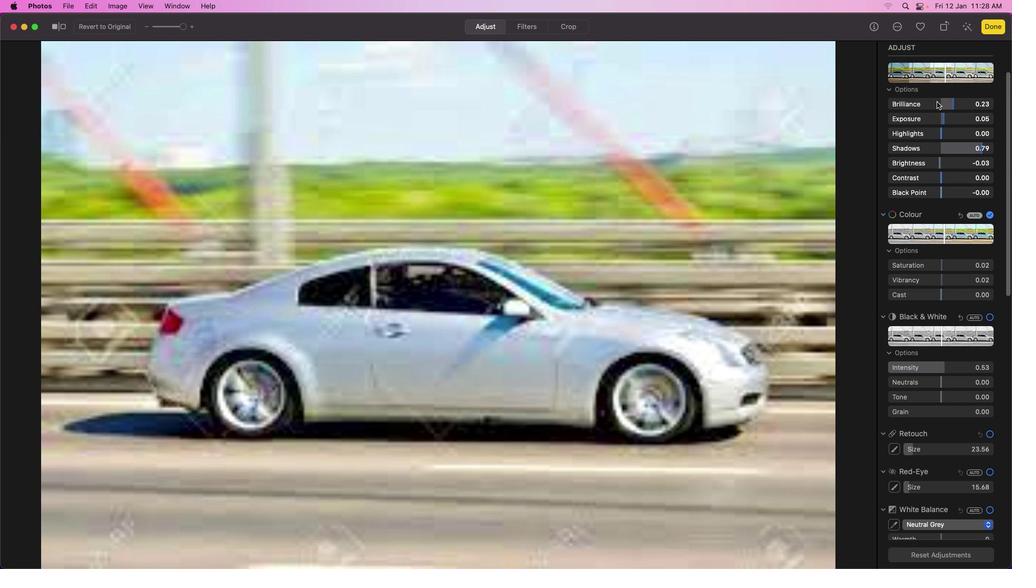 
Action: Mouse scrolled (942, 336) with delta (-1, 0)
Screenshot: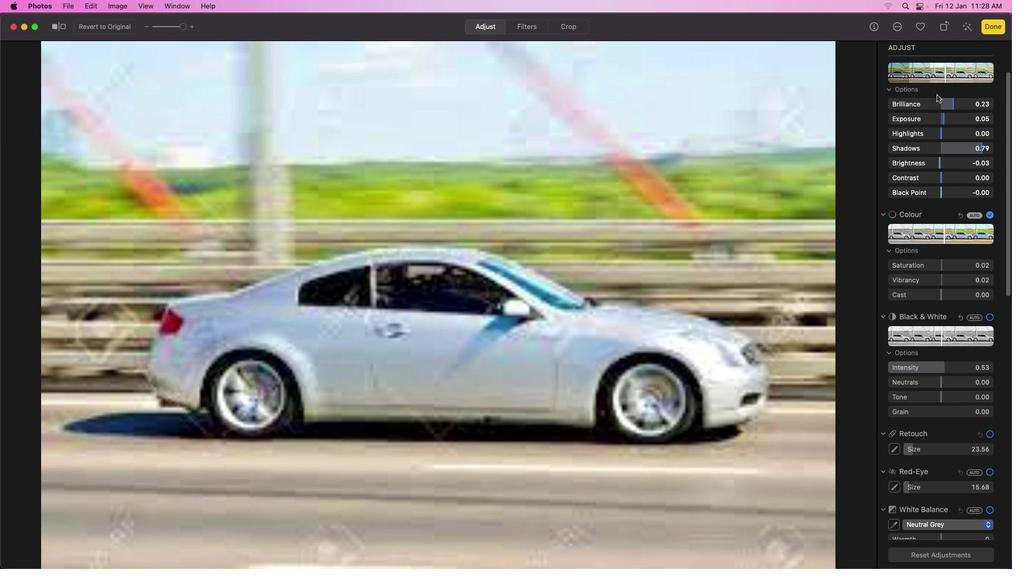 
Action: Mouse scrolled (942, 336) with delta (-1, 0)
Screenshot: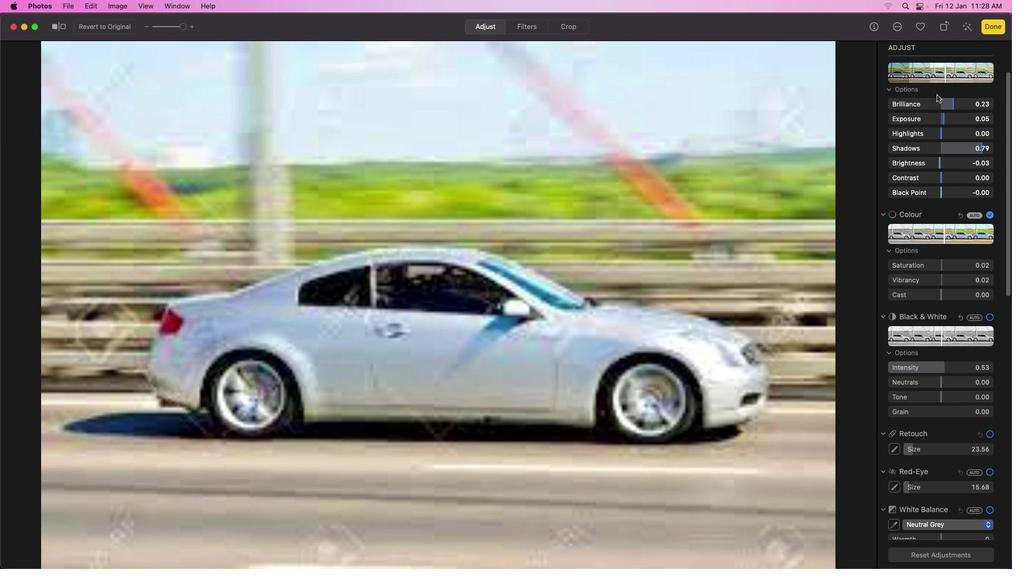 
Action: Mouse scrolled (942, 336) with delta (-1, 1)
Screenshot: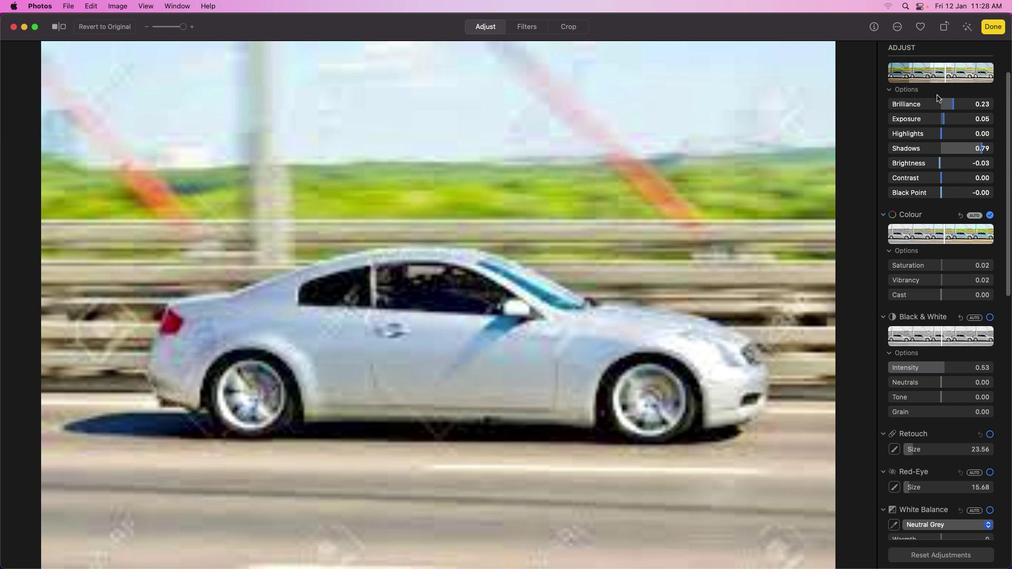 
Action: Mouse moved to (931, 162)
Screenshot: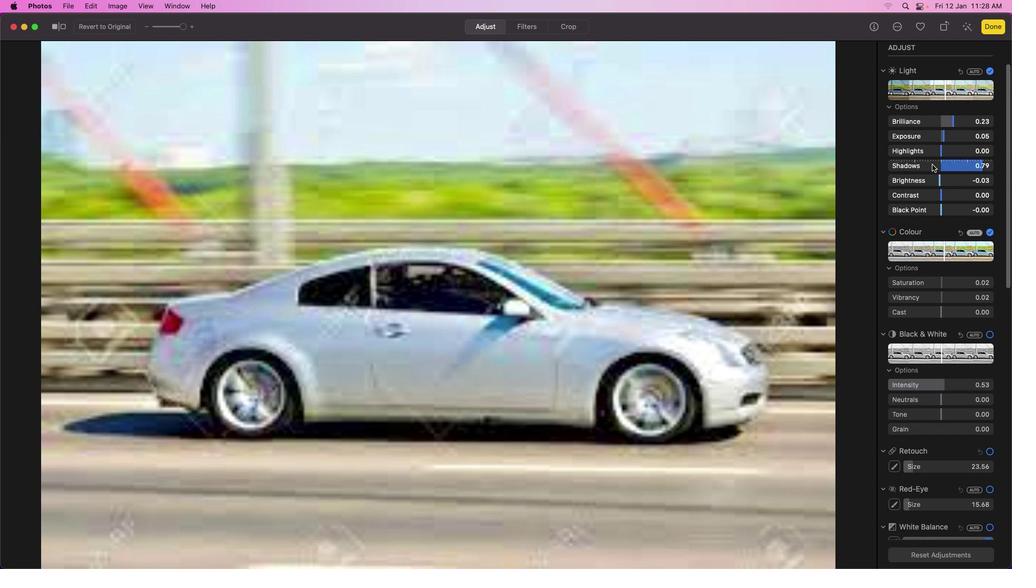 
Action: Mouse scrolled (931, 162) with delta (-1, 0)
Screenshot: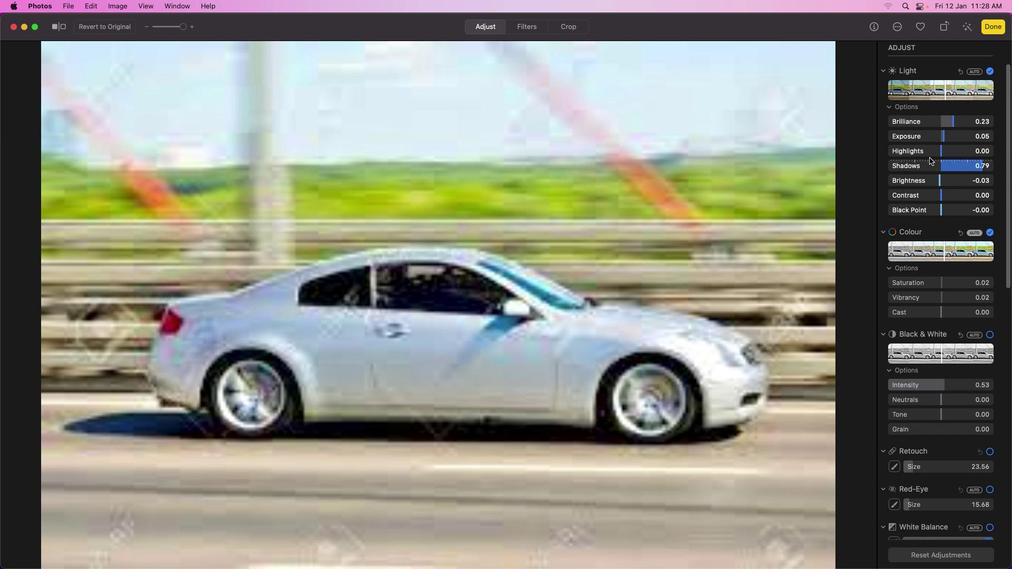 
Action: Mouse scrolled (931, 162) with delta (-1, 0)
Screenshot: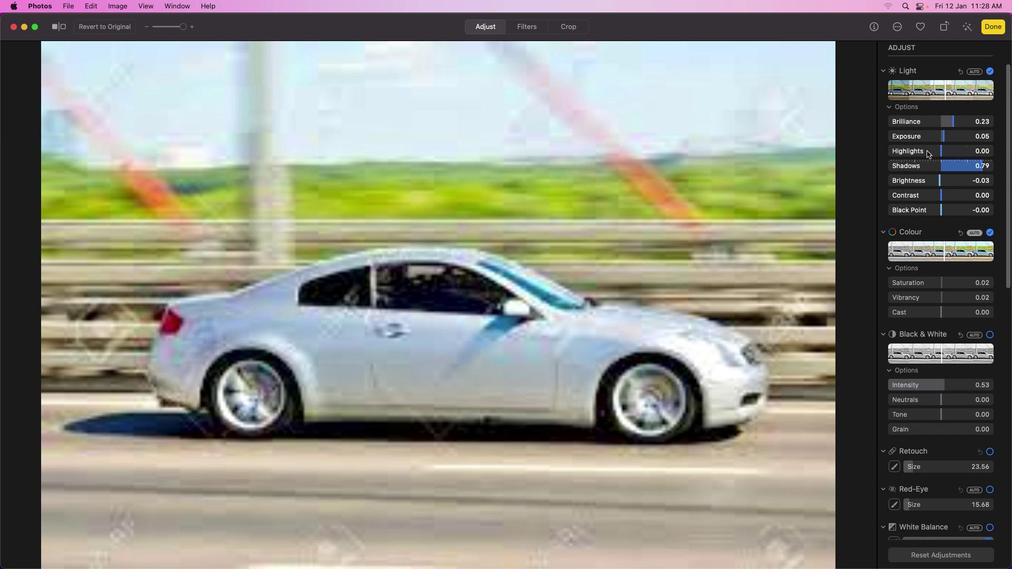 
Action: Mouse scrolled (931, 162) with delta (-1, 0)
Screenshot: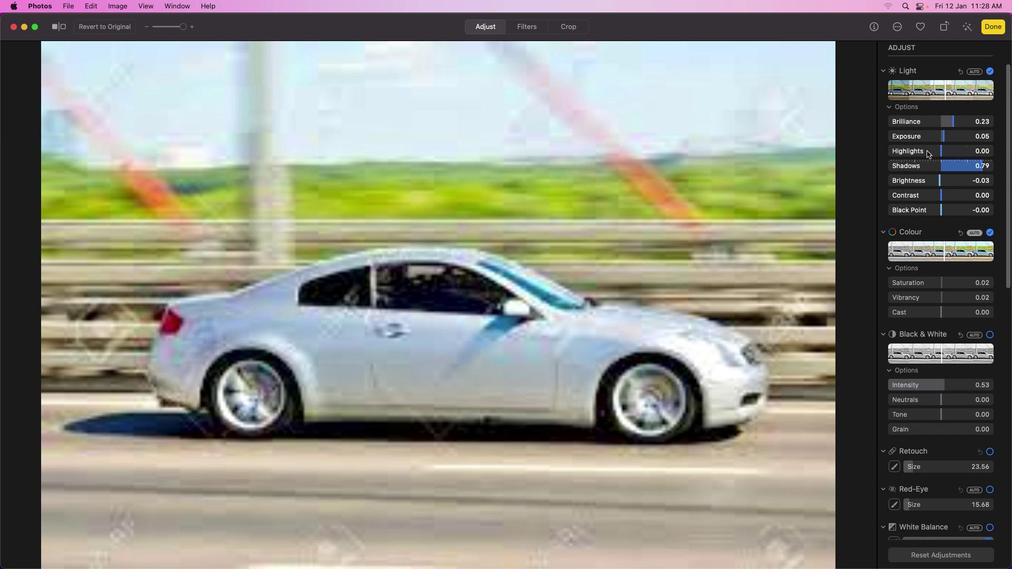 
Action: Mouse scrolled (931, 162) with delta (-1, 1)
Screenshot: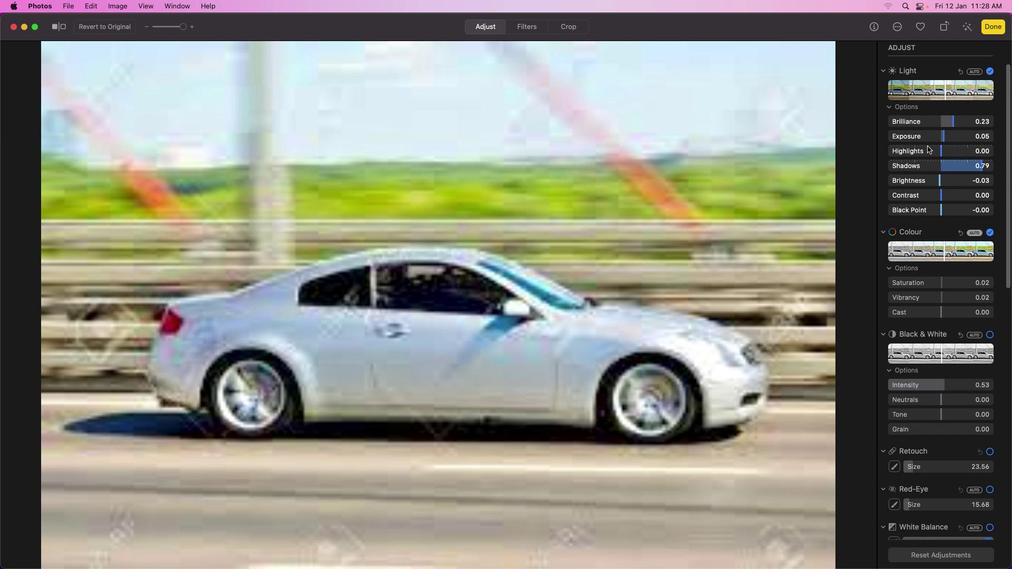 
Action: Mouse scrolled (931, 162) with delta (-1, 1)
Screenshot: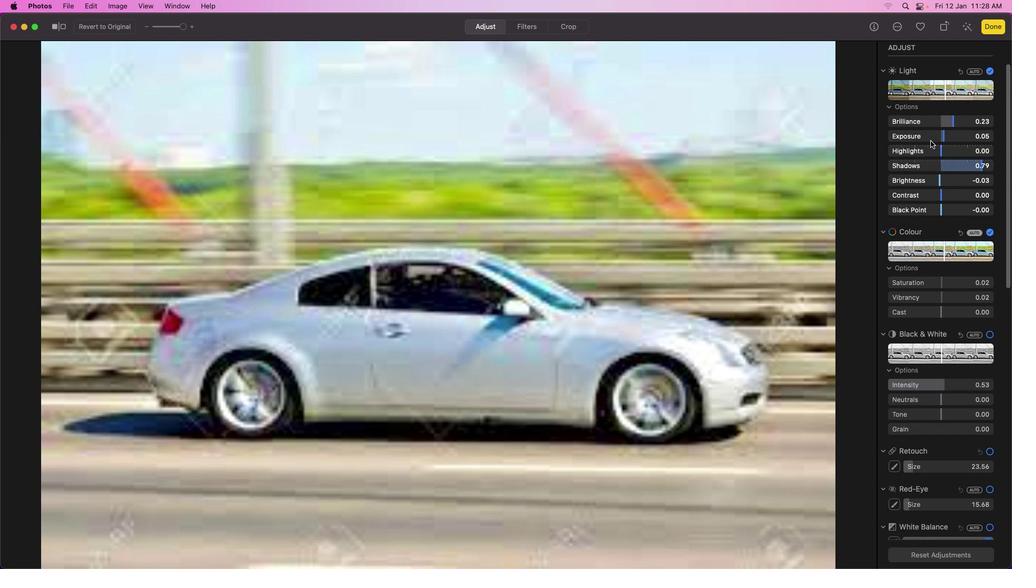 
Action: Mouse scrolled (931, 162) with delta (-1, 1)
Screenshot: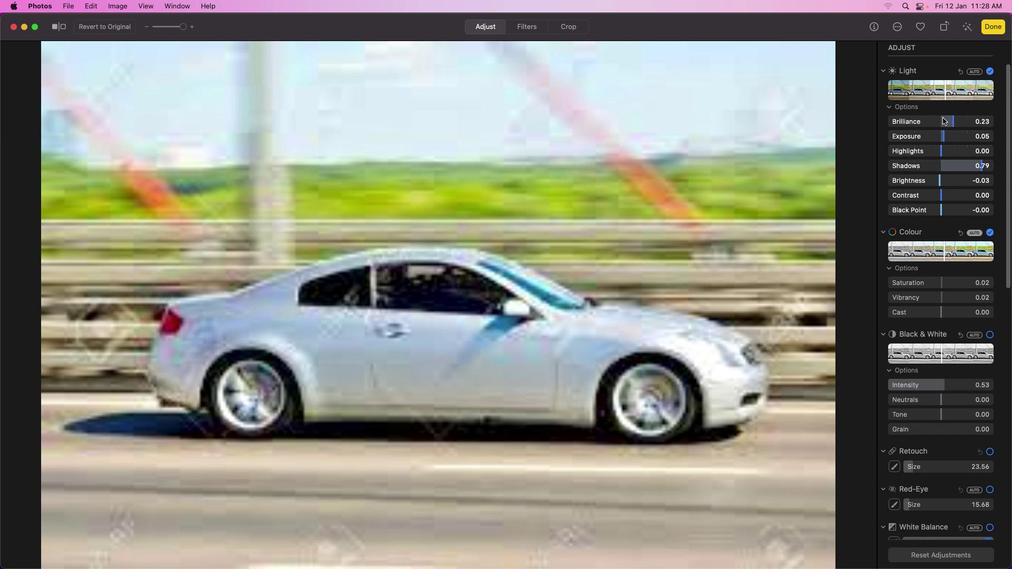 
Action: Mouse moved to (943, 92)
Screenshot: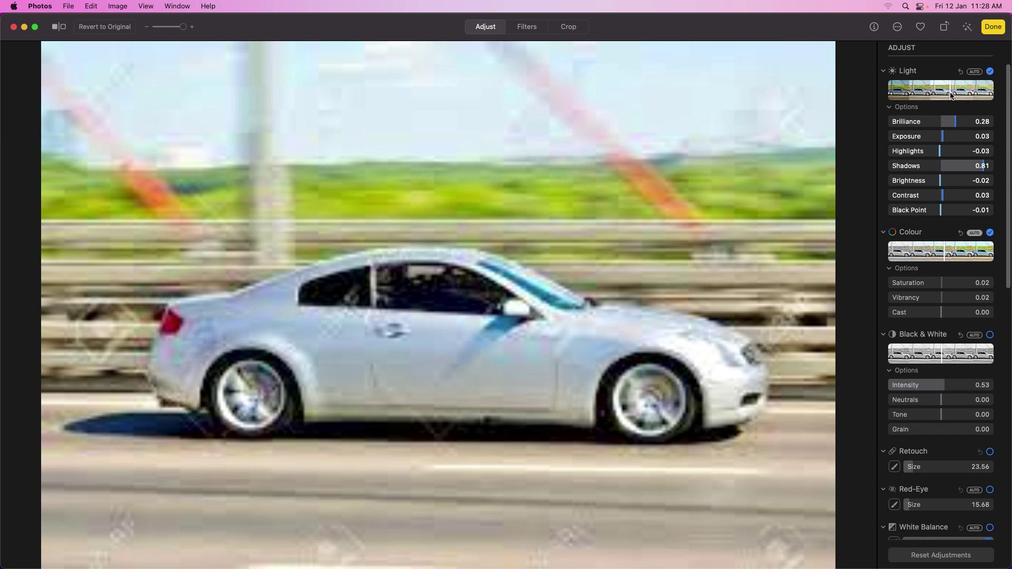 
Action: Mouse pressed left at (943, 92)
Screenshot: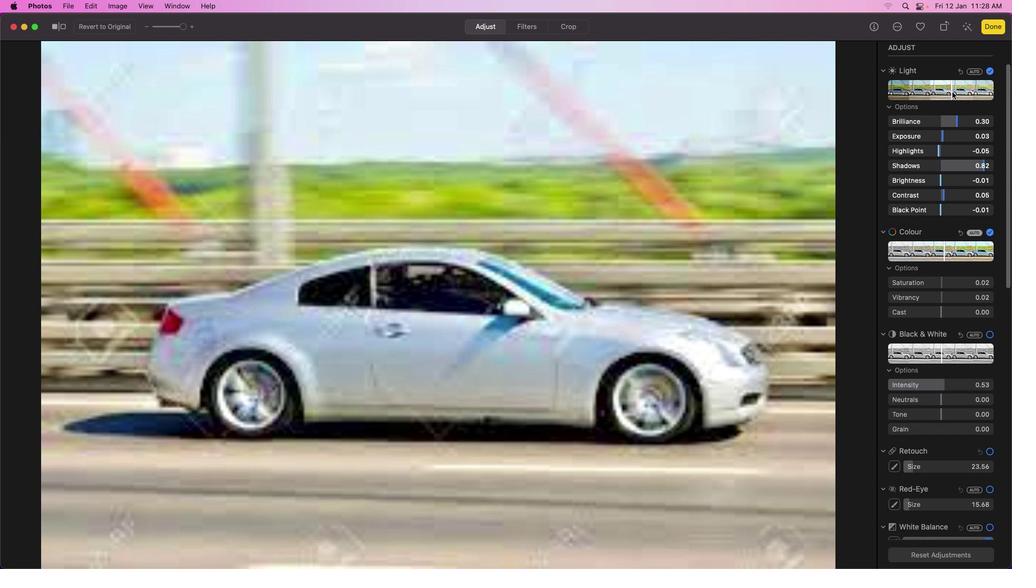 
Action: Mouse moved to (959, 121)
Screenshot: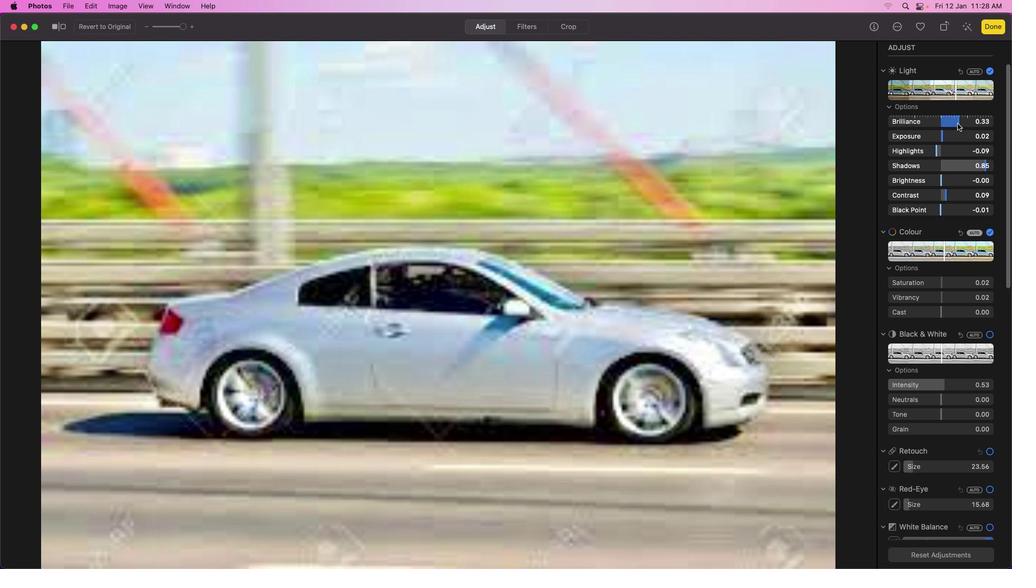 
Action: Mouse pressed left at (959, 121)
Screenshot: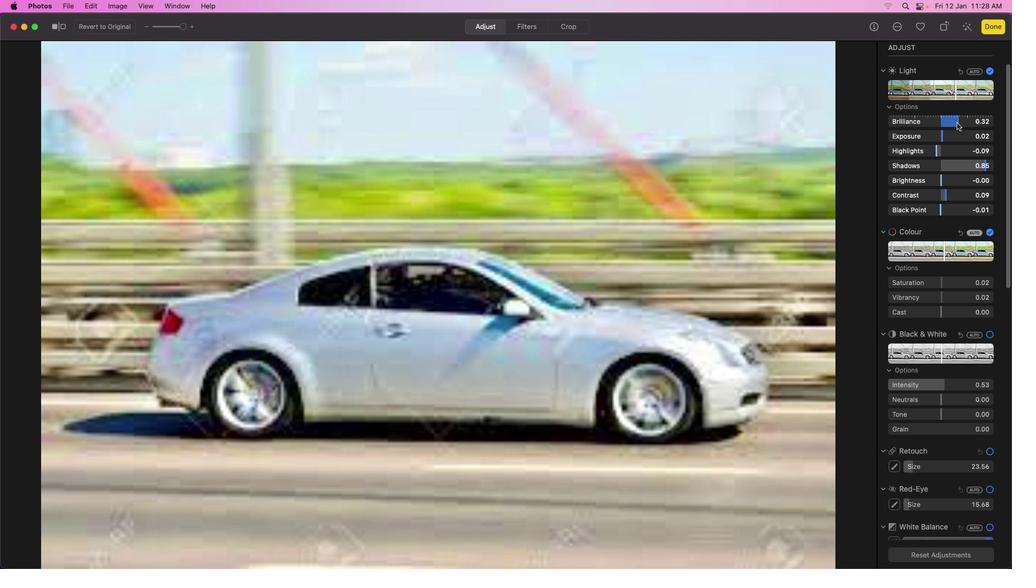
Action: Mouse moved to (941, 135)
Screenshot: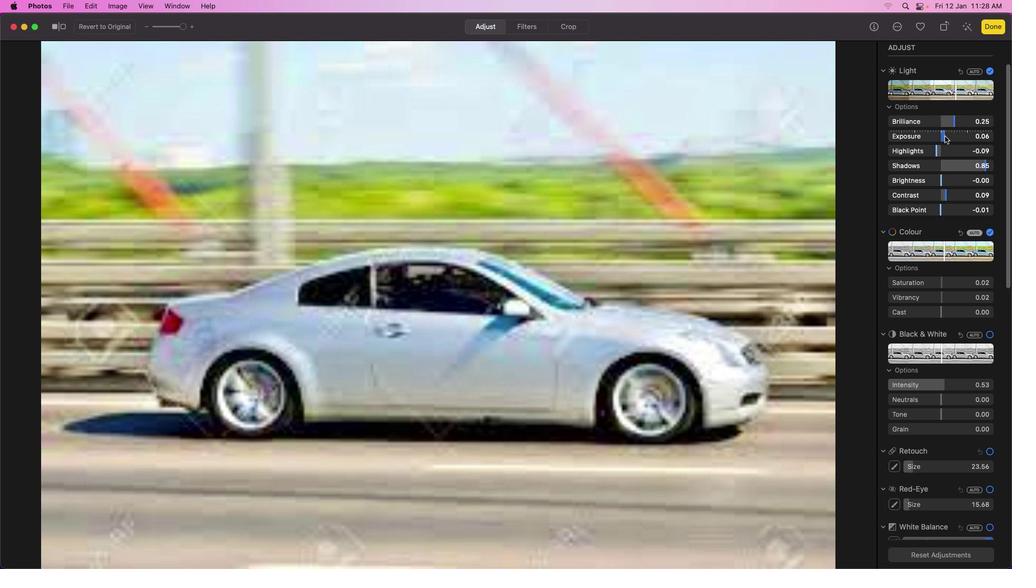 
Action: Mouse pressed left at (941, 135)
Screenshot: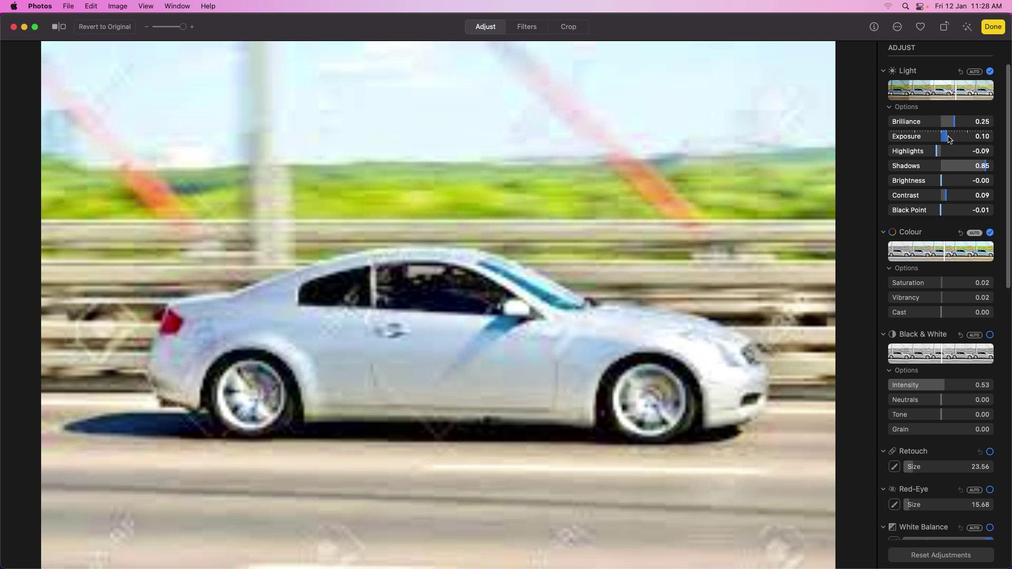 
Action: Mouse moved to (936, 151)
Screenshot: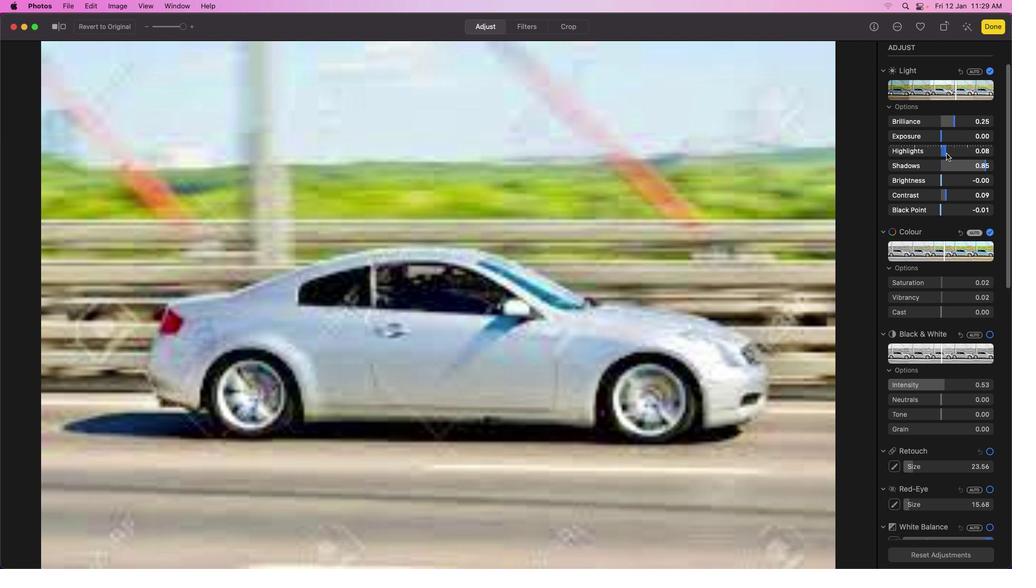 
Action: Mouse pressed left at (936, 151)
Screenshot: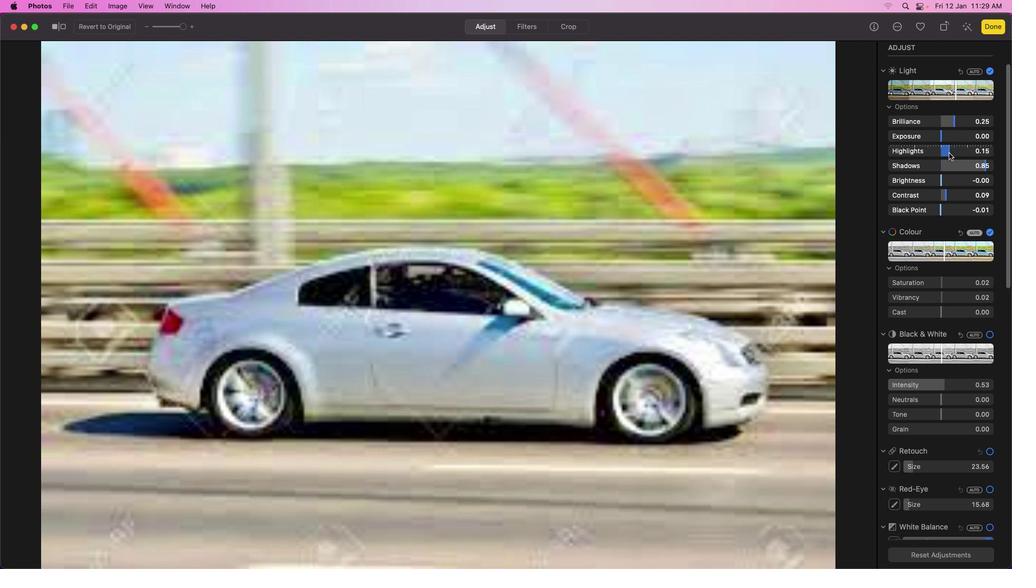 
Action: Mouse moved to (941, 164)
Screenshot: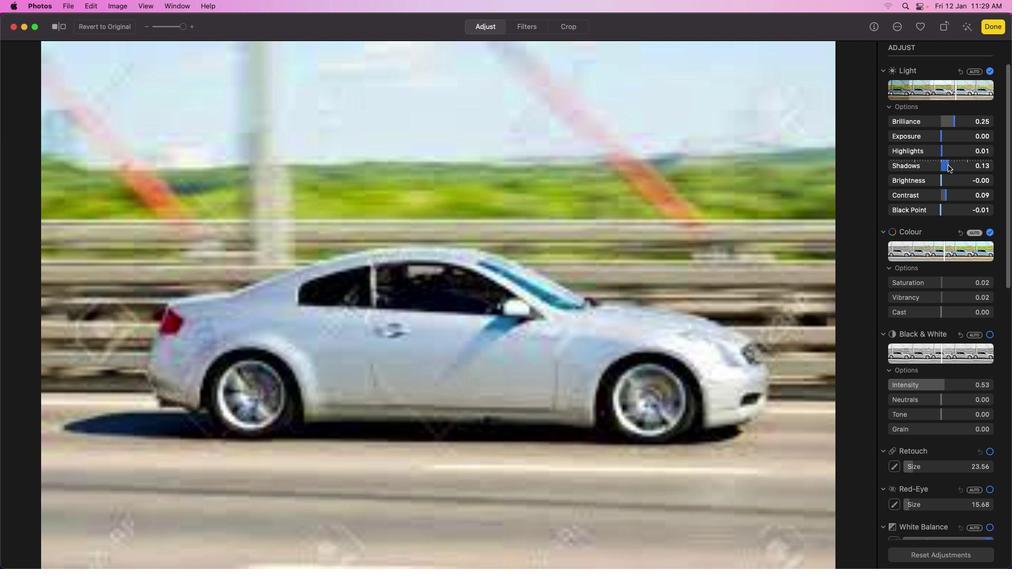 
Action: Mouse pressed left at (941, 164)
Screenshot: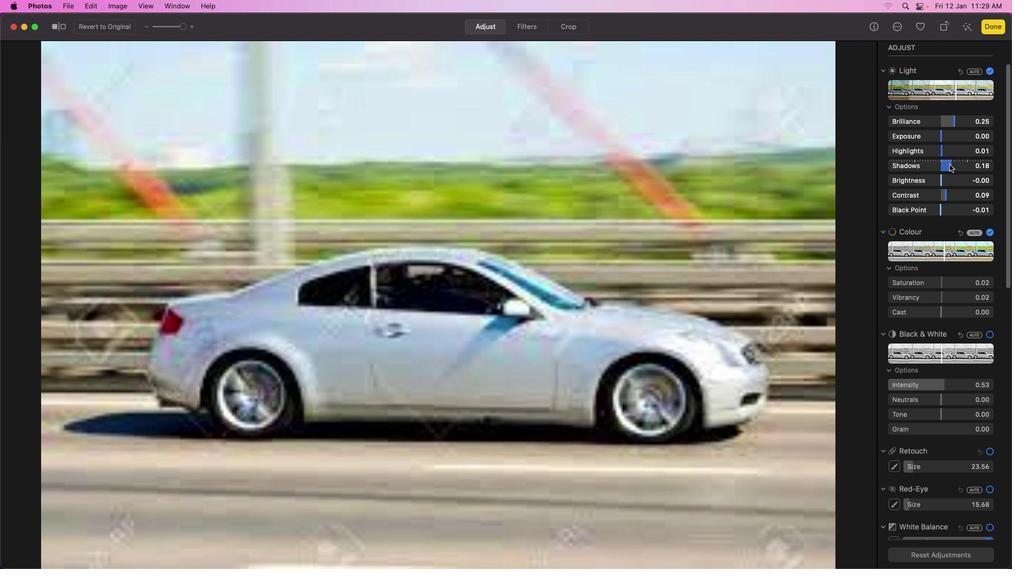 
Action: Mouse moved to (947, 192)
Screenshot: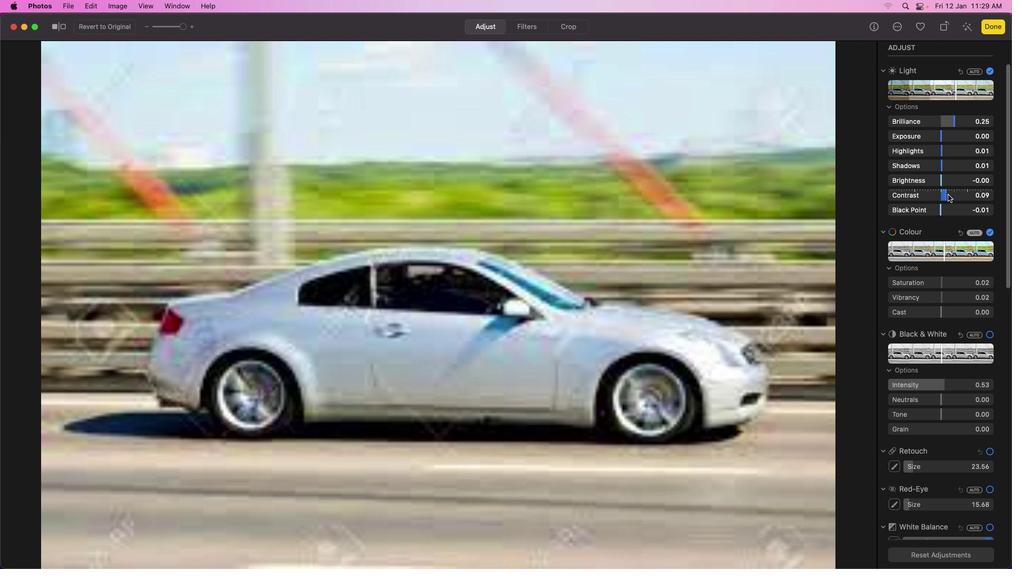 
Action: Mouse pressed left at (947, 192)
Screenshot: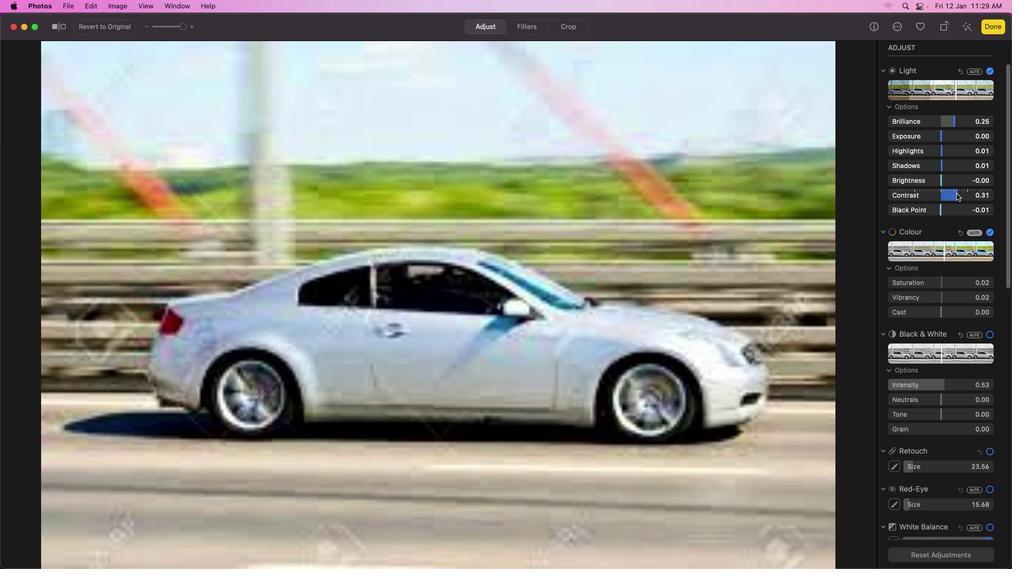 
Action: Mouse moved to (941, 136)
Screenshot: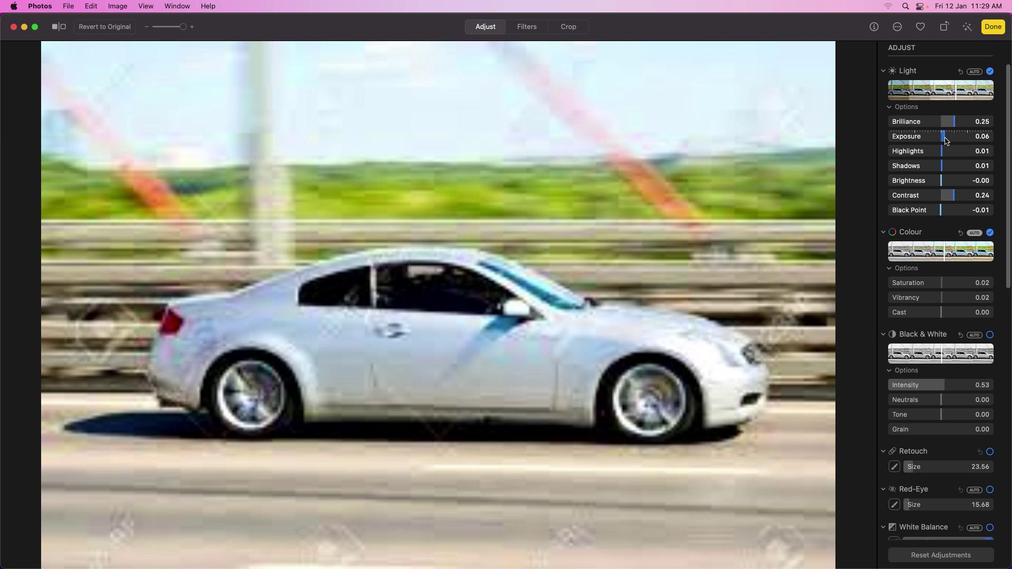 
Action: Mouse pressed left at (941, 136)
Screenshot: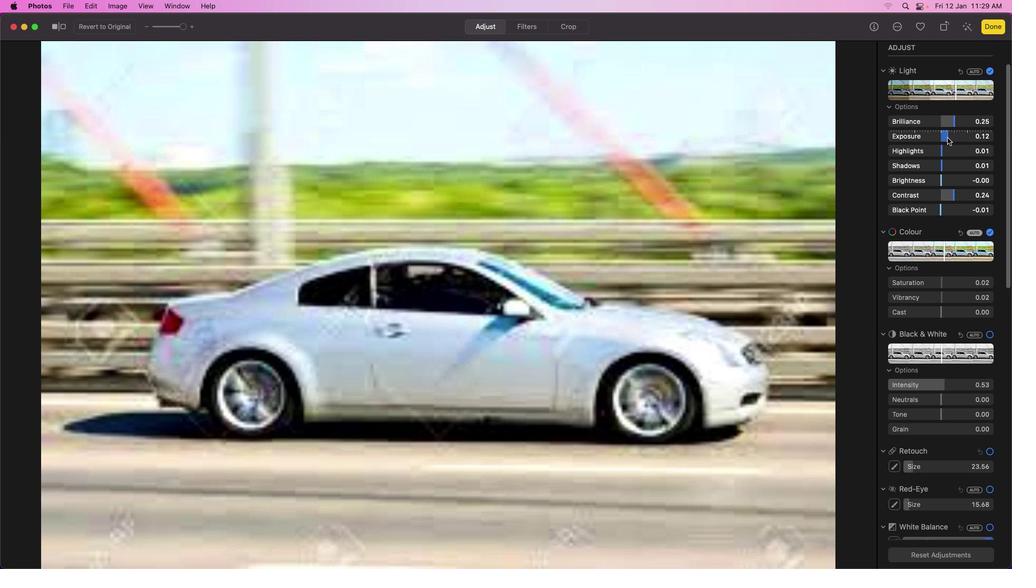 
Action: Mouse moved to (953, 120)
Screenshot: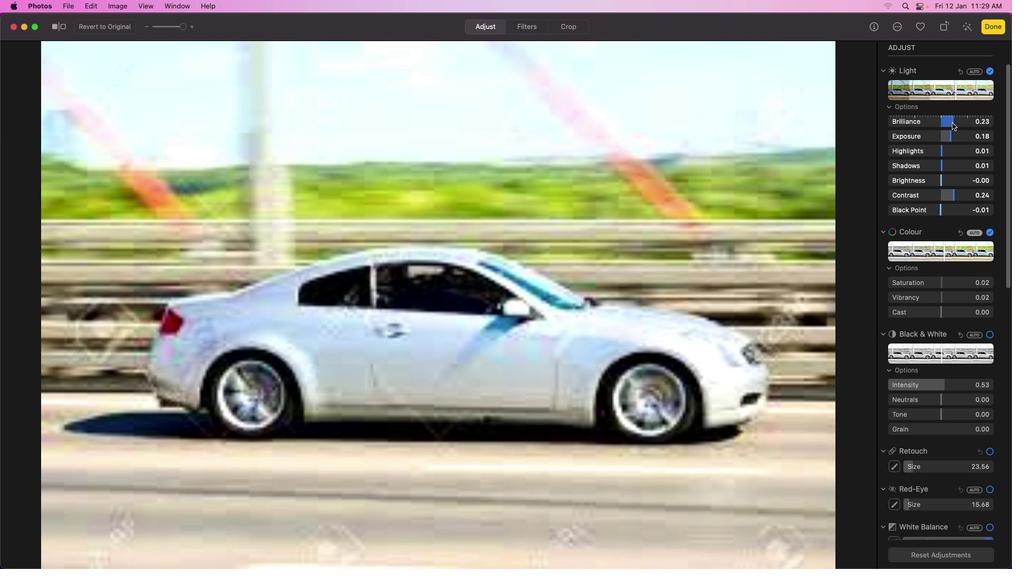 
Action: Mouse pressed left at (953, 120)
Screenshot: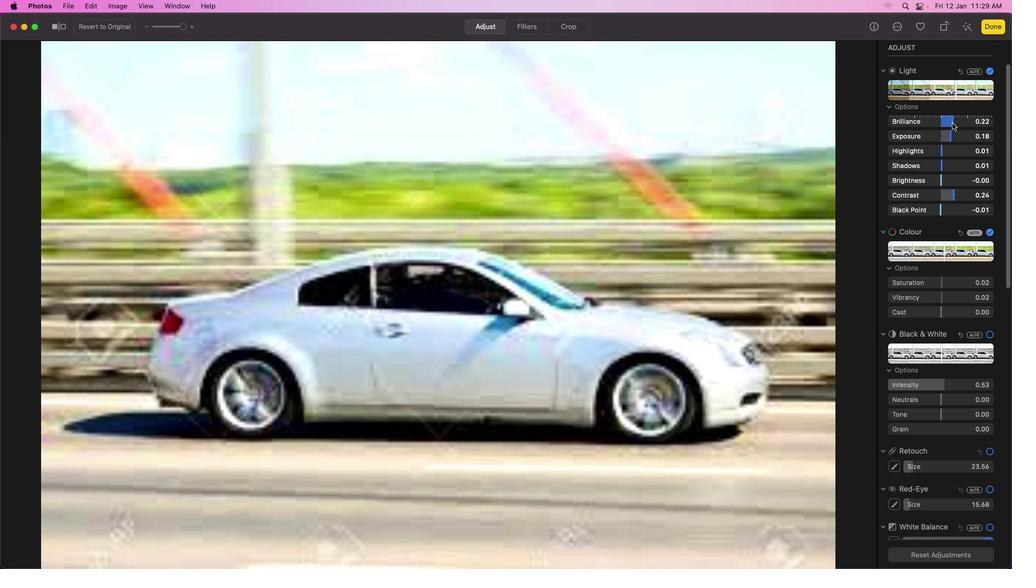 
Action: Mouse moved to (751, 228)
Screenshot: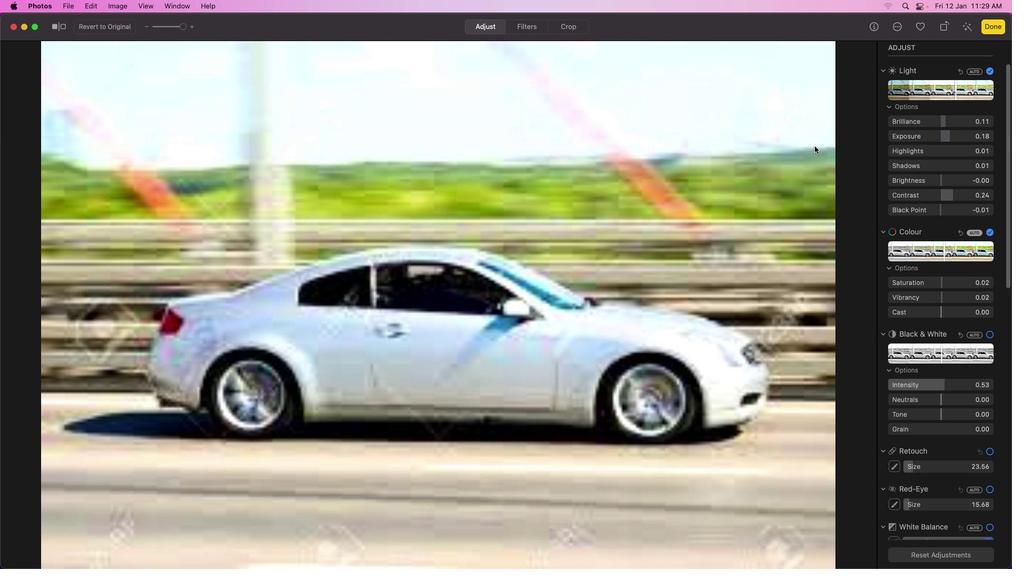 
Action: Mouse scrolled (751, 228) with delta (-1, 0)
Screenshot: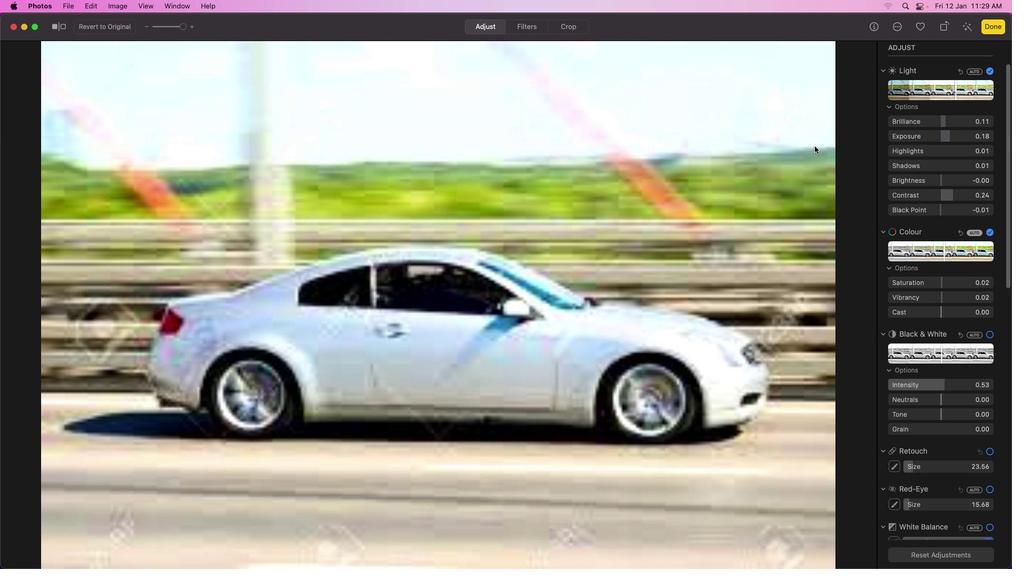 
Action: Mouse scrolled (751, 228) with delta (-1, 0)
Screenshot: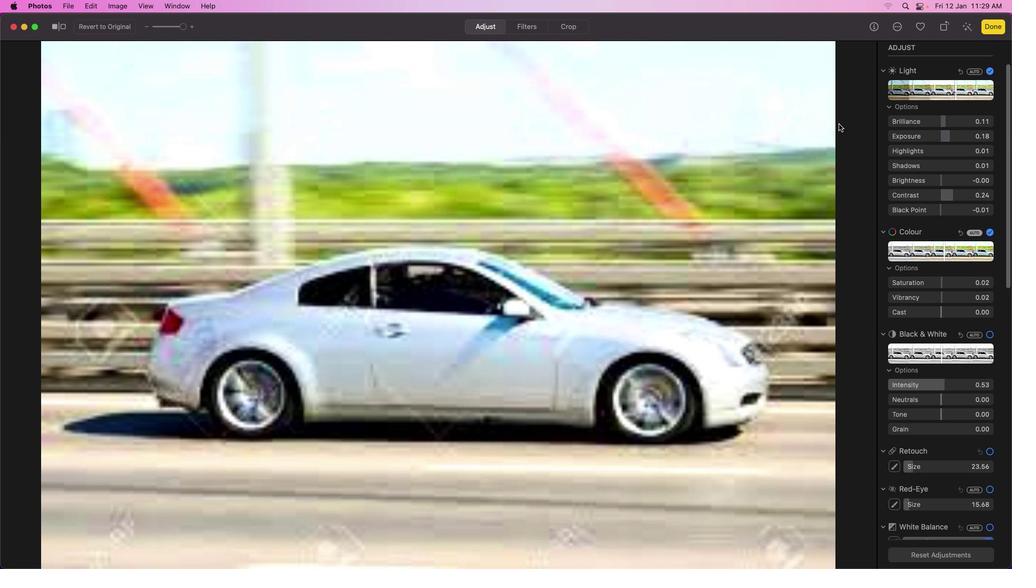 
Action: Mouse scrolled (751, 228) with delta (-1, 0)
Screenshot: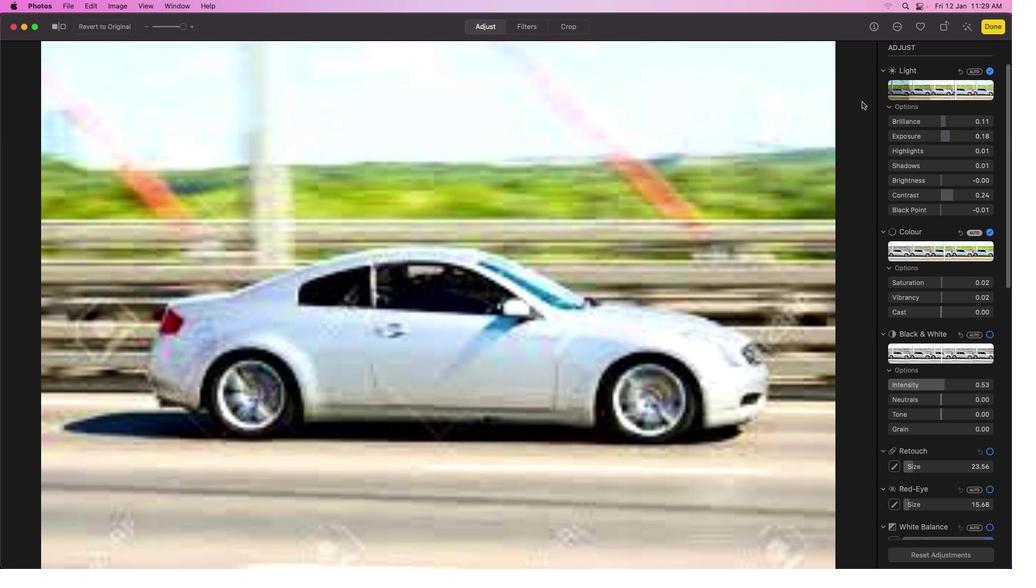 
Action: Mouse scrolled (751, 228) with delta (-1, 1)
Screenshot: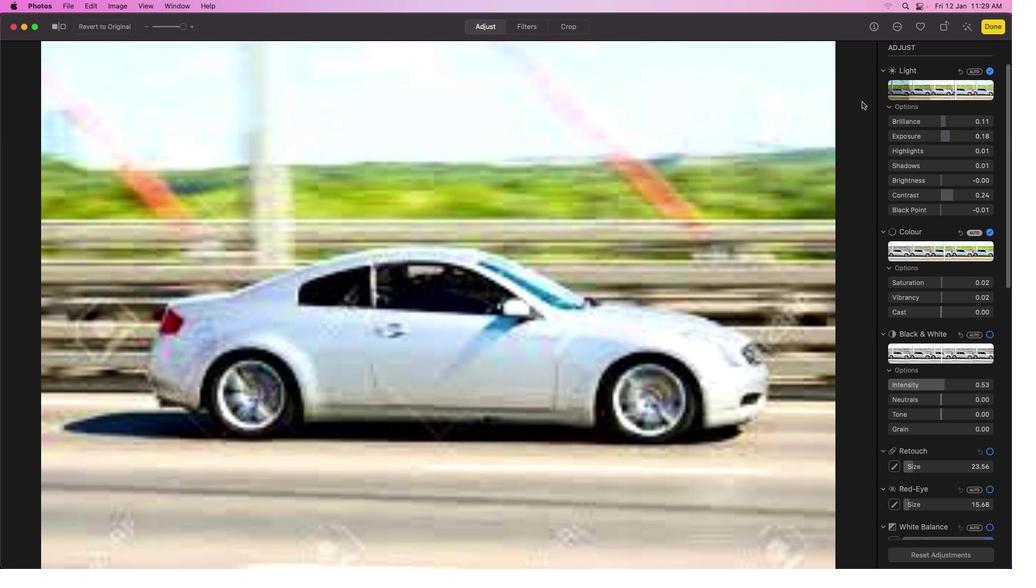 
Action: Mouse scrolled (751, 228) with delta (-1, 1)
Screenshot: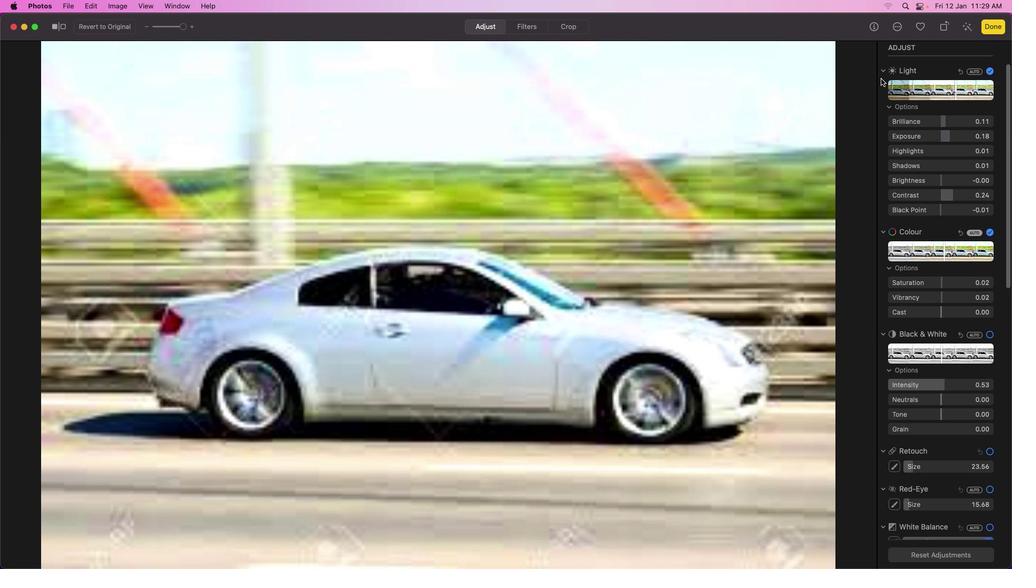 
Action: Mouse moved to (996, 25)
Screenshot: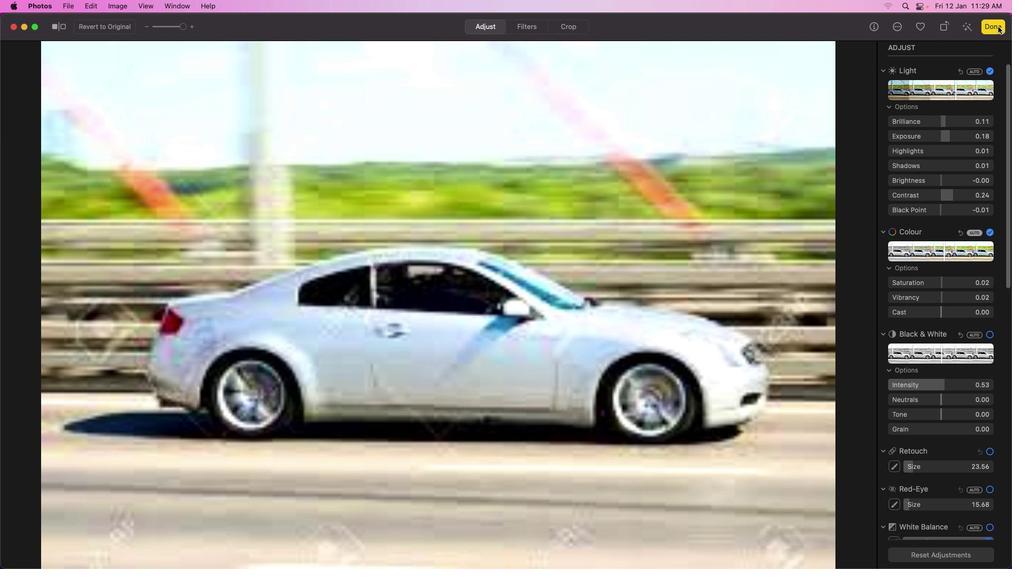 
Action: Mouse pressed left at (996, 25)
Screenshot: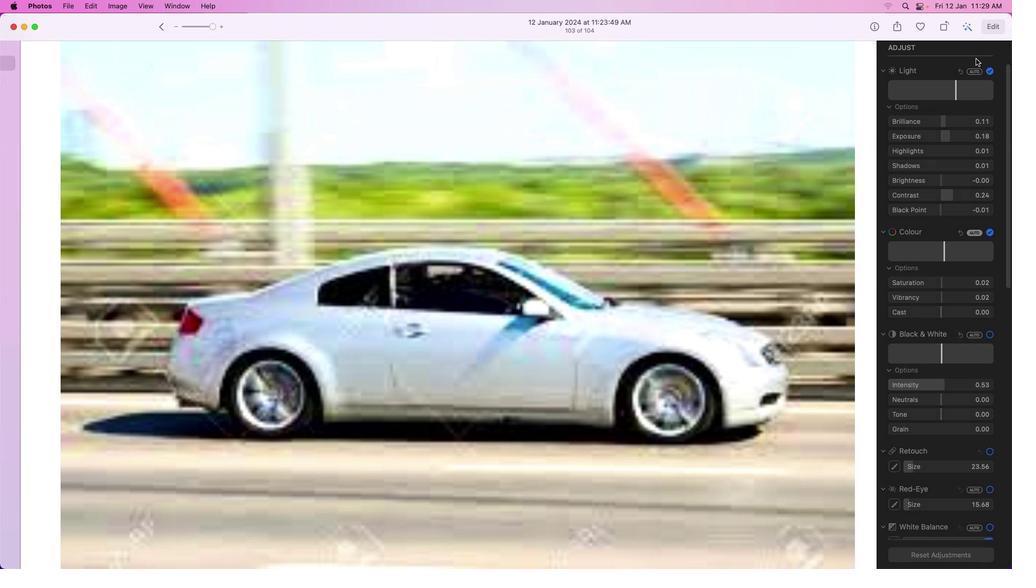 
Action: Mouse moved to (751, 211)
Screenshot: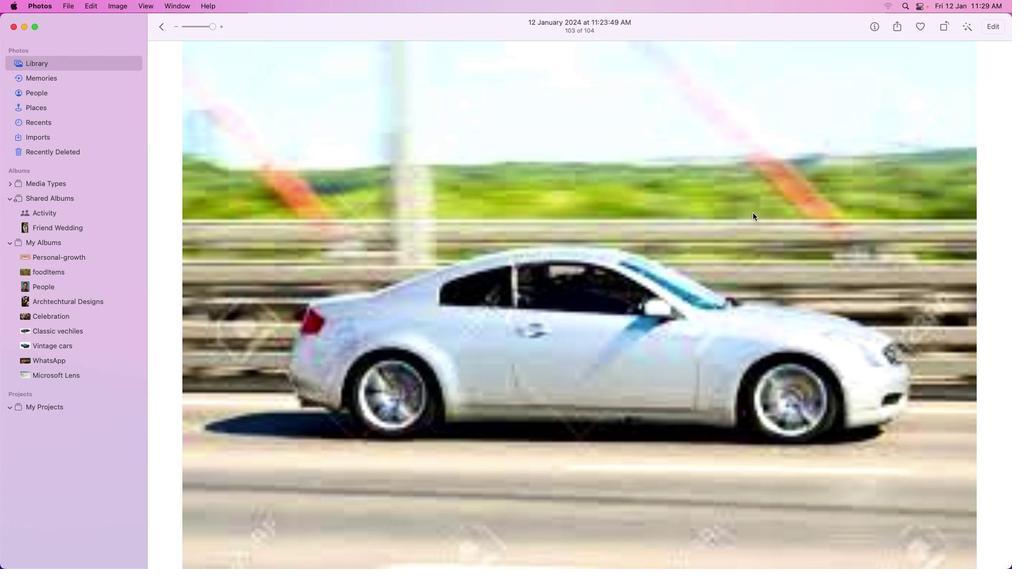 
